 Task: Open Card Litigation Execution Review in Board Employee Performance Management and Appraisal to Workspace Grant Writing and add a team member Softage.2@softage.net, a label Red, a checklist Confectionery, an attachment from your google drive, a color Red and finally, add a card description 'Plan and execute company team-building seminar' and a comment 'Let us approach this task with a sense of risk-taking, recognizing that calculated risks can lead to new opportunities and growth.'. Add a start date 'Jan 06, 1900' with a due date 'Jan 13, 1900'
Action: Mouse moved to (434, 188)
Screenshot: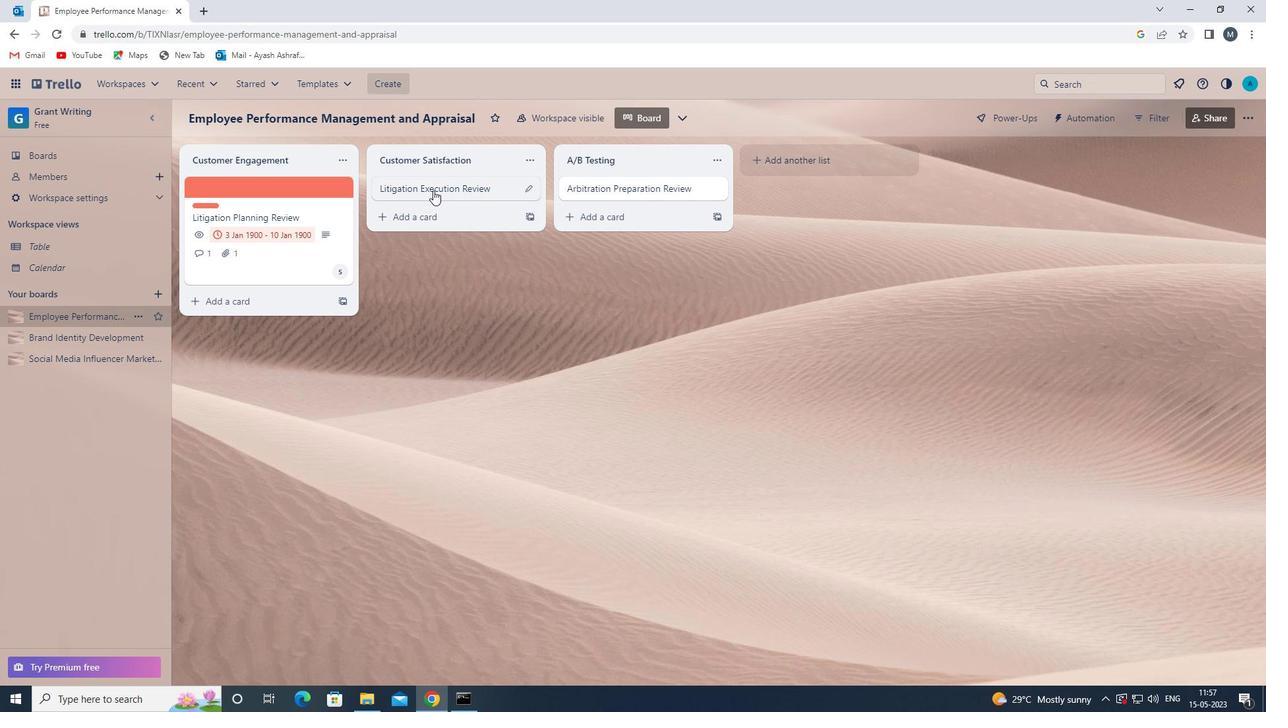 
Action: Mouse pressed left at (434, 188)
Screenshot: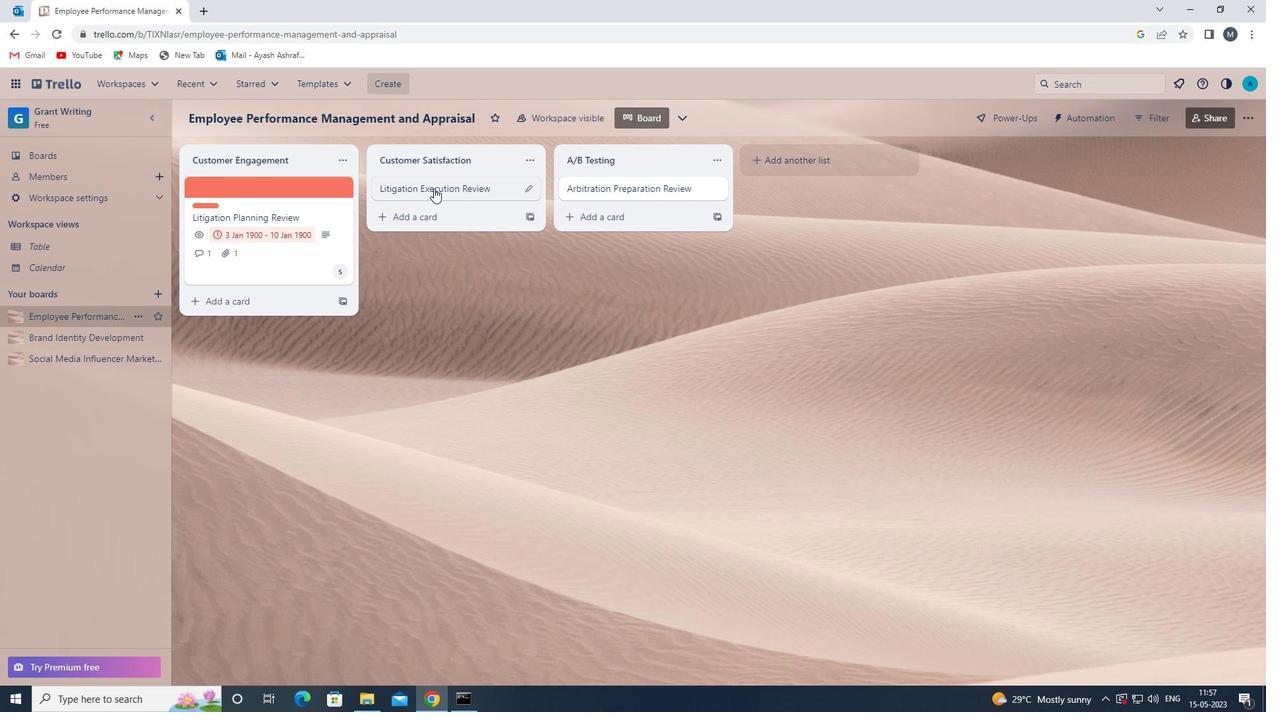
Action: Mouse moved to (790, 236)
Screenshot: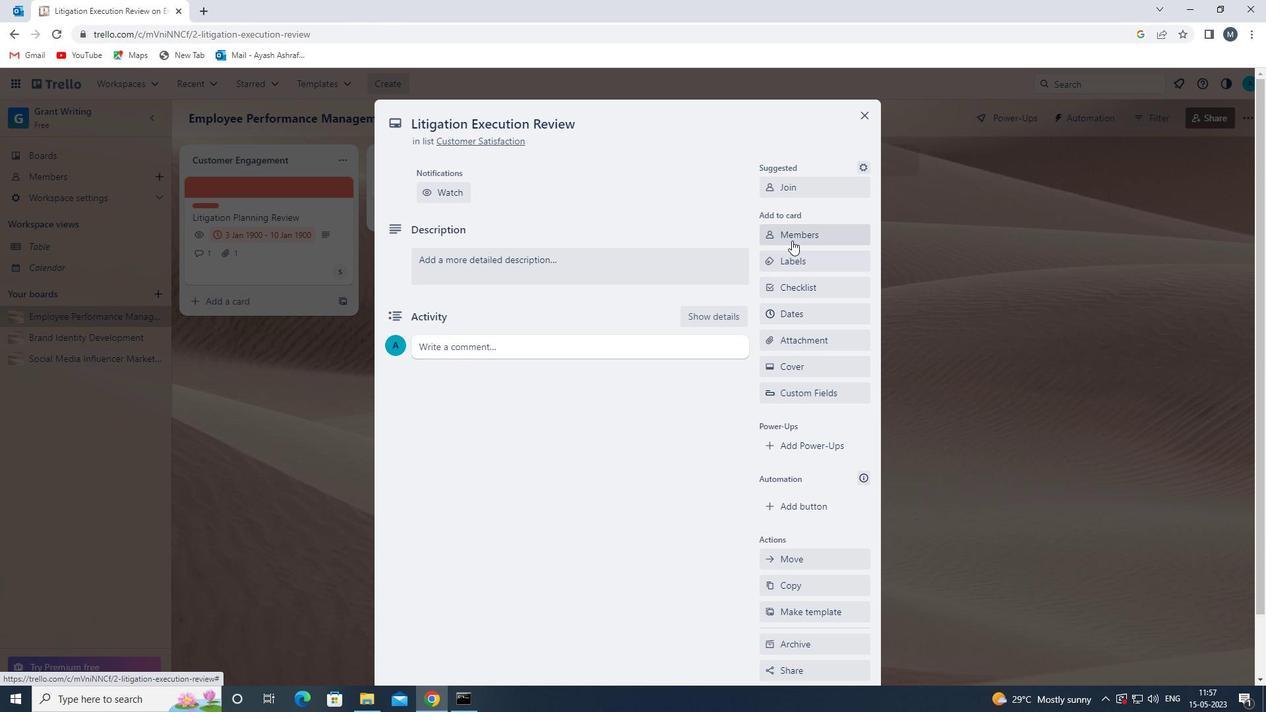 
Action: Mouse pressed left at (790, 236)
Screenshot: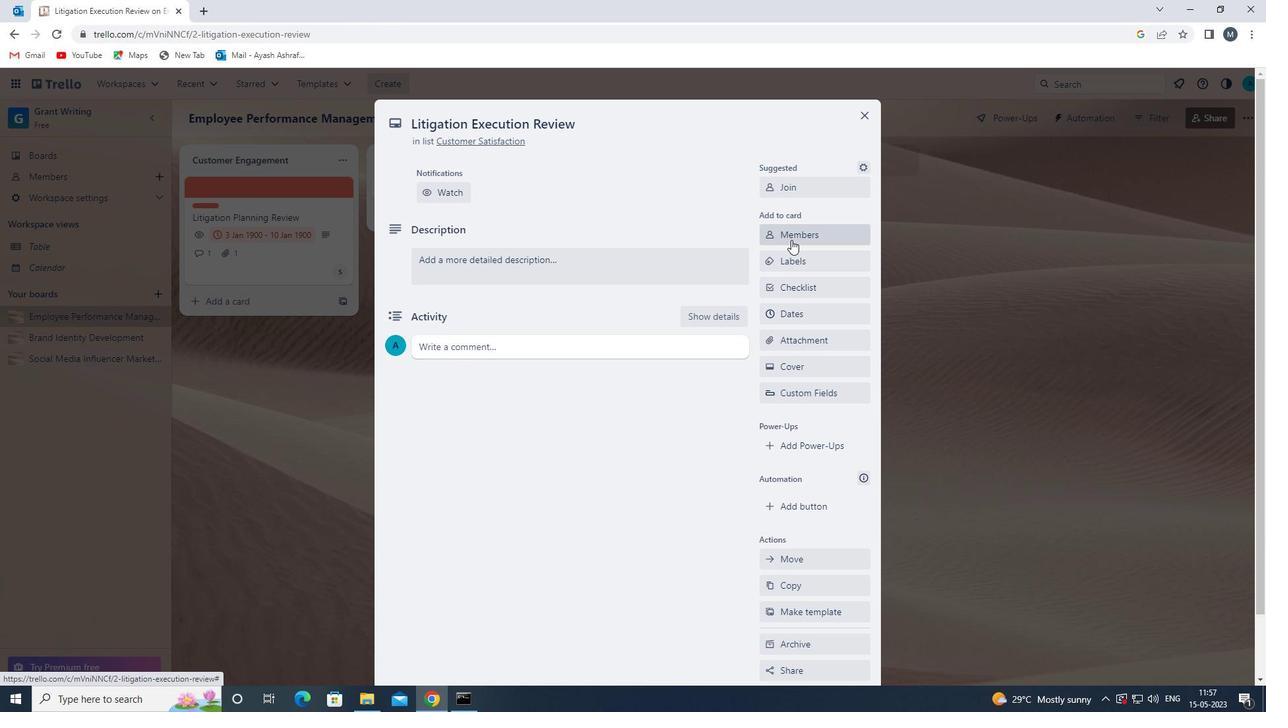 
Action: Key pressed s
Screenshot: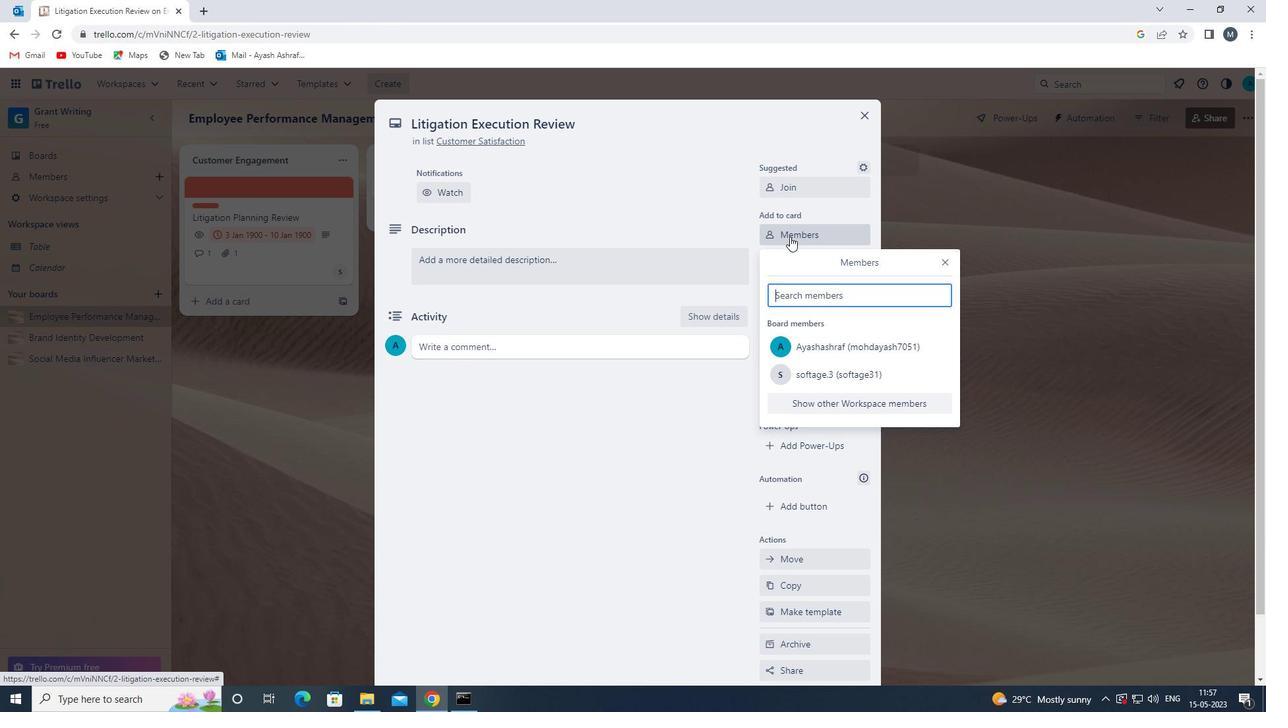
Action: Mouse moved to (842, 429)
Screenshot: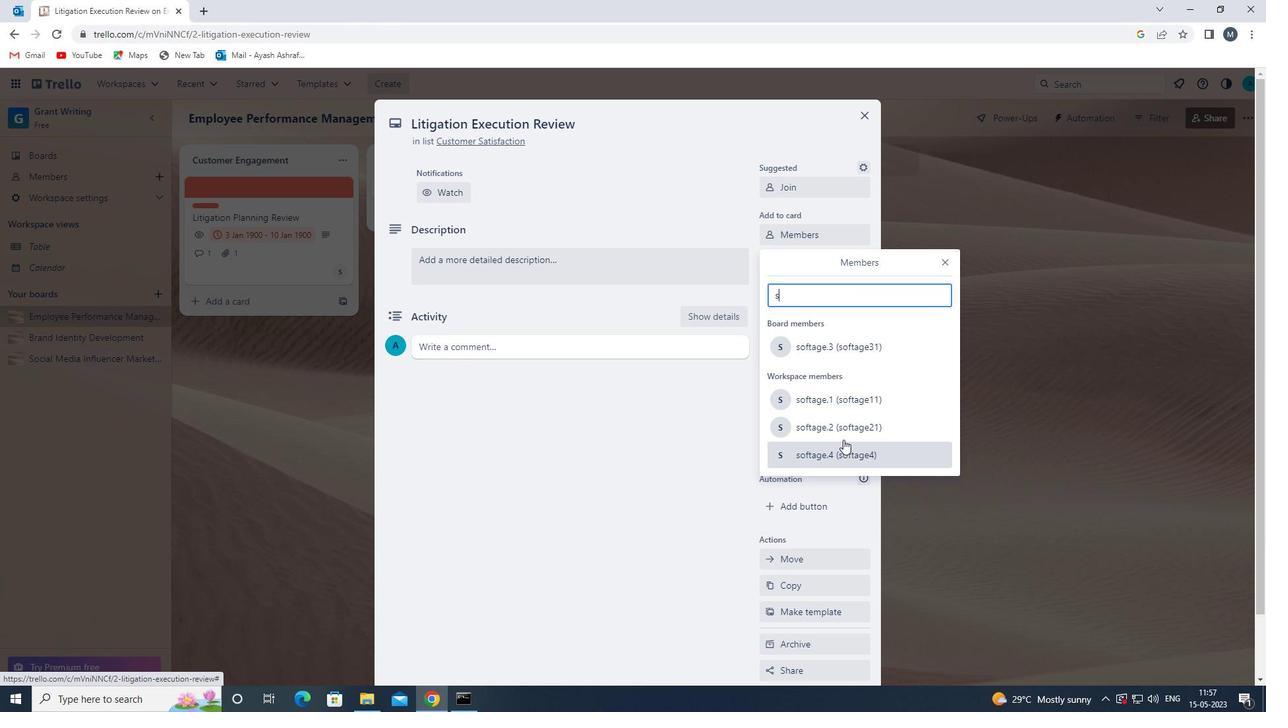 
Action: Mouse pressed left at (842, 429)
Screenshot: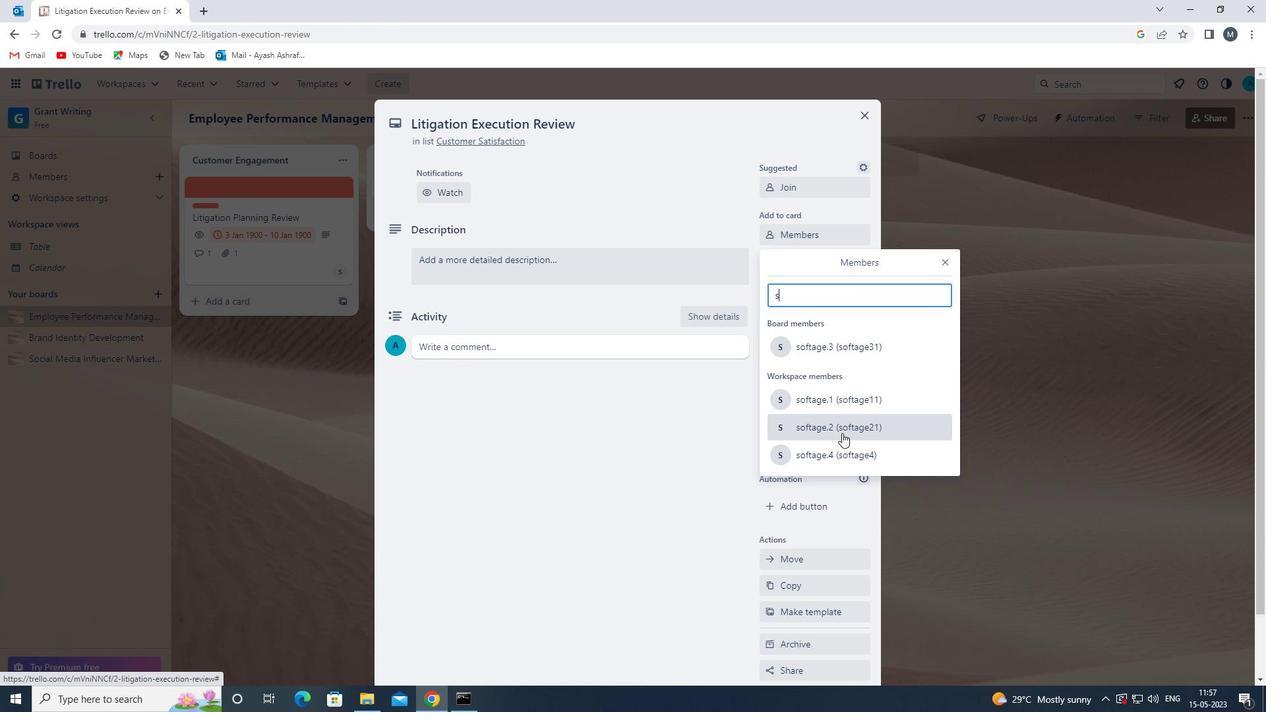 
Action: Mouse moved to (944, 262)
Screenshot: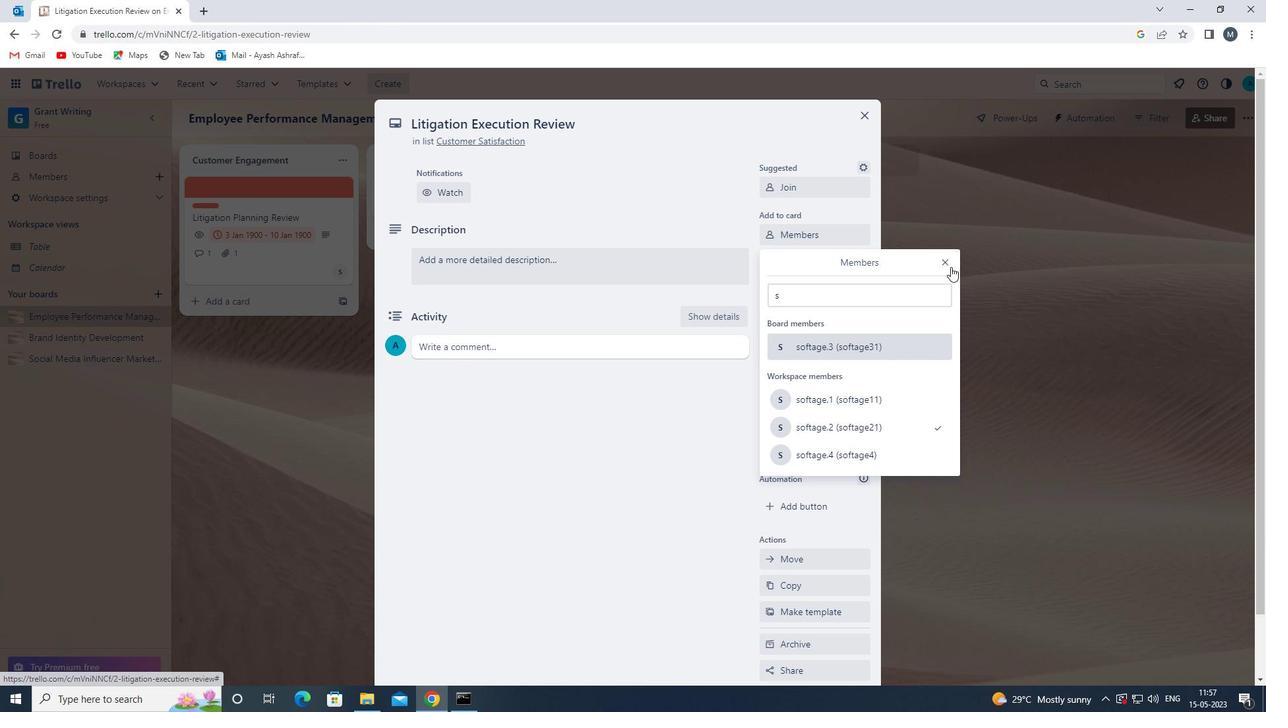 
Action: Mouse pressed left at (944, 262)
Screenshot: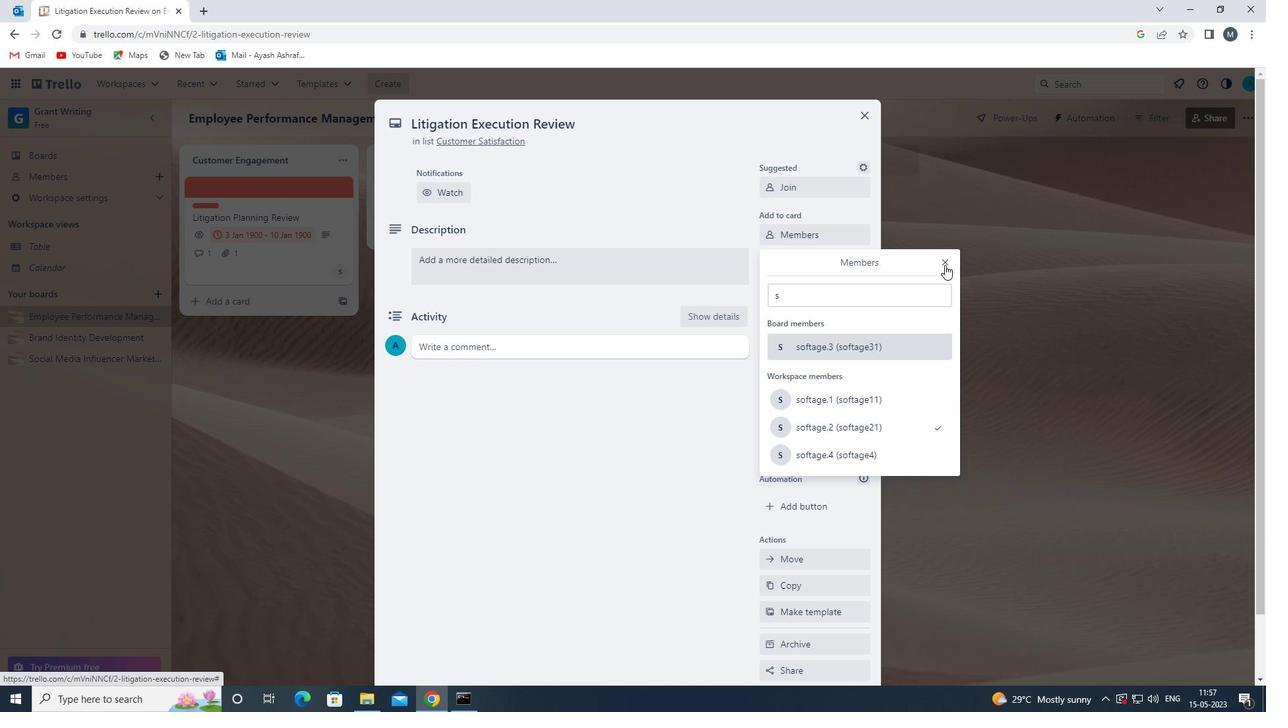
Action: Mouse moved to (823, 258)
Screenshot: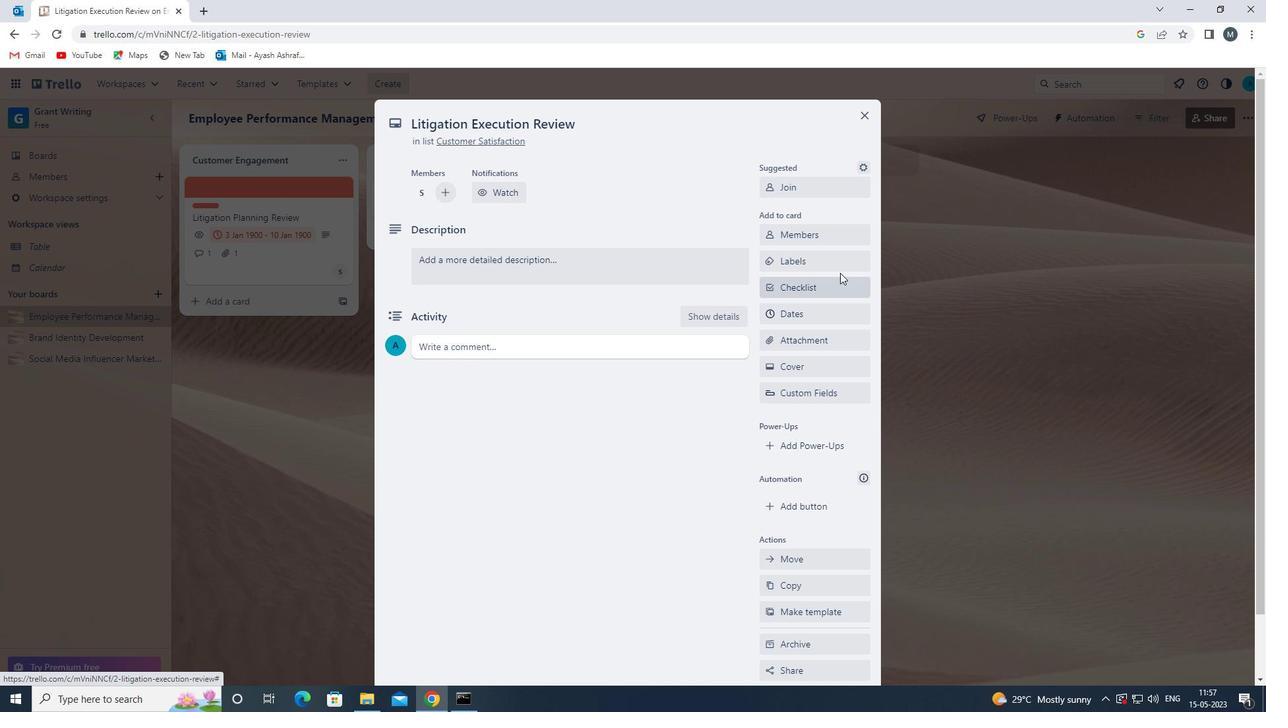 
Action: Mouse pressed left at (823, 258)
Screenshot: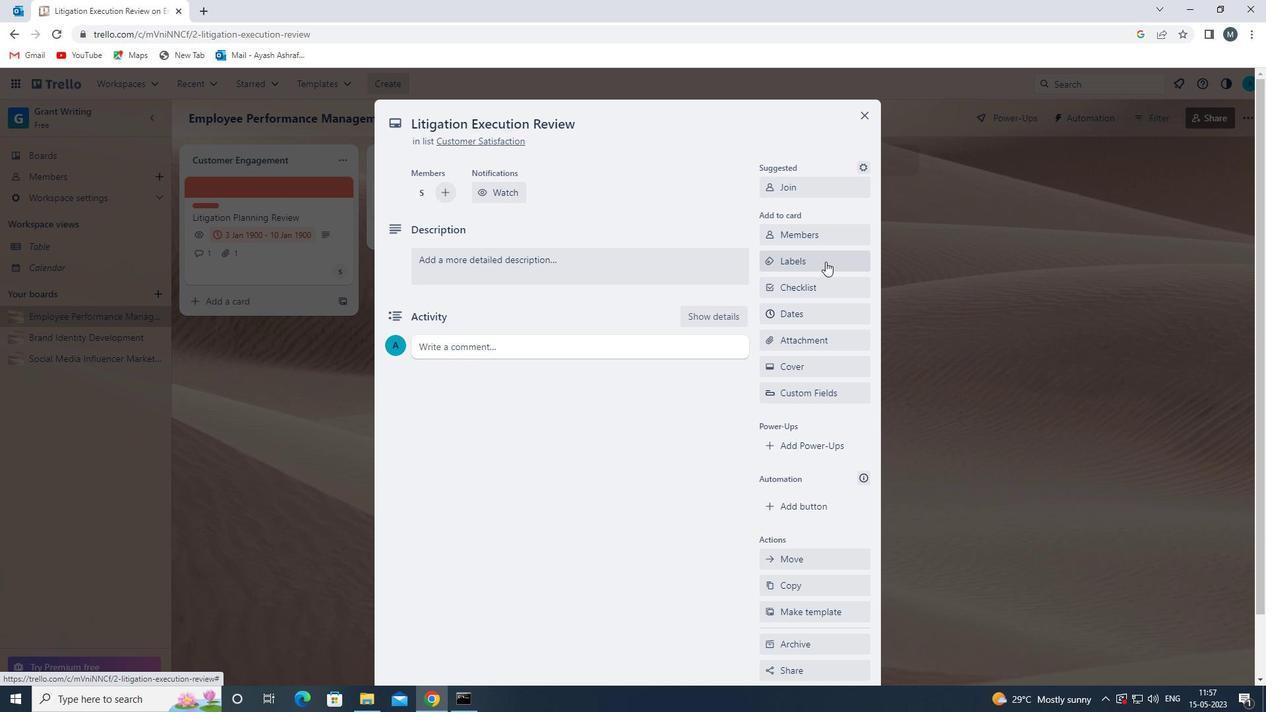 
Action: Mouse moved to (816, 444)
Screenshot: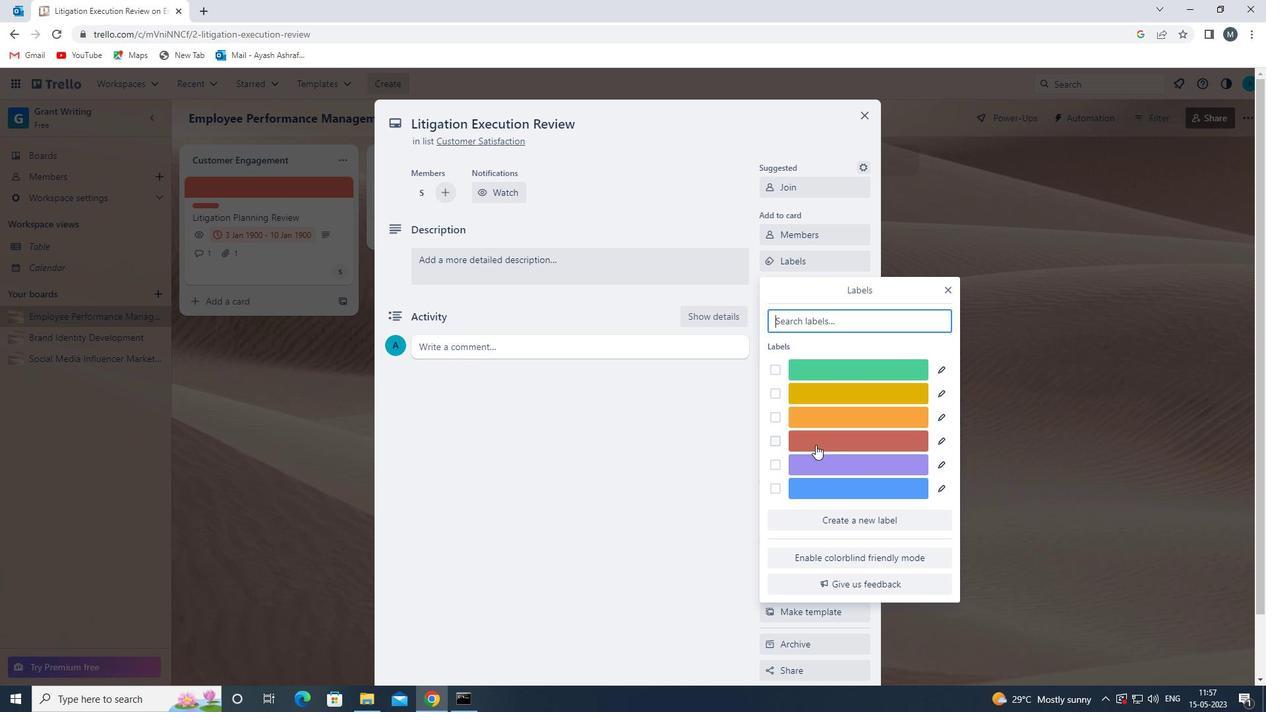 
Action: Mouse pressed left at (816, 444)
Screenshot: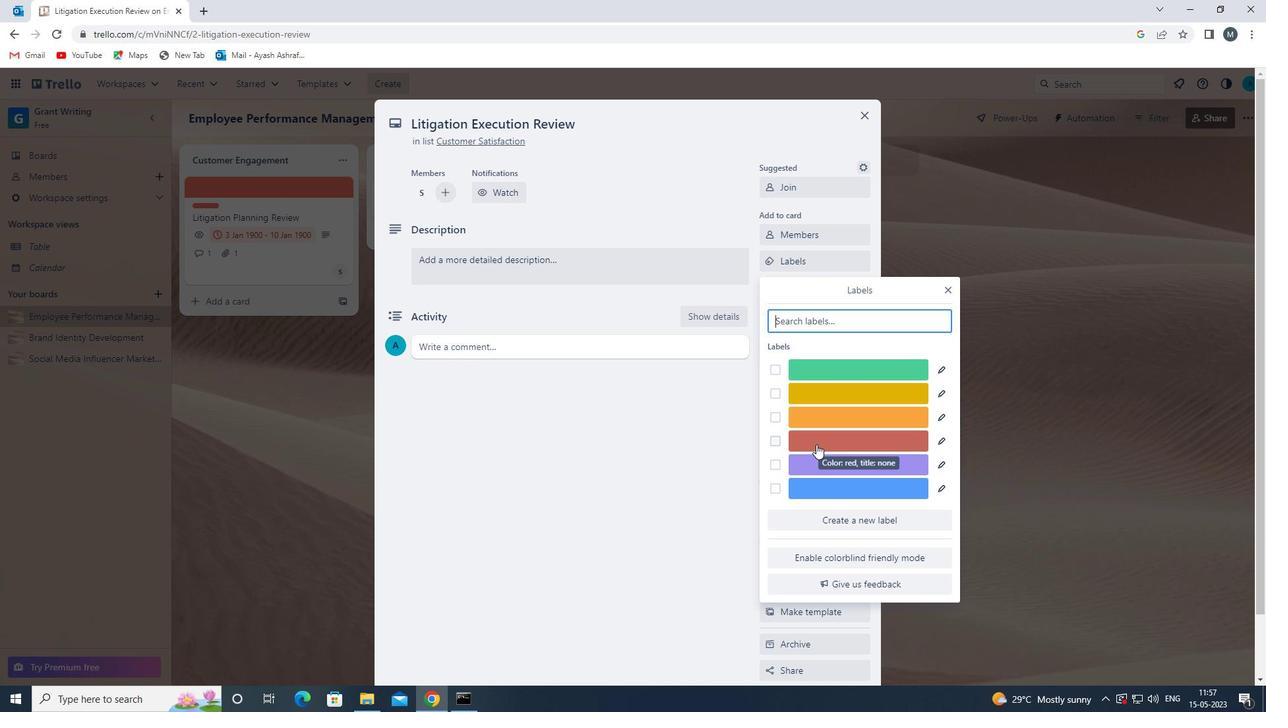 
Action: Mouse moved to (945, 292)
Screenshot: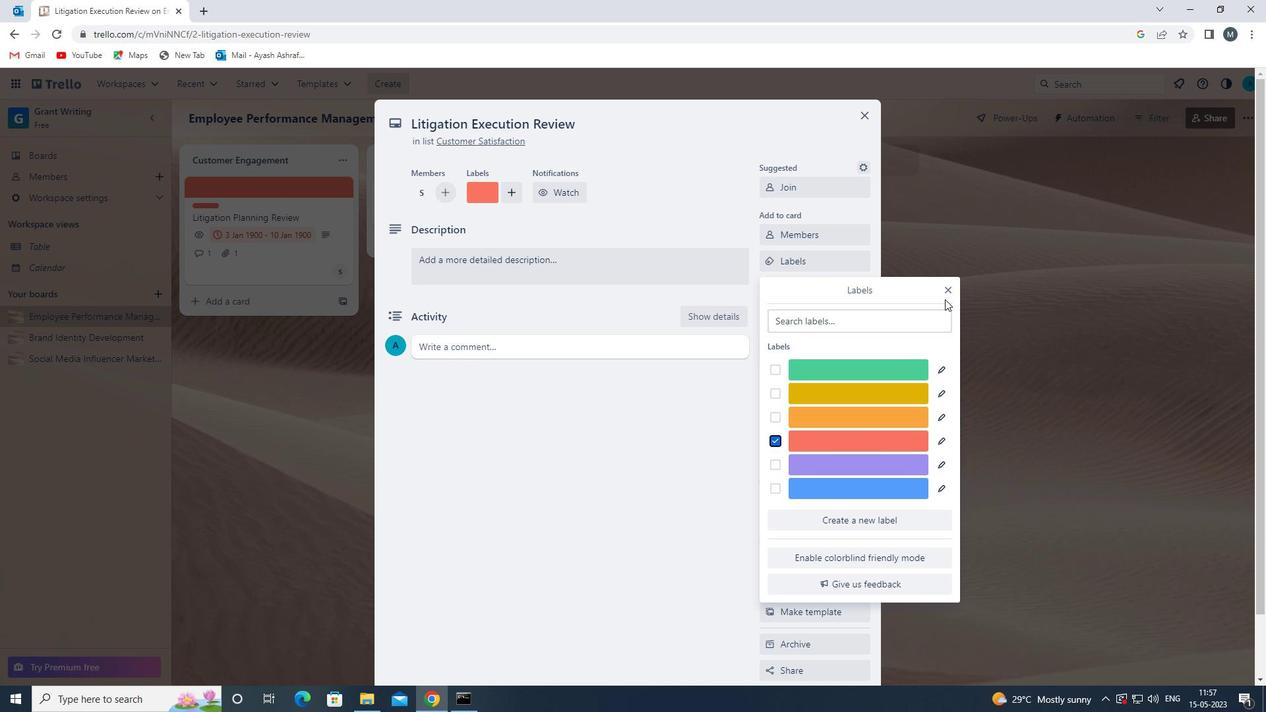 
Action: Mouse pressed left at (945, 292)
Screenshot: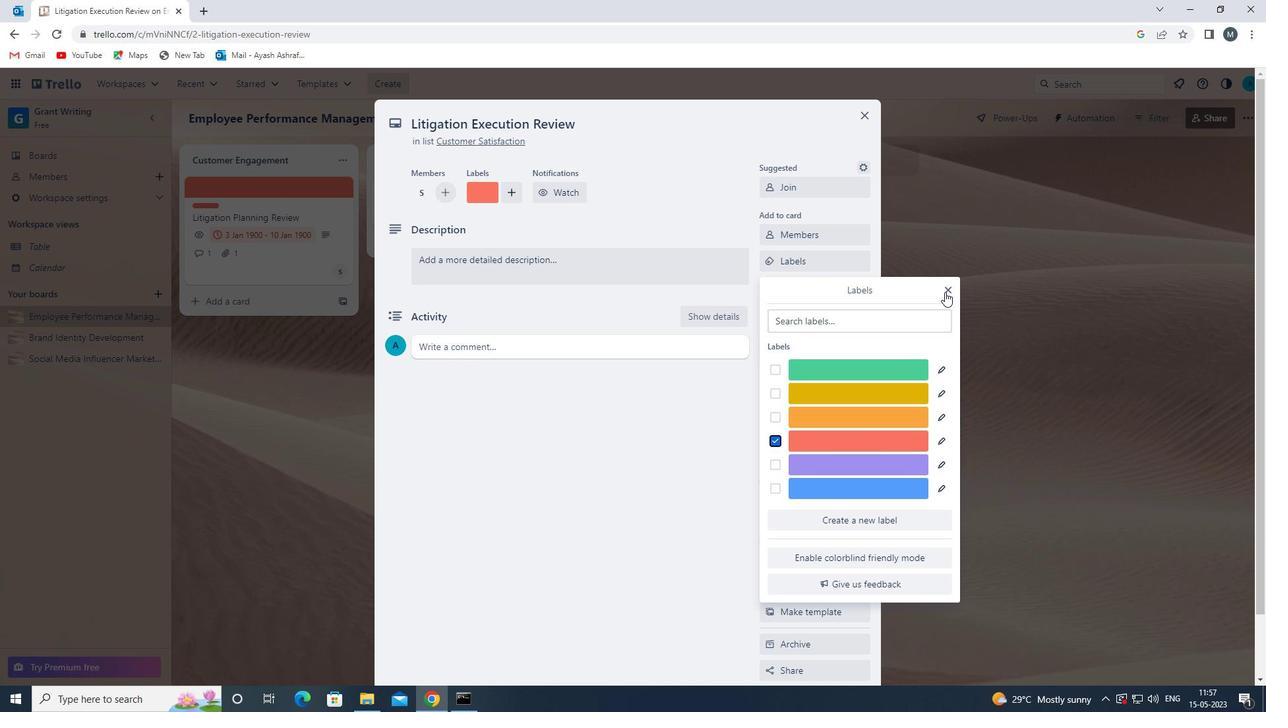 
Action: Mouse moved to (813, 288)
Screenshot: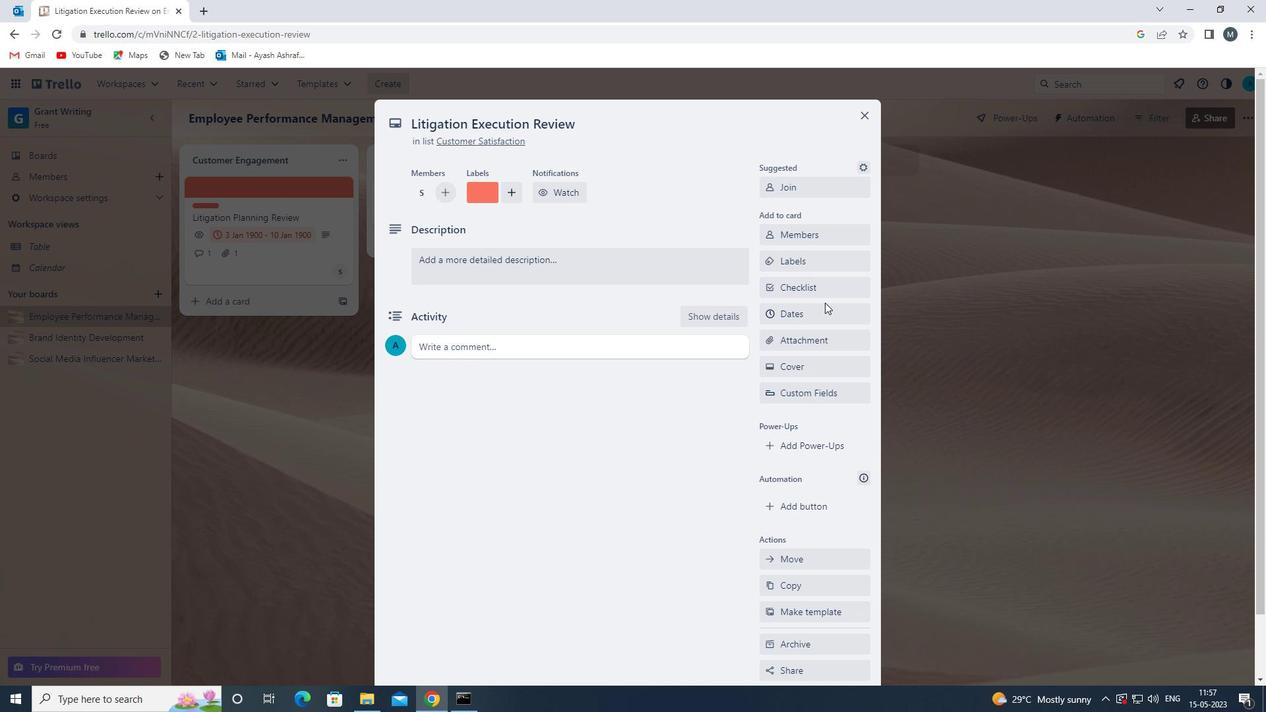 
Action: Mouse pressed left at (813, 288)
Screenshot: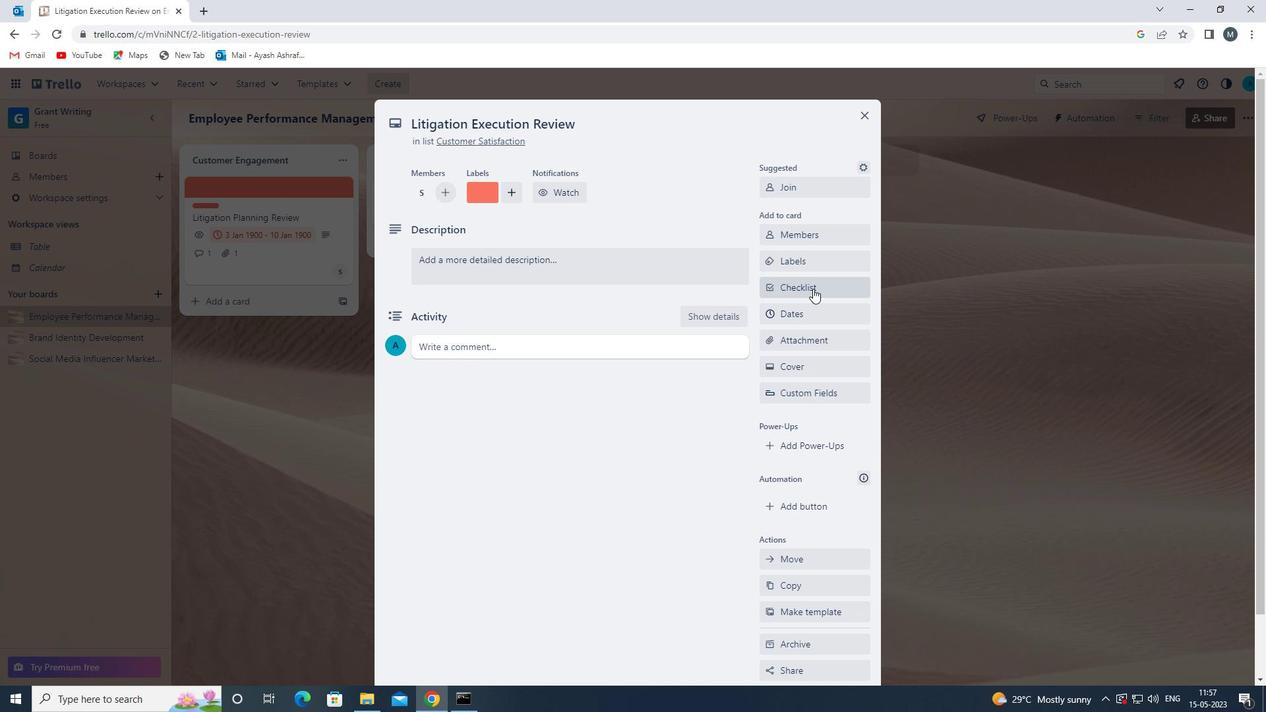 
Action: Key pressed c
Screenshot: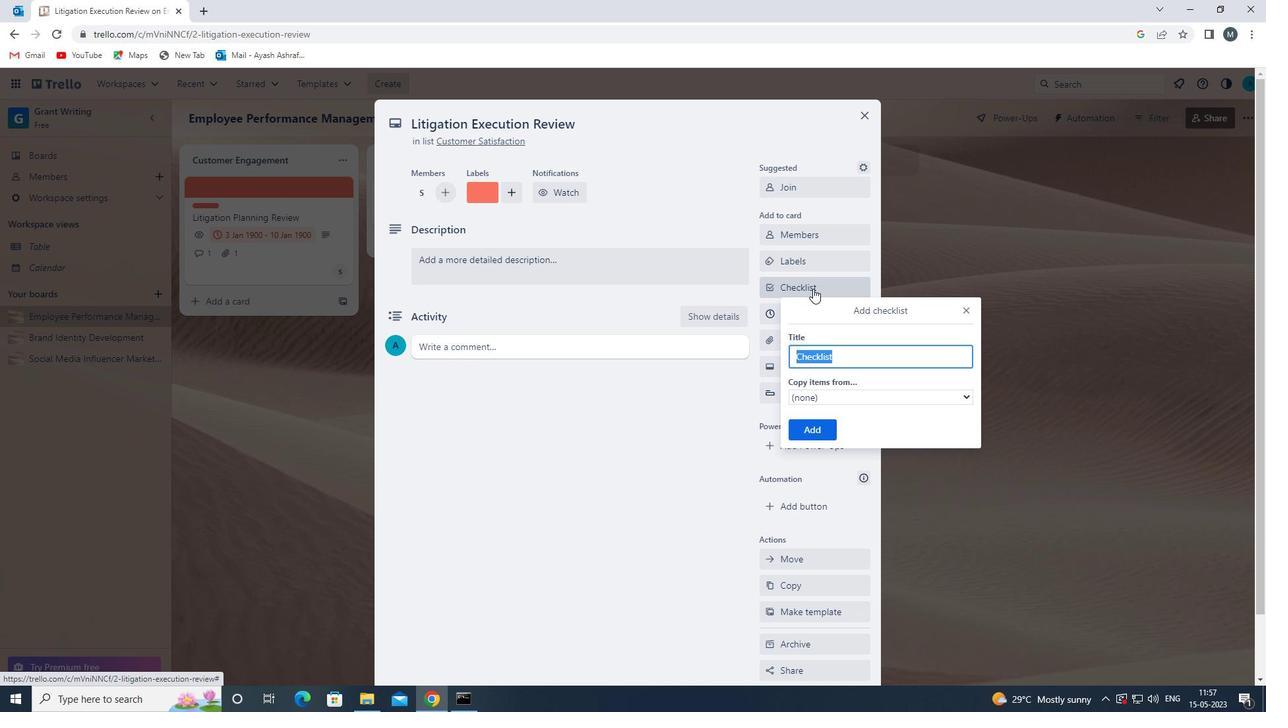 
Action: Mouse moved to (894, 433)
Screenshot: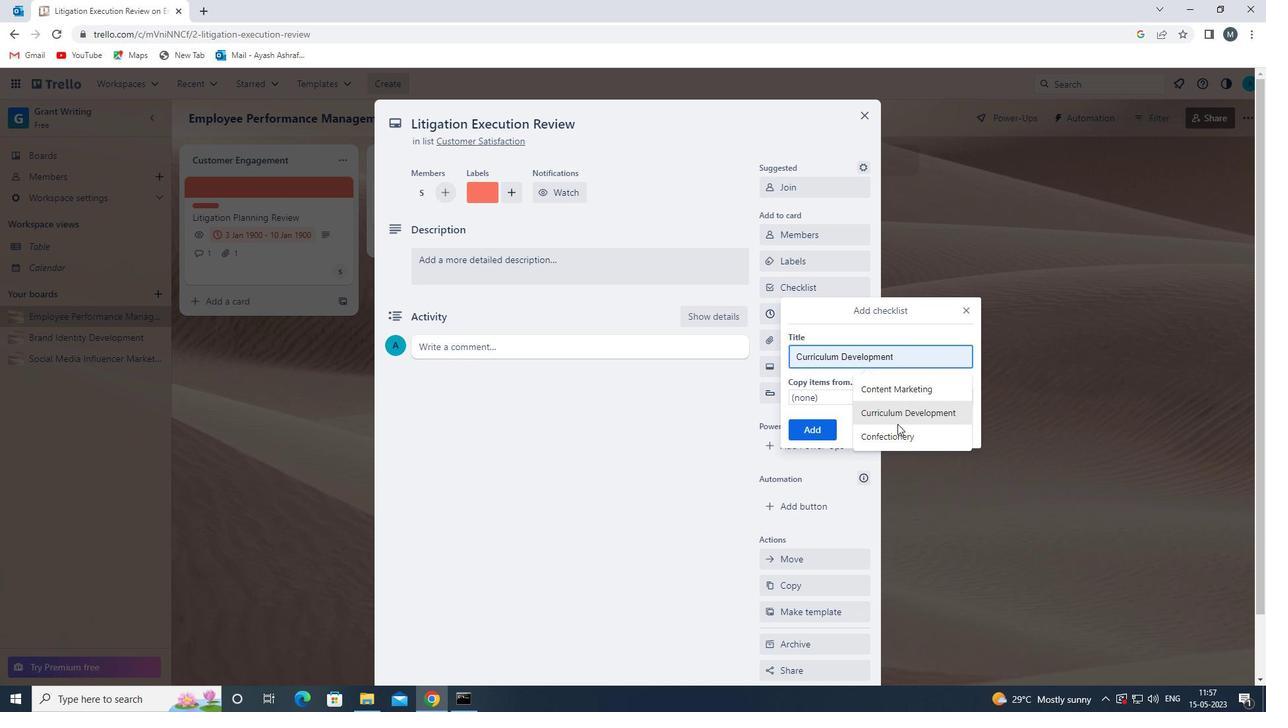 
Action: Mouse pressed left at (894, 433)
Screenshot: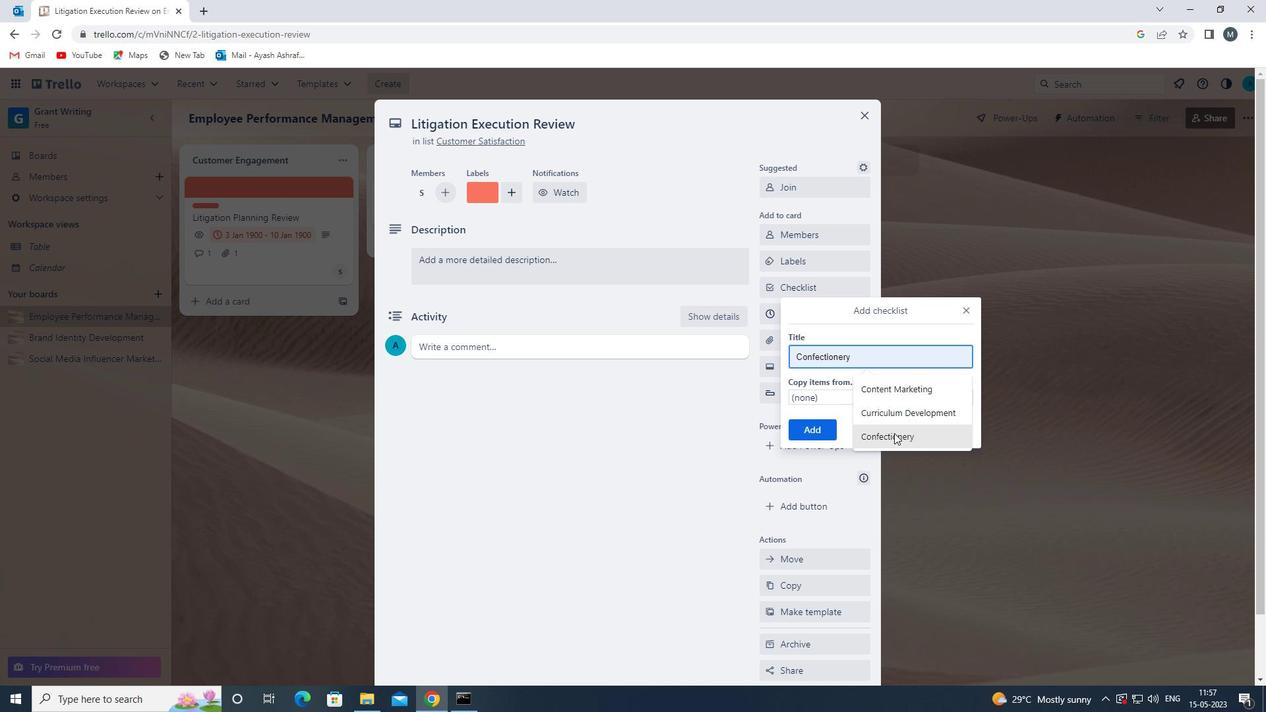 
Action: Mouse moved to (812, 430)
Screenshot: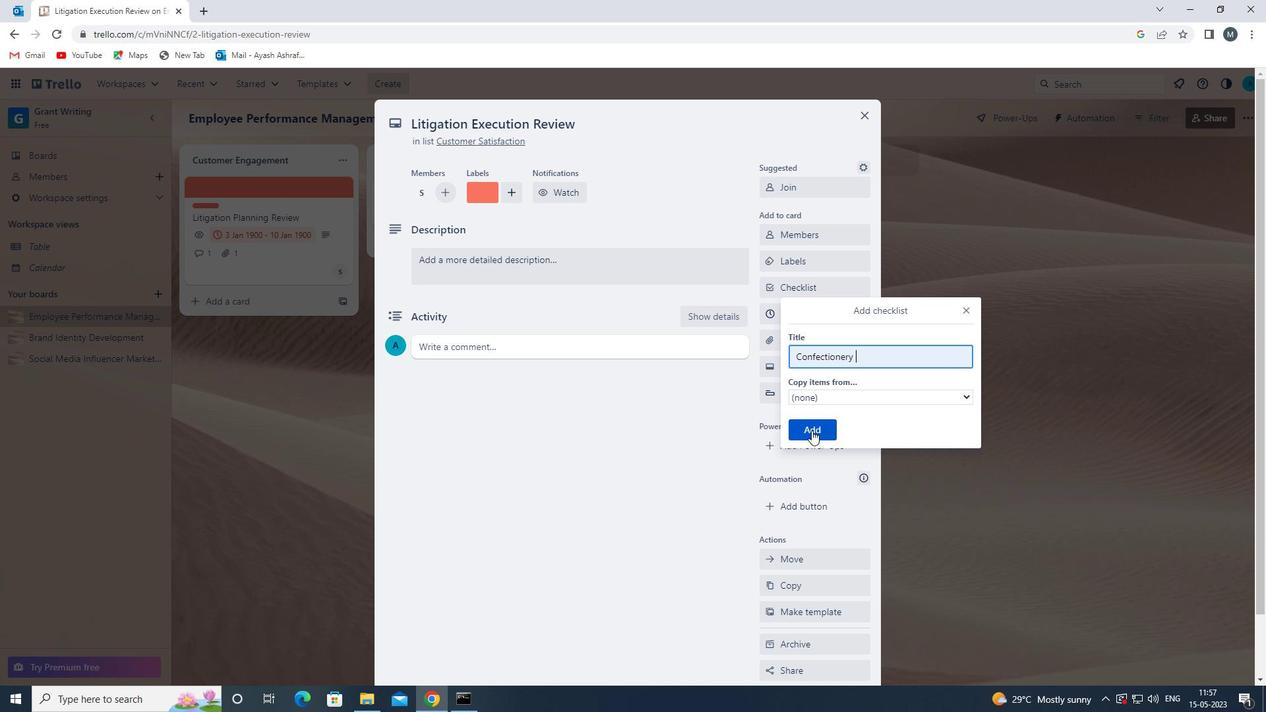 
Action: Mouse pressed left at (812, 430)
Screenshot: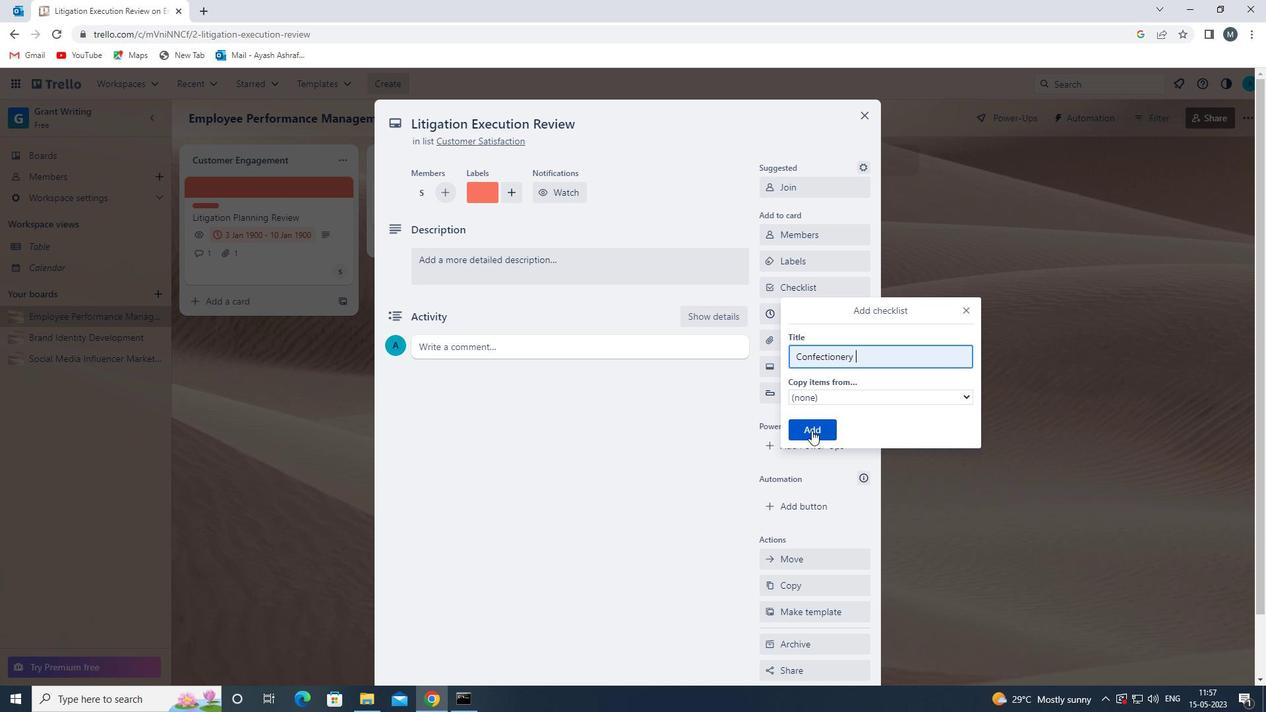 
Action: Mouse moved to (806, 341)
Screenshot: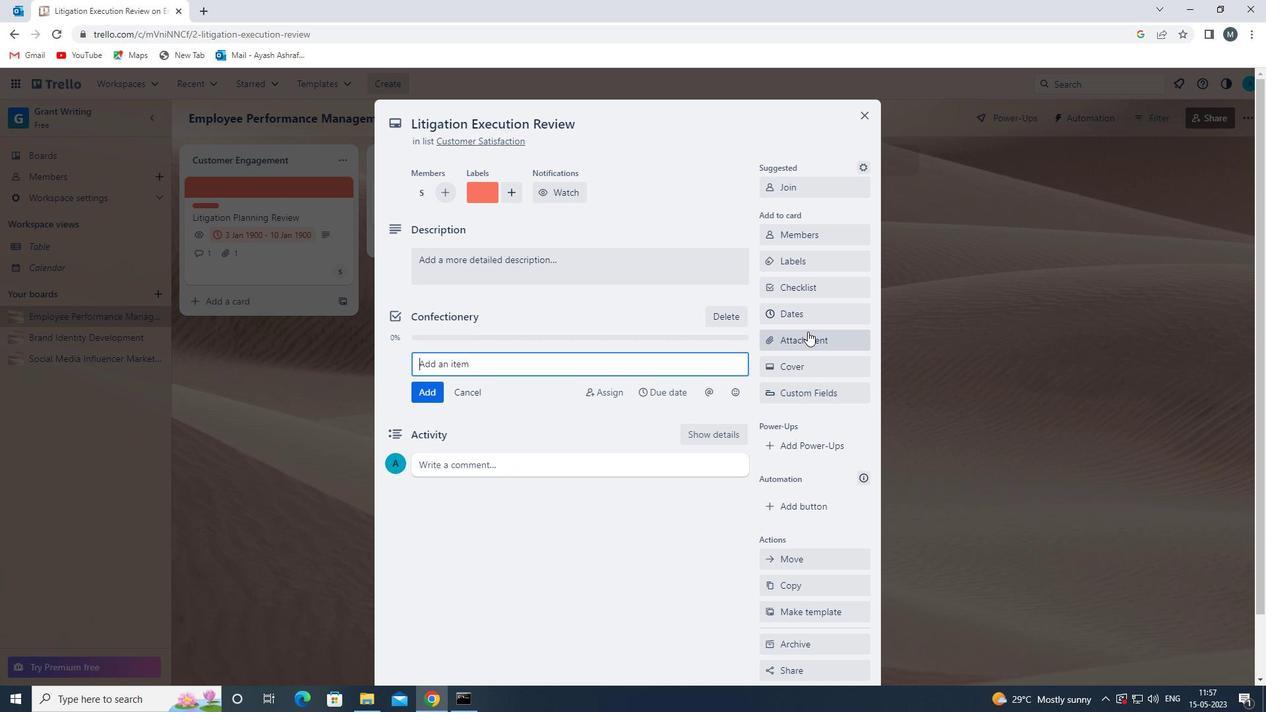 
Action: Mouse pressed left at (806, 341)
Screenshot: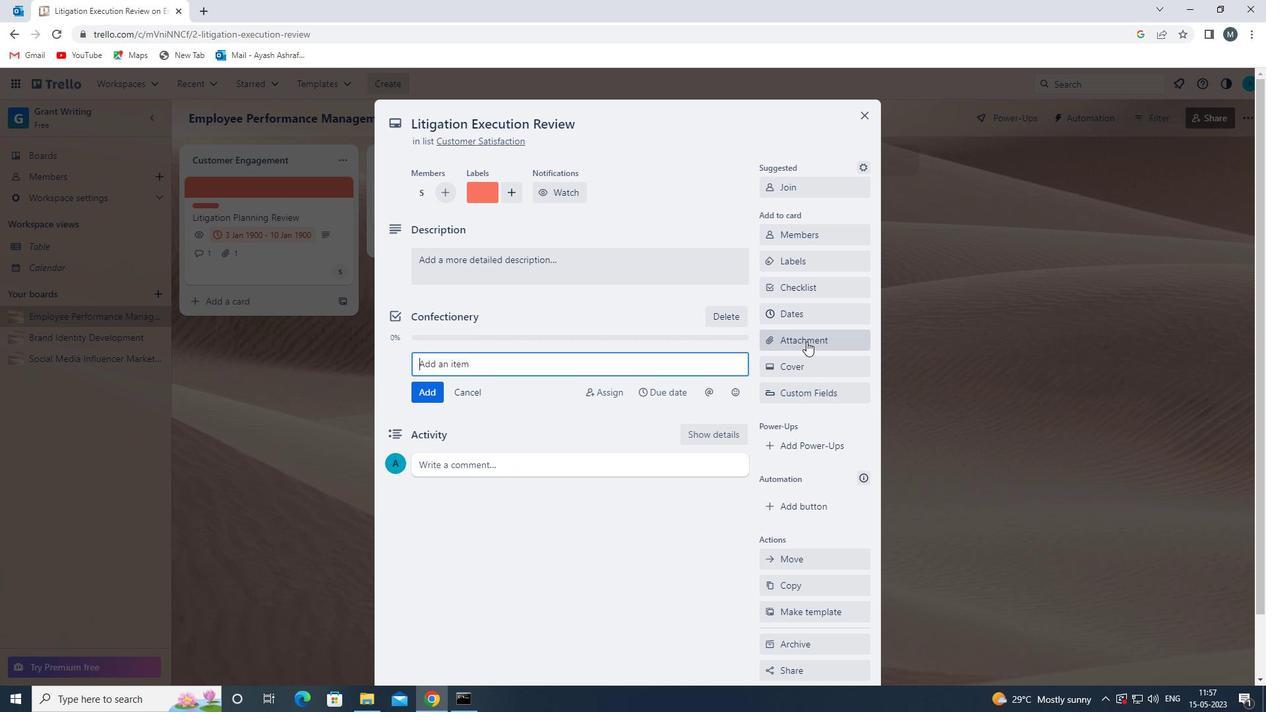 
Action: Mouse moved to (805, 441)
Screenshot: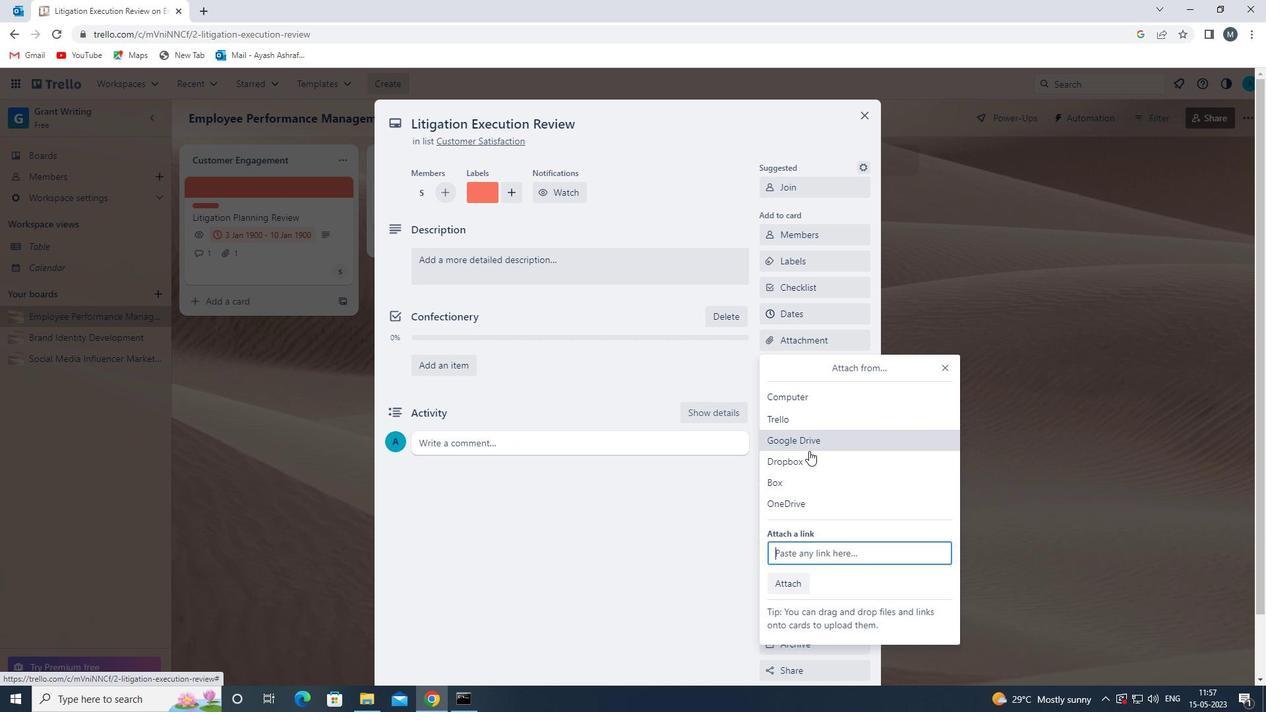 
Action: Mouse pressed left at (805, 441)
Screenshot: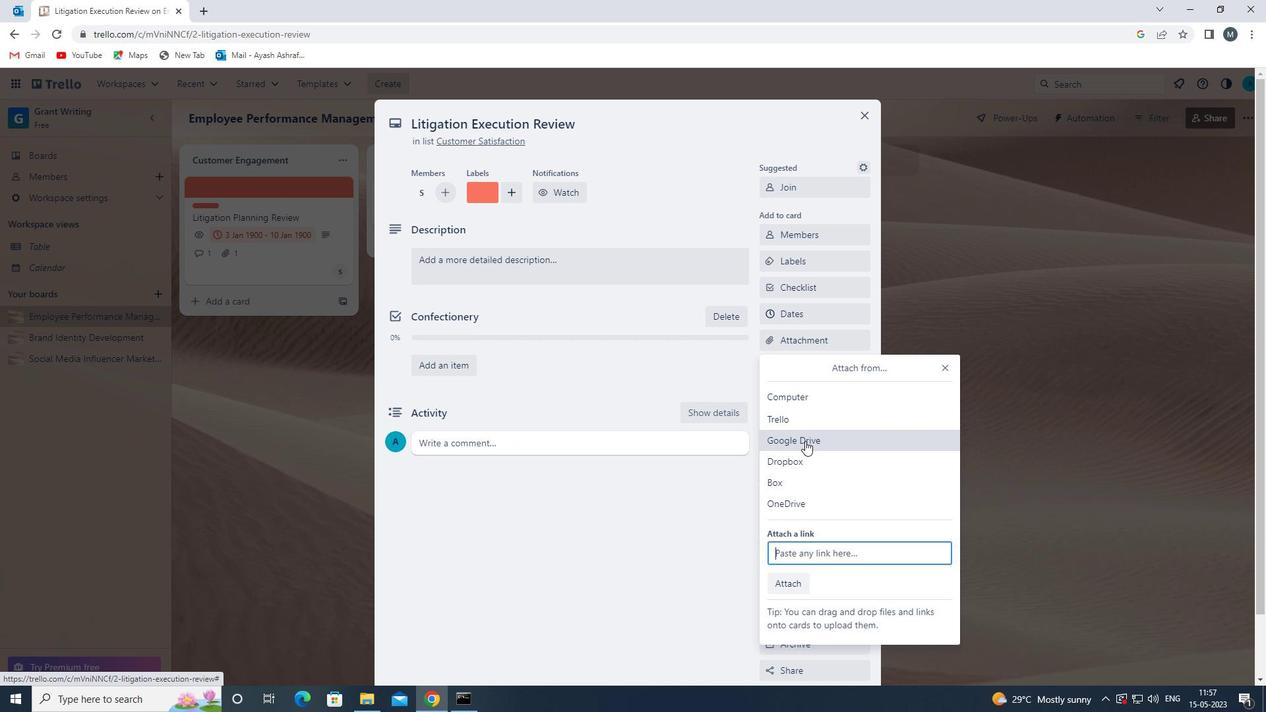 
Action: Mouse moved to (479, 366)
Screenshot: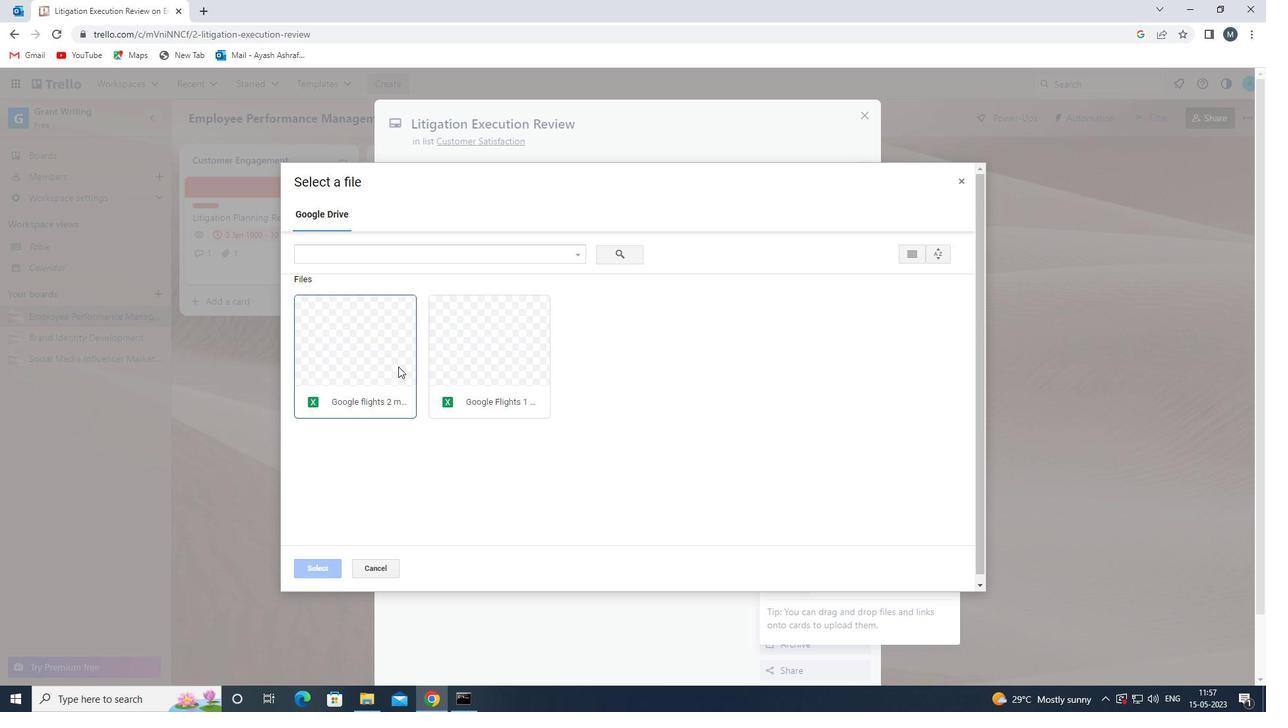 
Action: Mouse pressed left at (479, 366)
Screenshot: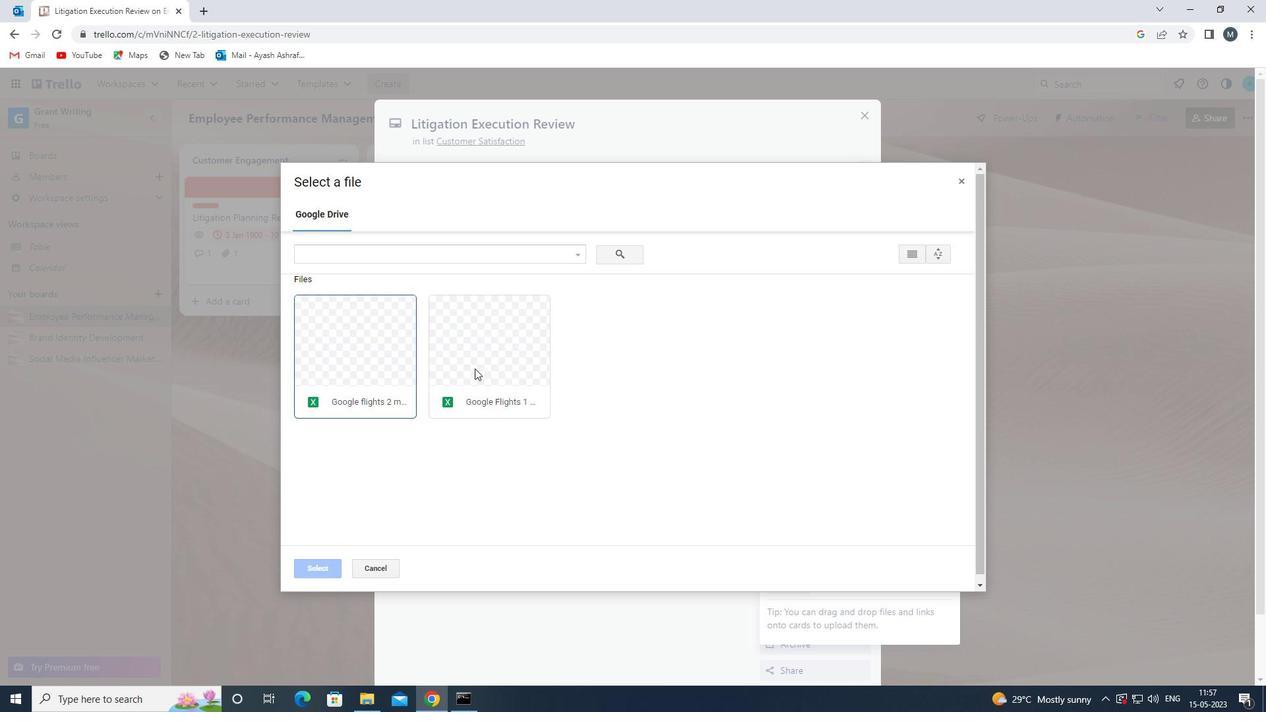 
Action: Mouse moved to (323, 558)
Screenshot: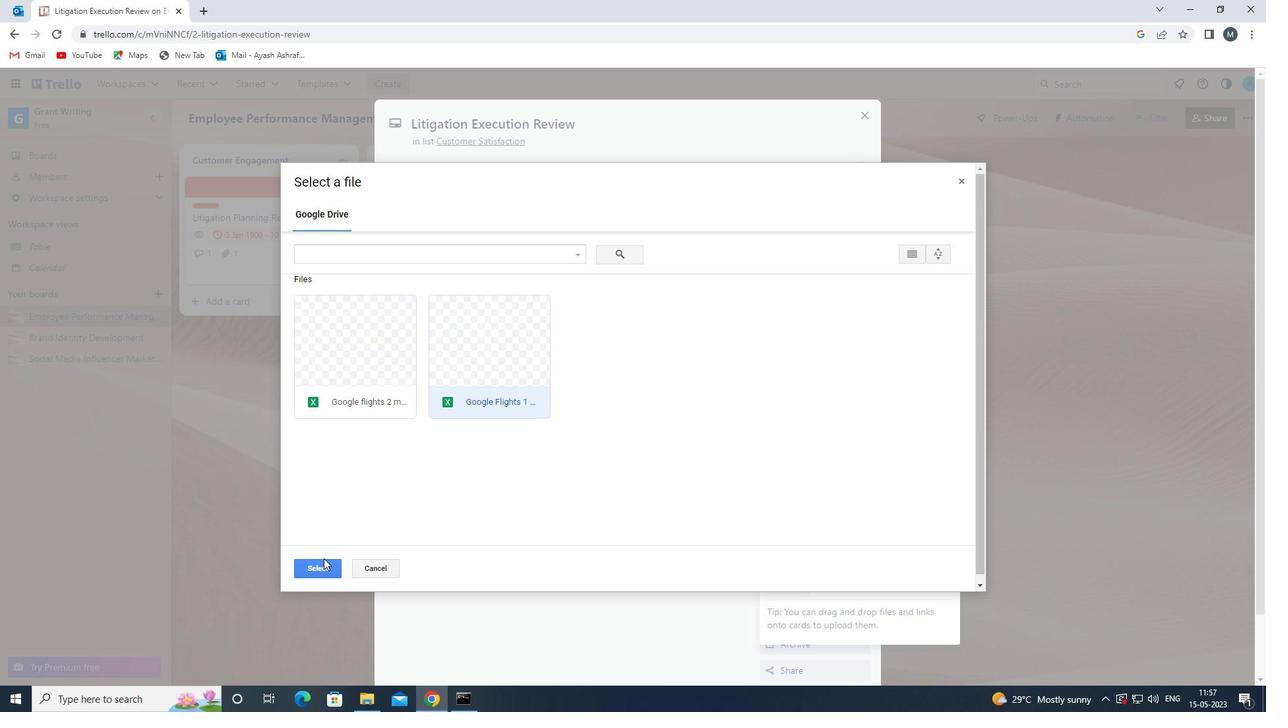 
Action: Mouse pressed left at (323, 558)
Screenshot: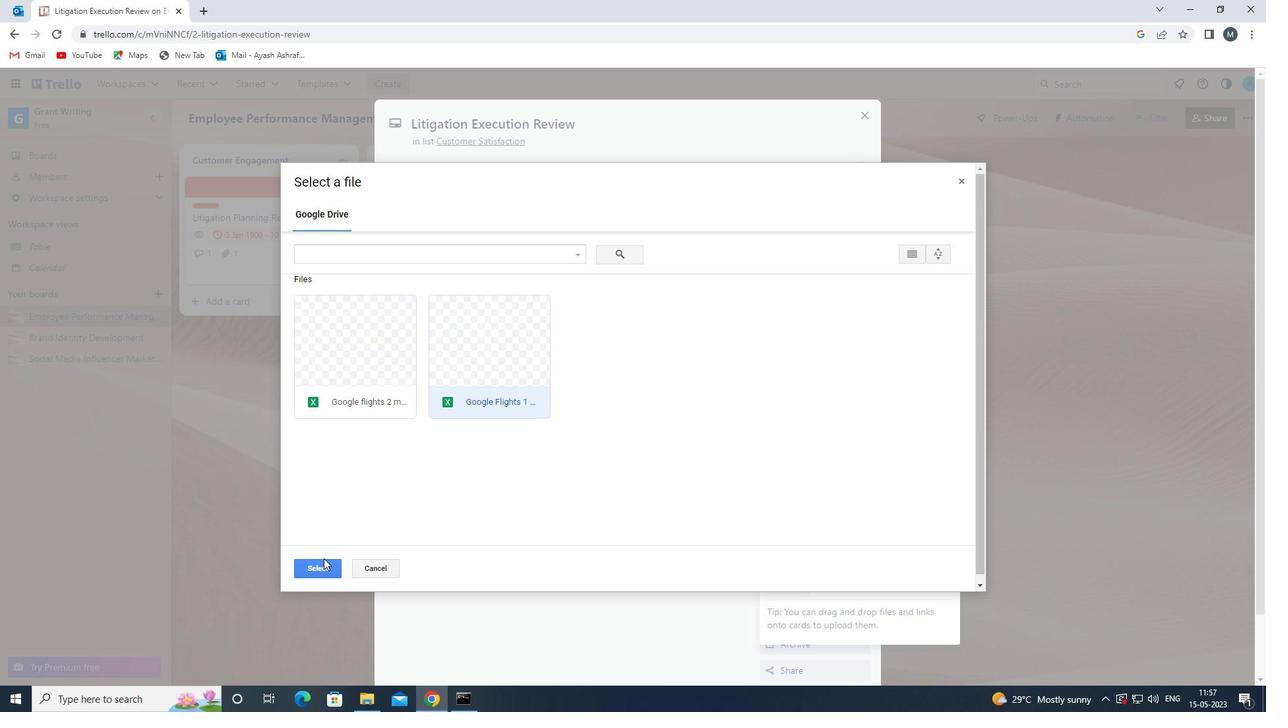 
Action: Mouse moved to (322, 570)
Screenshot: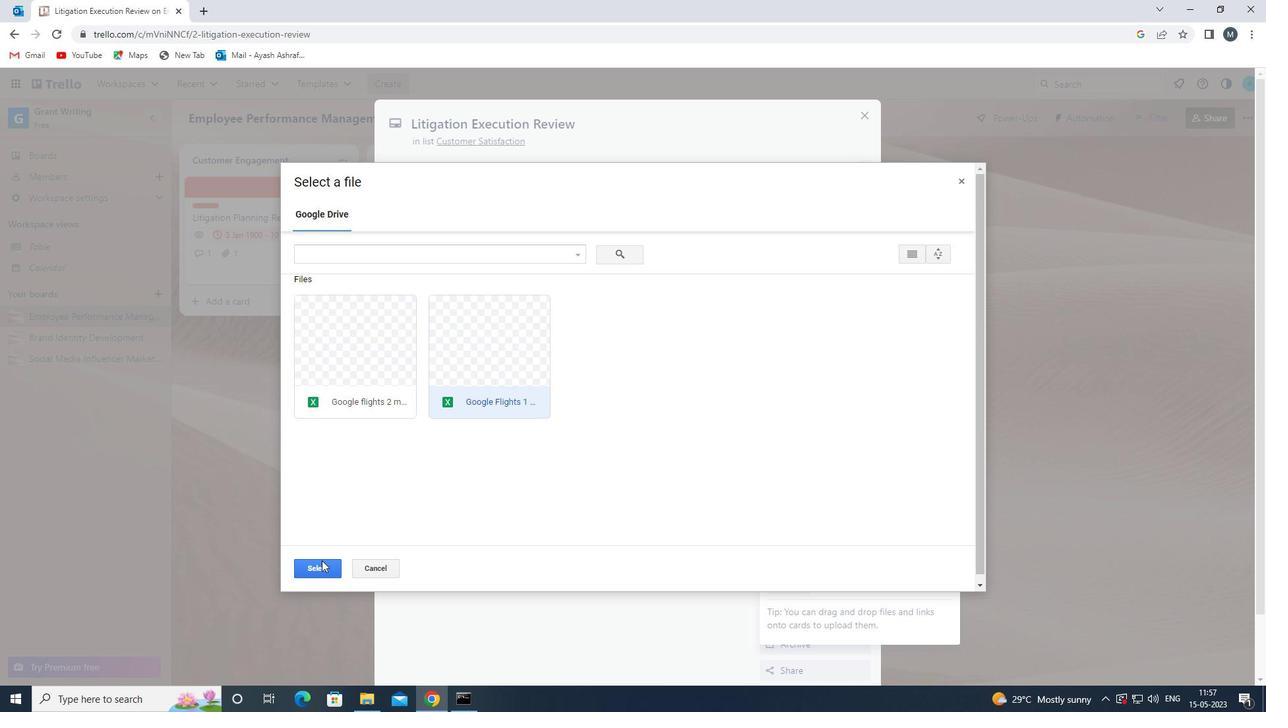 
Action: Mouse pressed left at (322, 570)
Screenshot: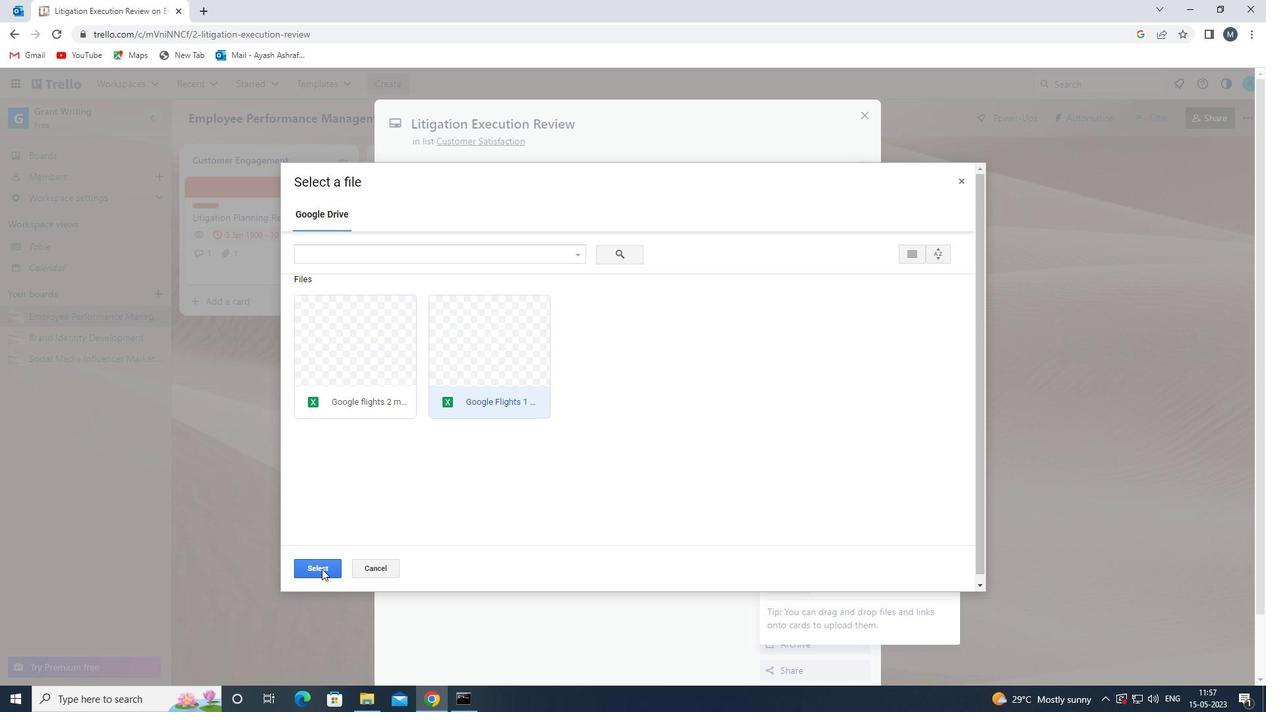 
Action: Mouse moved to (790, 368)
Screenshot: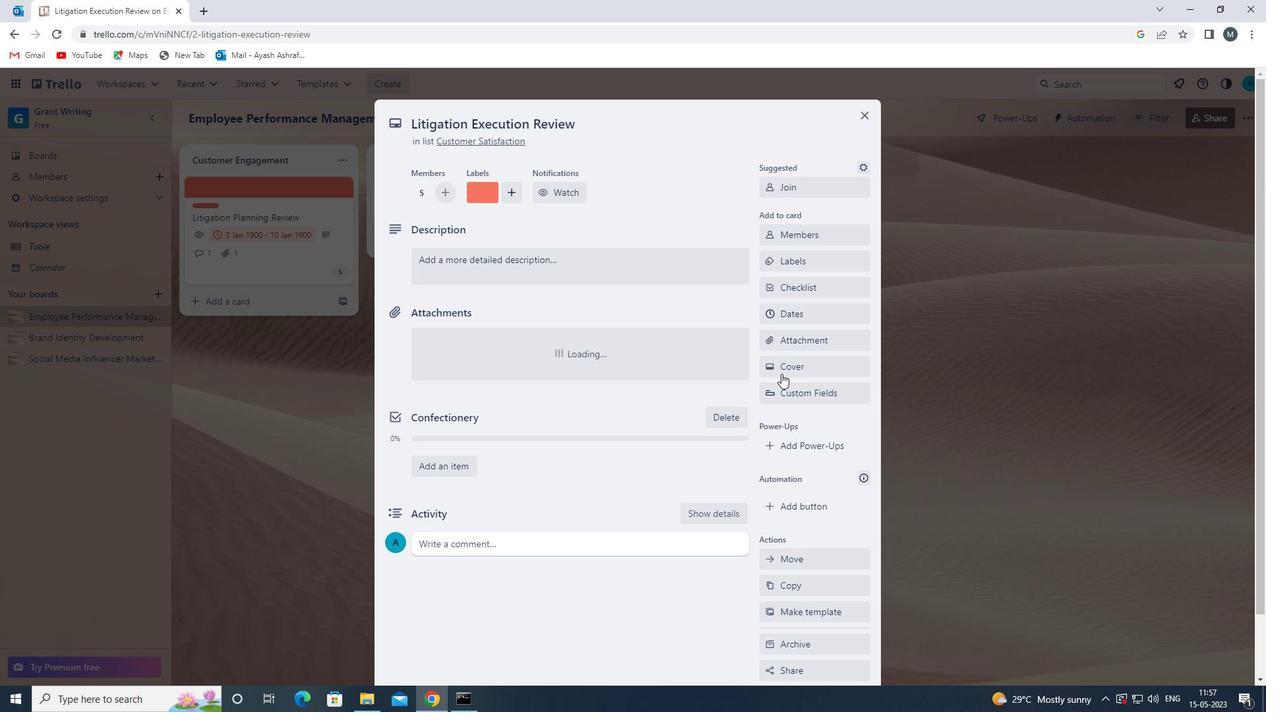 
Action: Mouse pressed left at (790, 368)
Screenshot: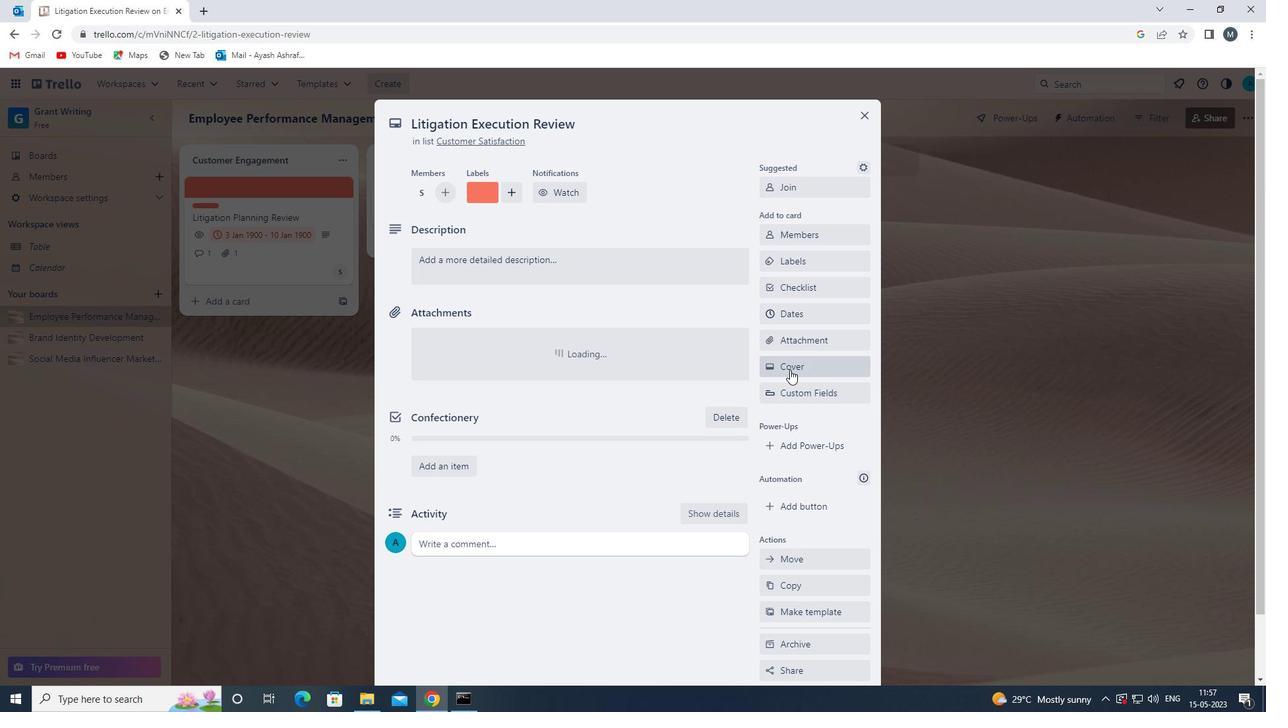 
Action: Mouse moved to (907, 418)
Screenshot: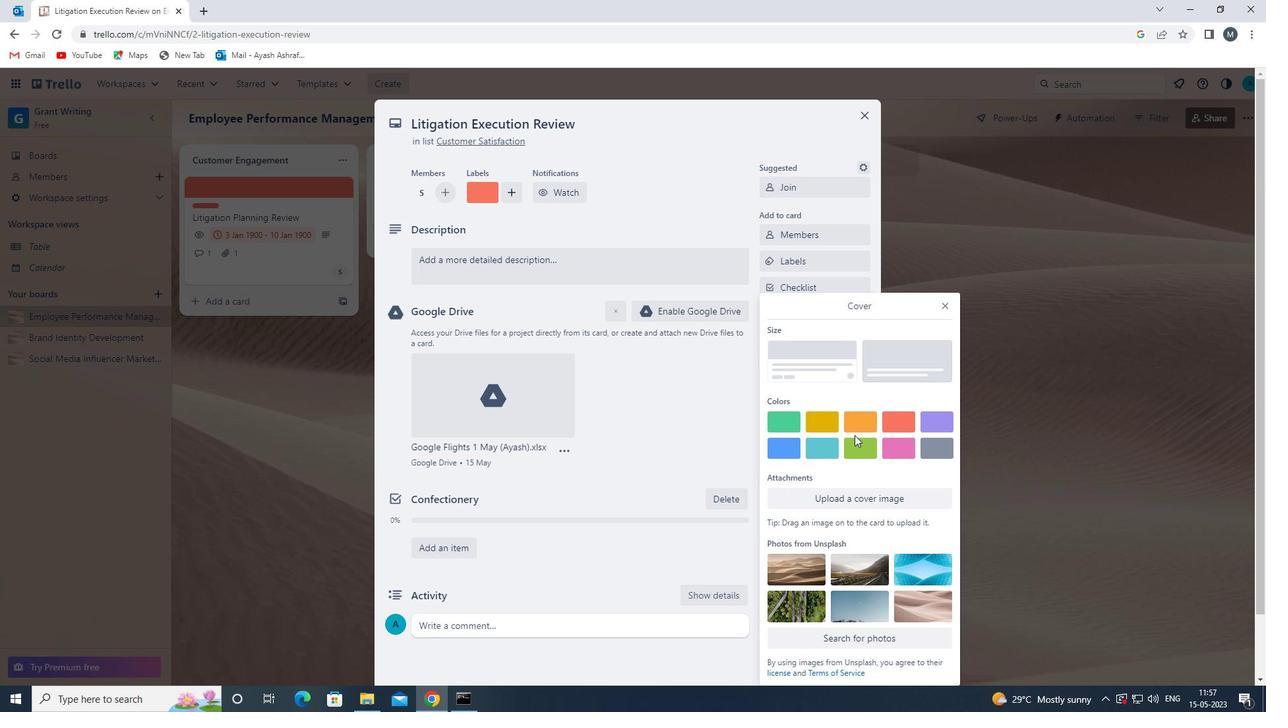 
Action: Mouse pressed left at (907, 418)
Screenshot: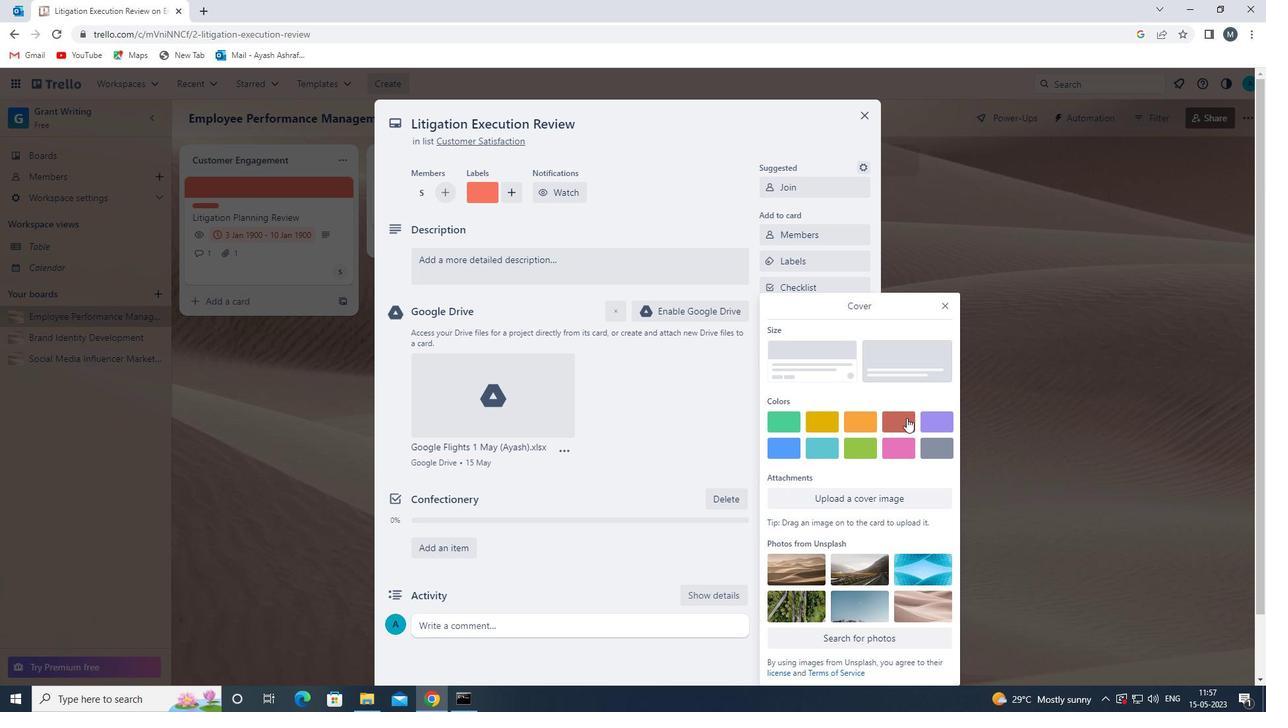 
Action: Mouse moved to (949, 279)
Screenshot: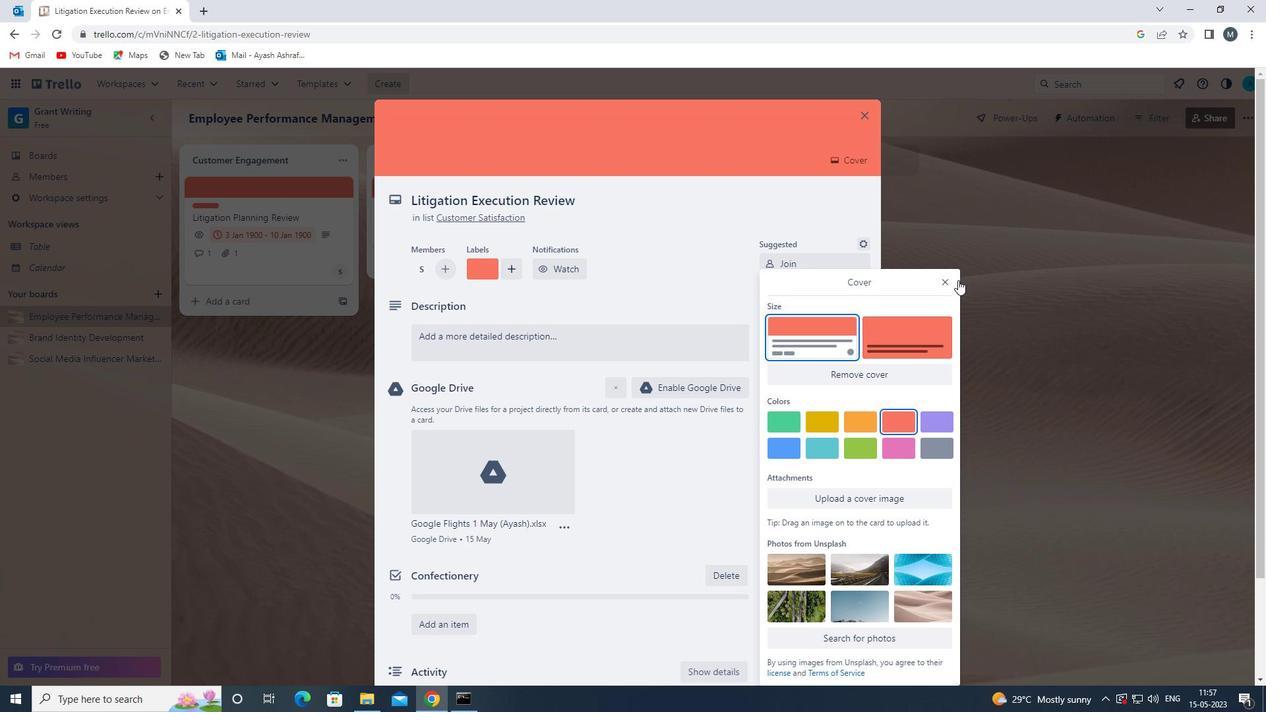 
Action: Mouse pressed left at (949, 279)
Screenshot: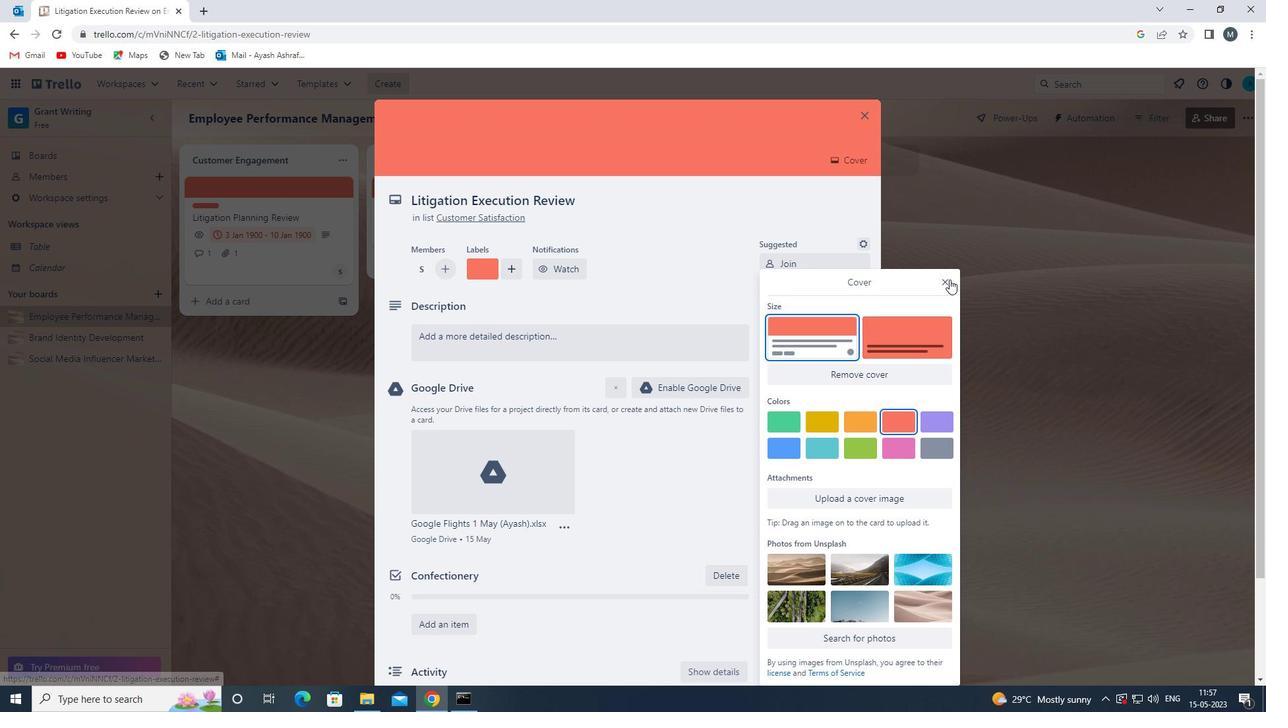 
Action: Mouse moved to (463, 340)
Screenshot: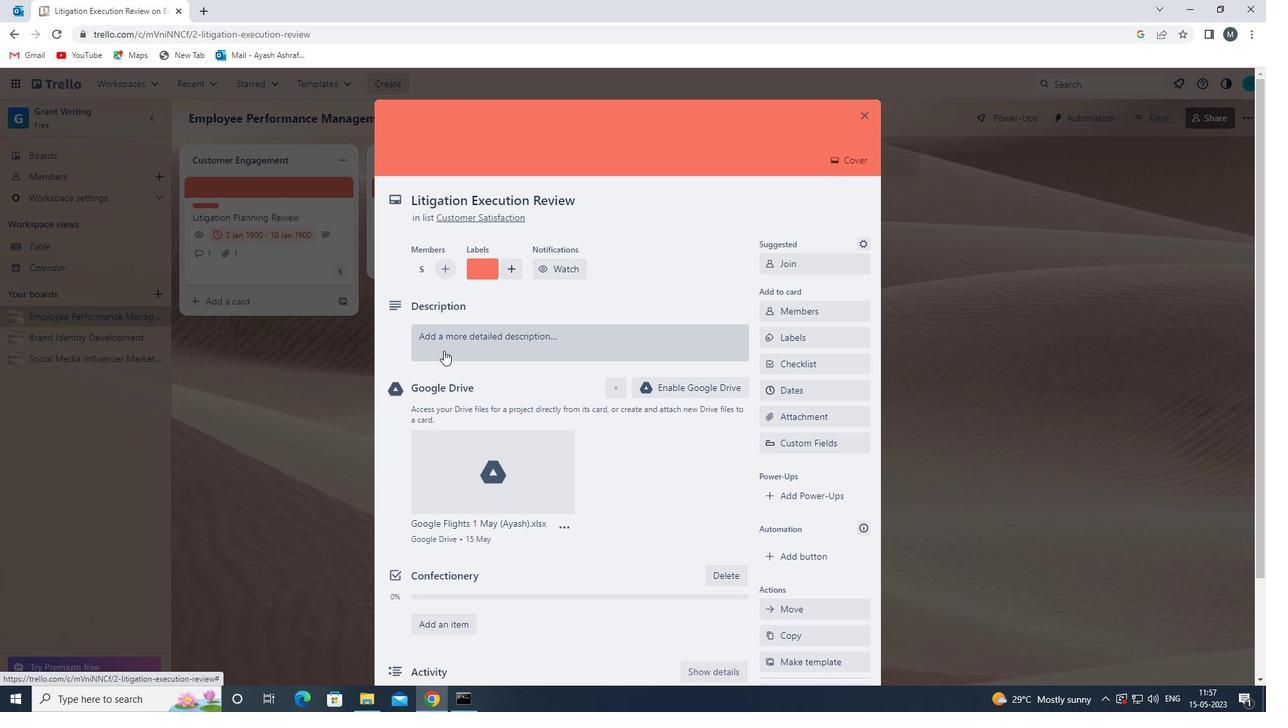 
Action: Mouse pressed left at (463, 340)
Screenshot: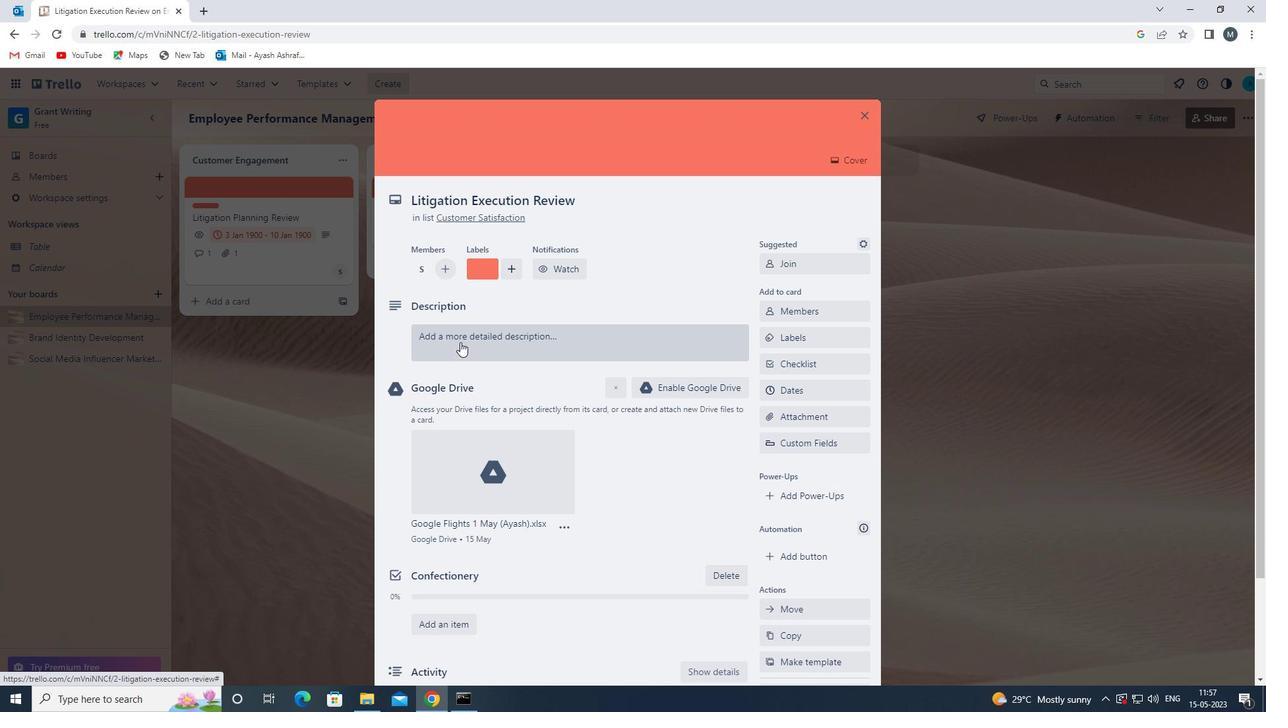 
Action: Mouse moved to (455, 392)
Screenshot: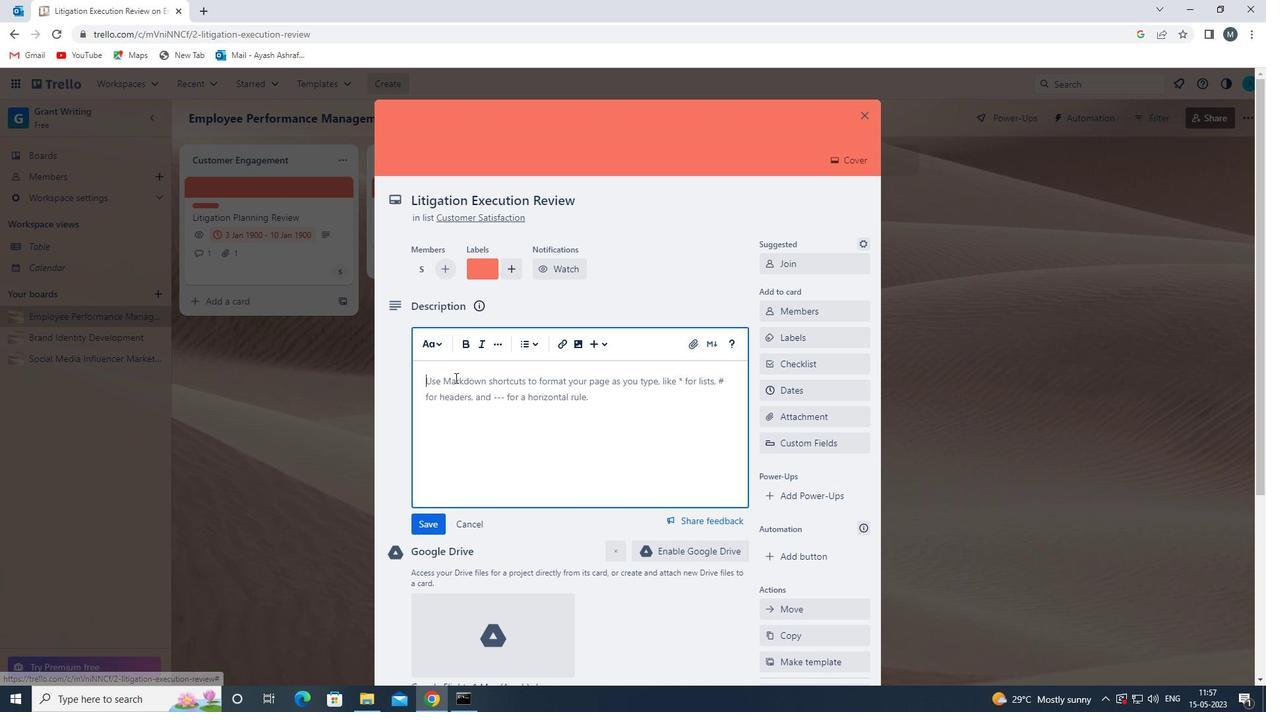 
Action: Mouse pressed left at (455, 392)
Screenshot: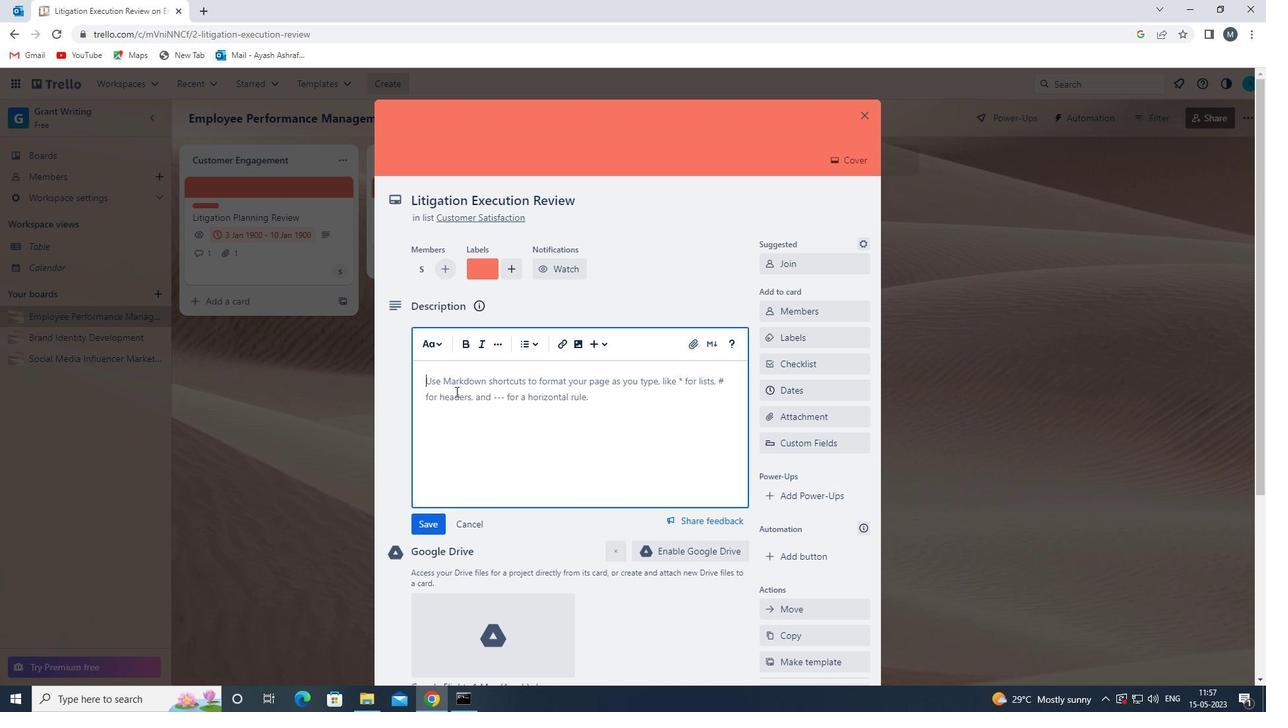 
Action: Key pressed <Key.shift>PLAN<Key.space>AND<Key.space>EXECUTE<Key.space>COMPANY<Key.space>TEAM<Key.space>B<Key.backspace>-BUILDING<Key.space>SEMINAR<Key.space>
Screenshot: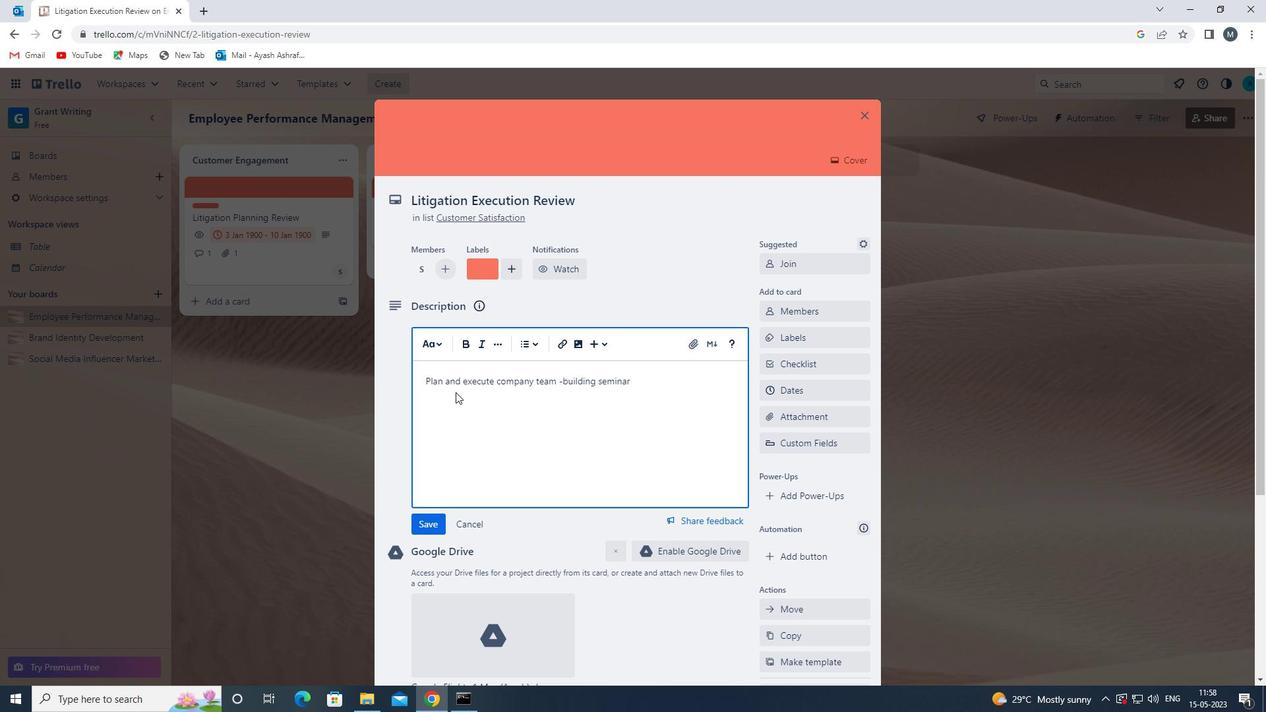
Action: Mouse moved to (436, 525)
Screenshot: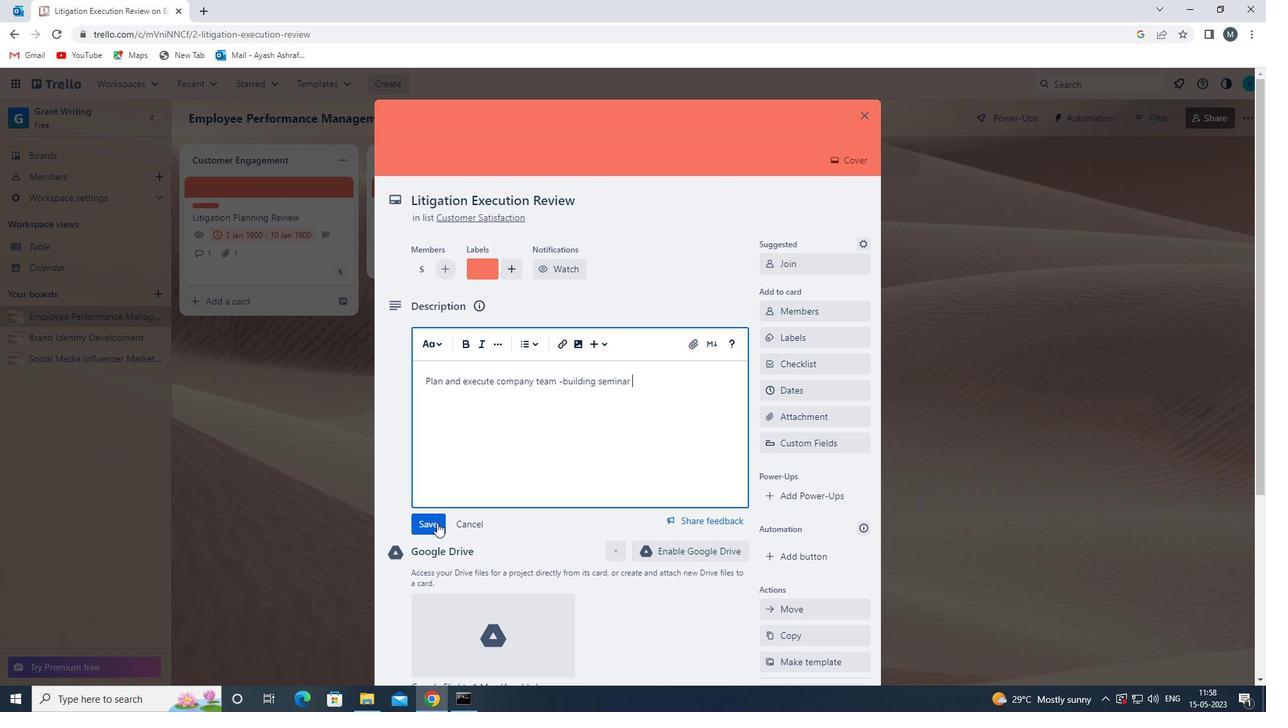 
Action: Mouse pressed left at (436, 525)
Screenshot: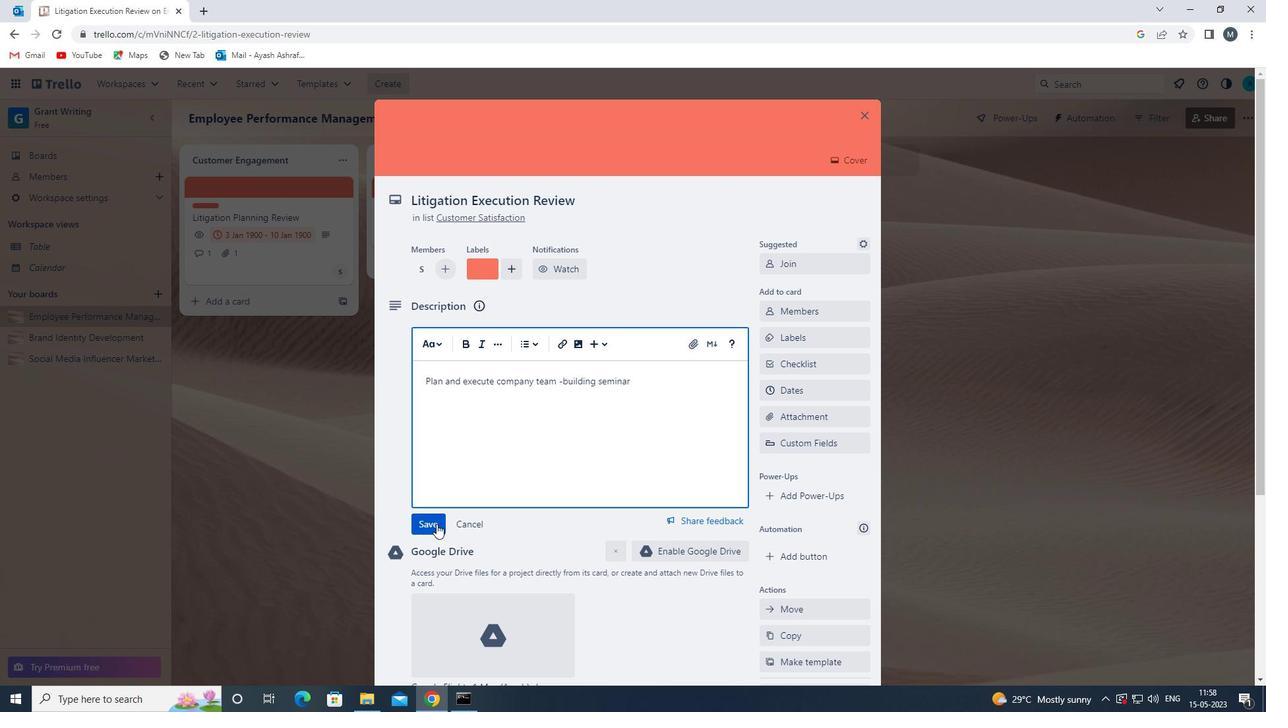 
Action: Mouse moved to (488, 482)
Screenshot: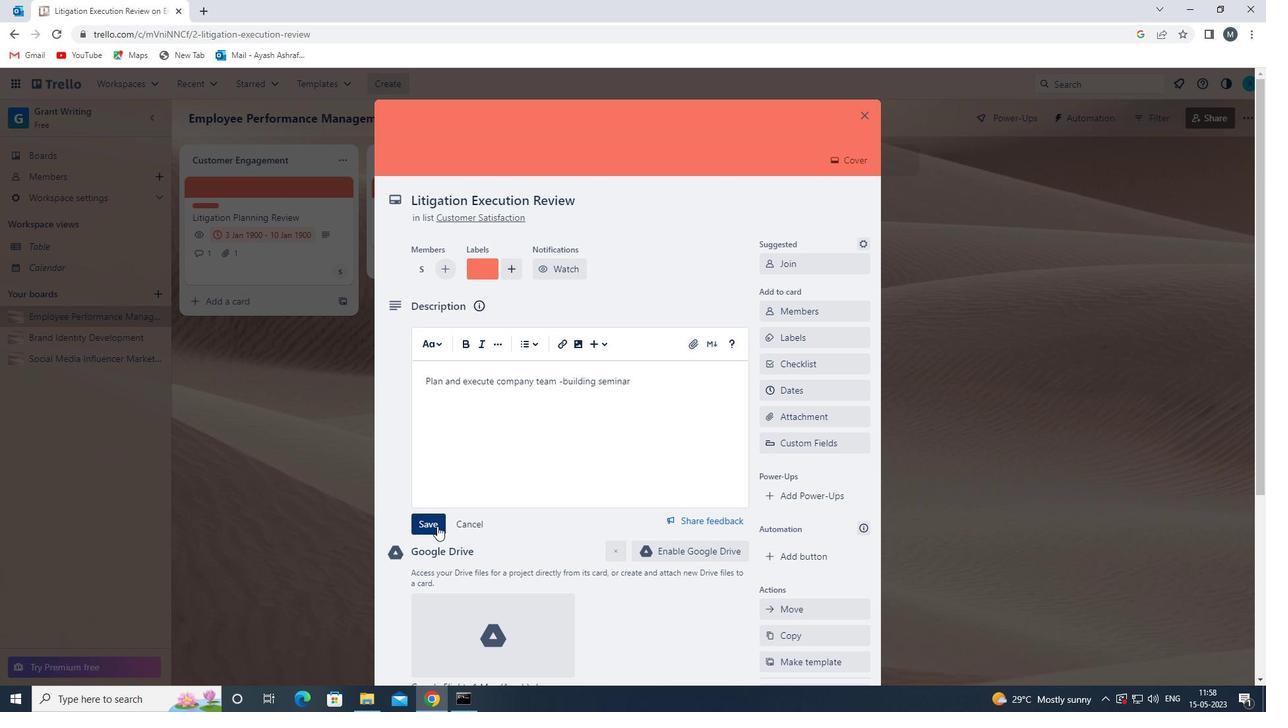 
Action: Mouse scrolled (488, 481) with delta (0, 0)
Screenshot: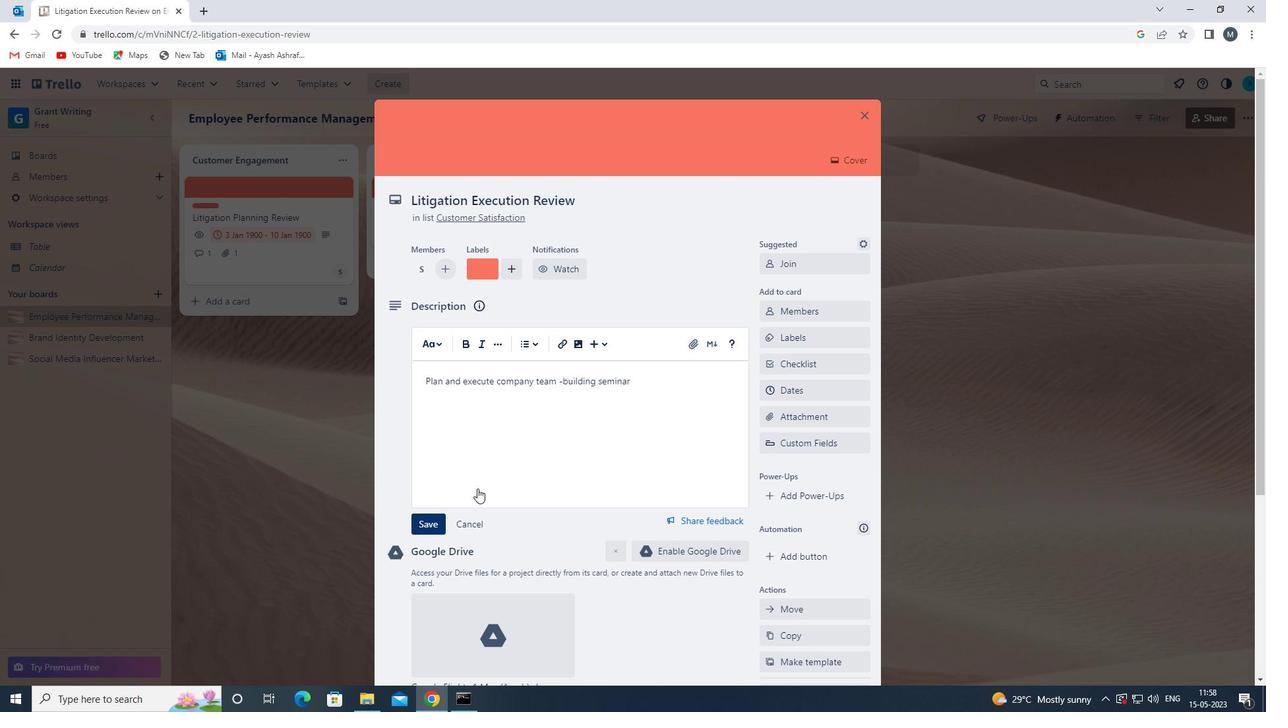 
Action: Mouse moved to (488, 486)
Screenshot: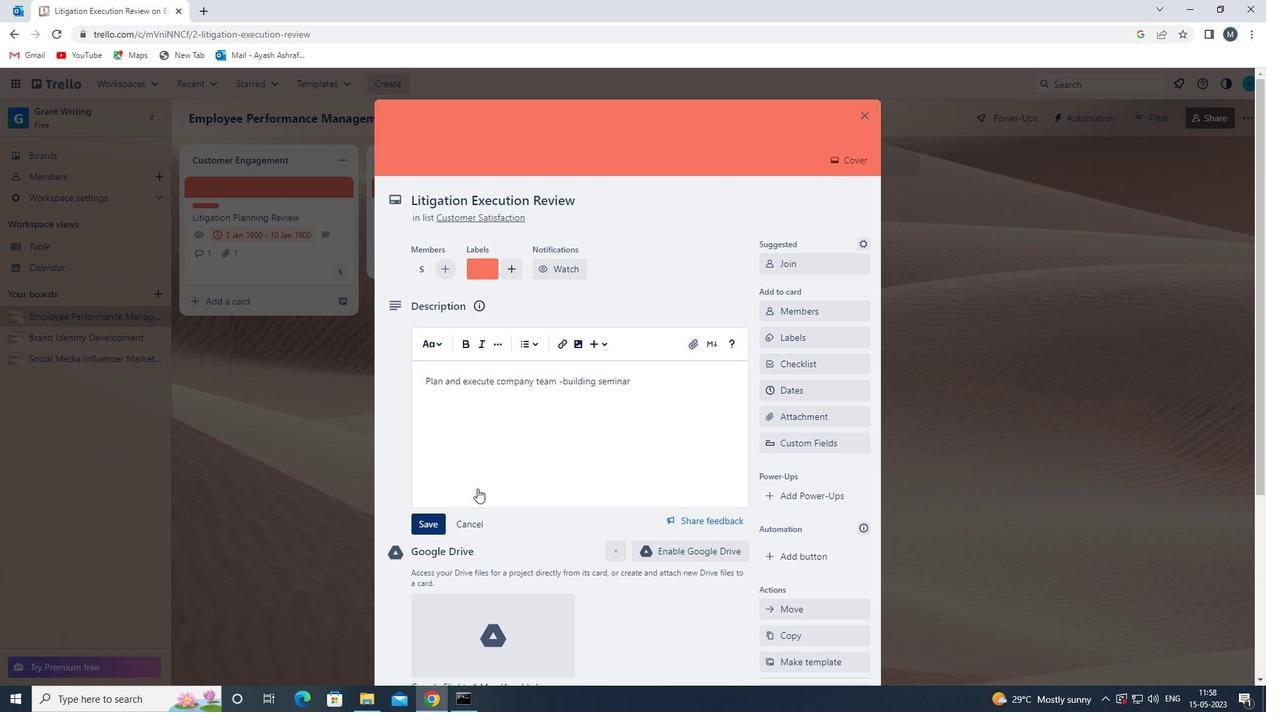 
Action: Mouse scrolled (488, 486) with delta (0, 0)
Screenshot: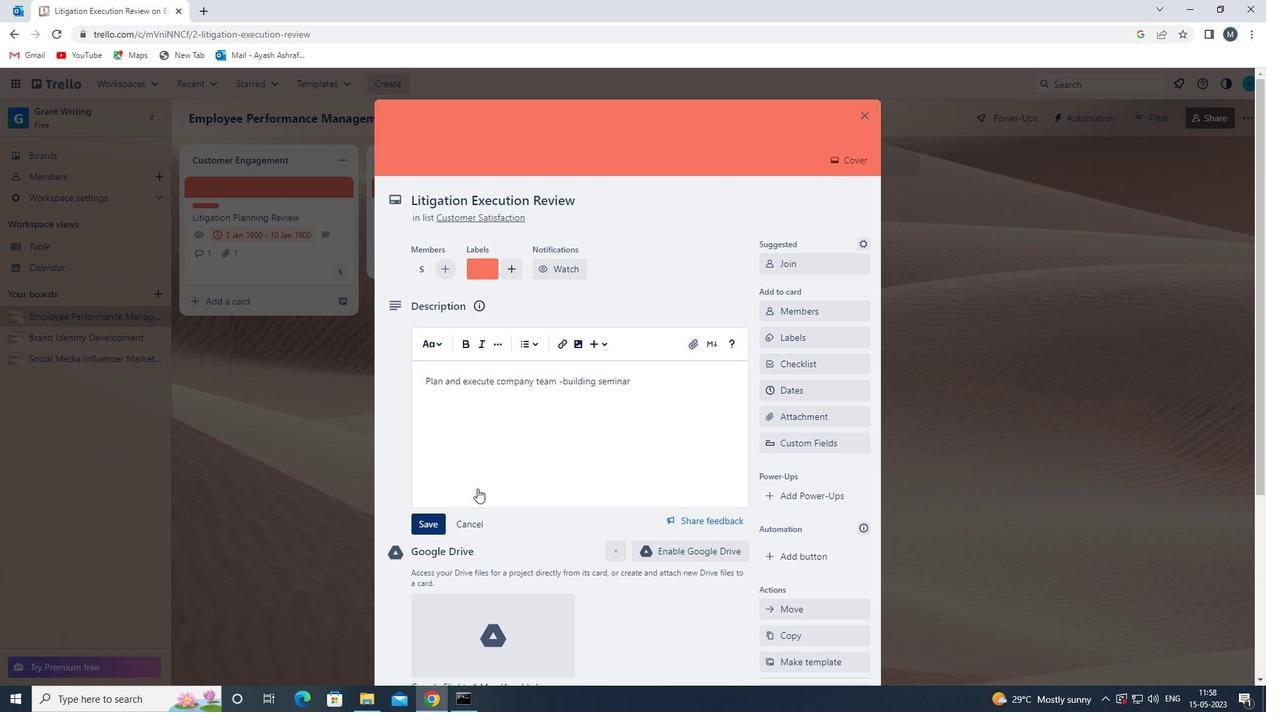 
Action: Mouse moved to (488, 489)
Screenshot: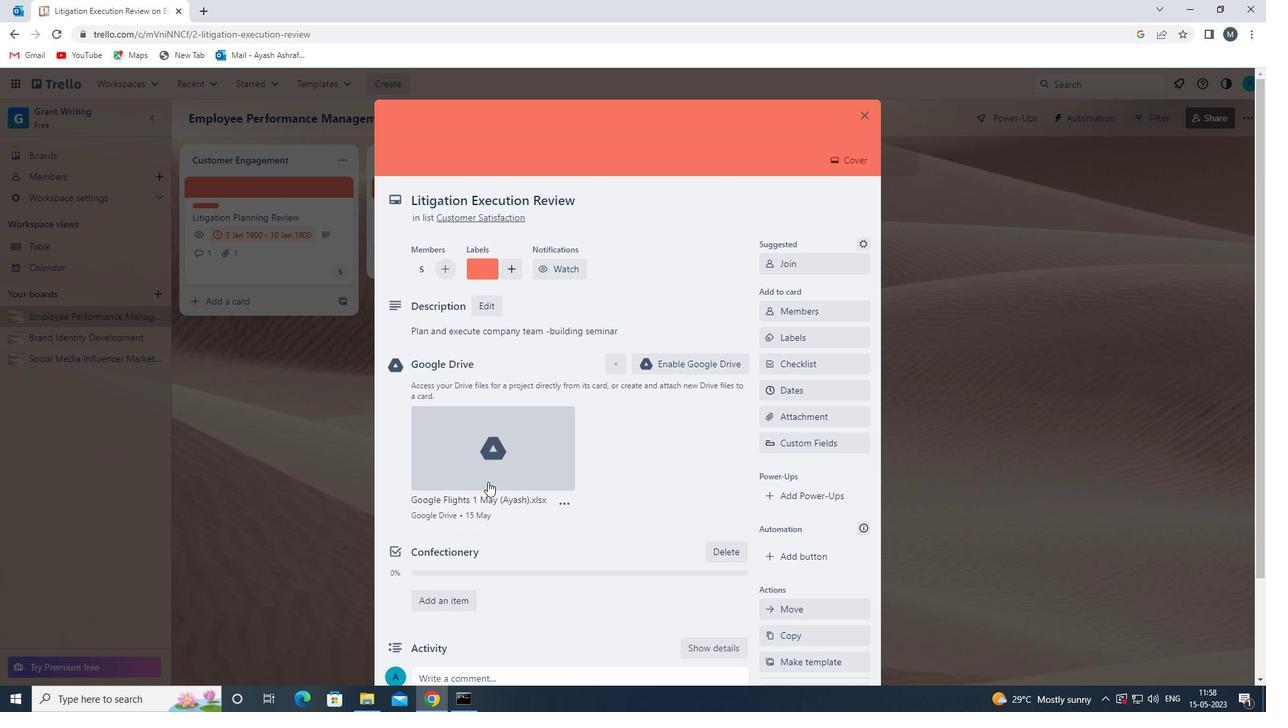 
Action: Mouse scrolled (488, 488) with delta (0, 0)
Screenshot: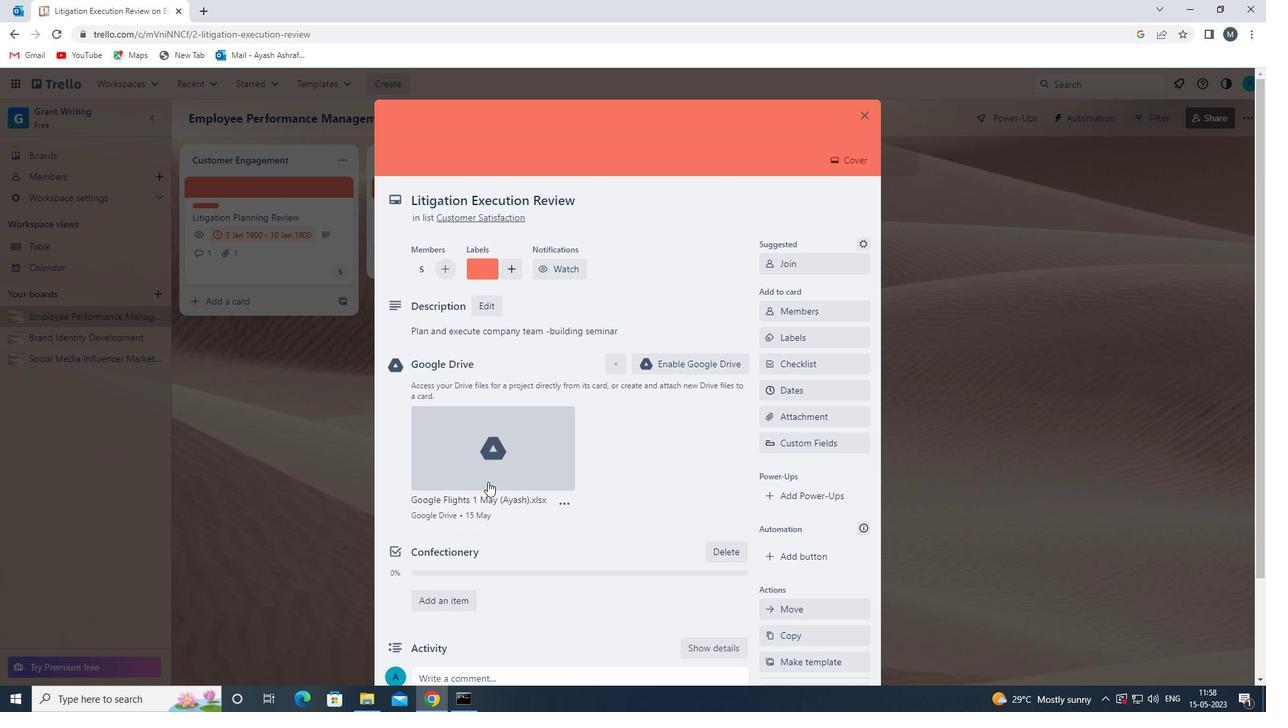 
Action: Mouse moved to (488, 490)
Screenshot: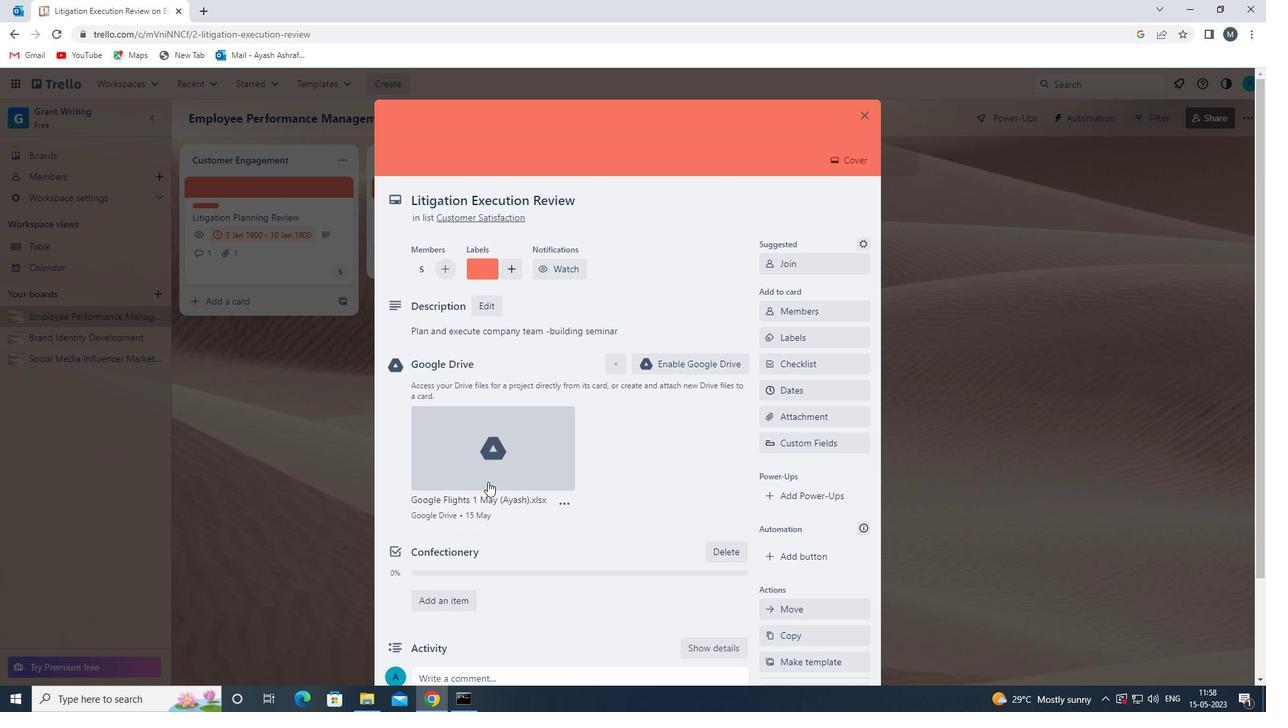 
Action: Mouse scrolled (488, 489) with delta (0, 0)
Screenshot: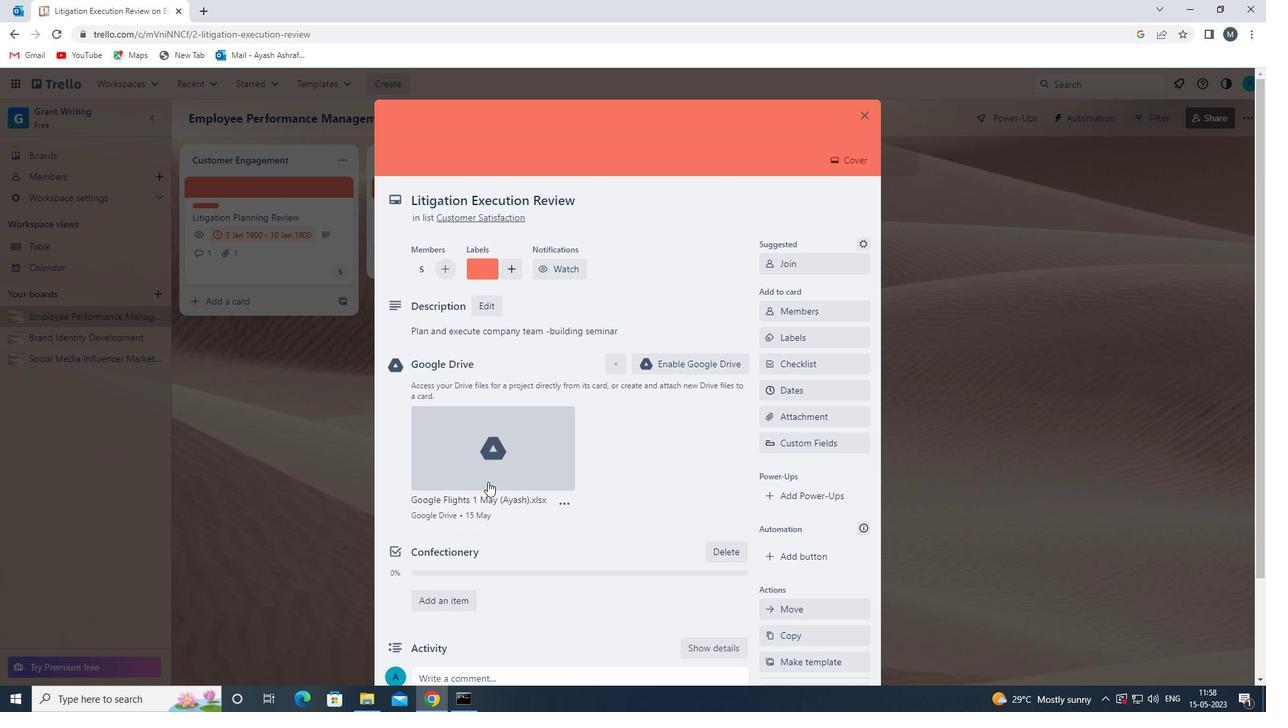 
Action: Mouse moved to (488, 492)
Screenshot: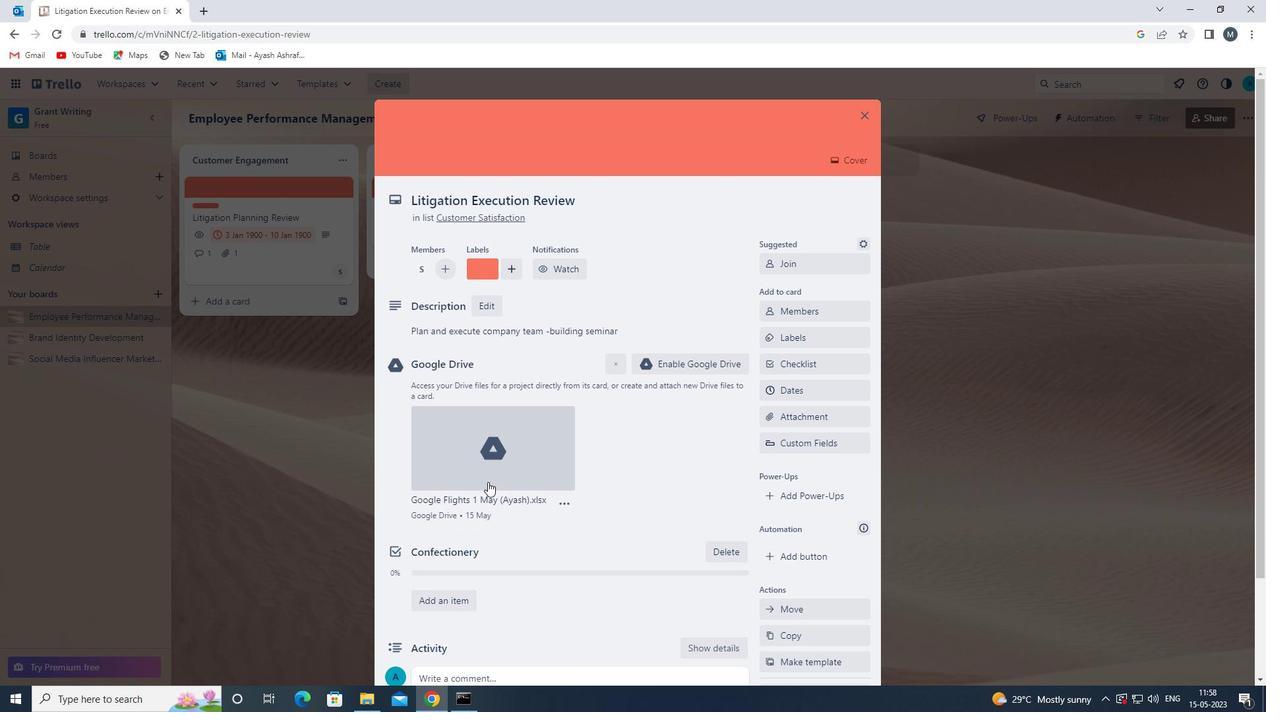 
Action: Mouse scrolled (488, 491) with delta (0, 0)
Screenshot: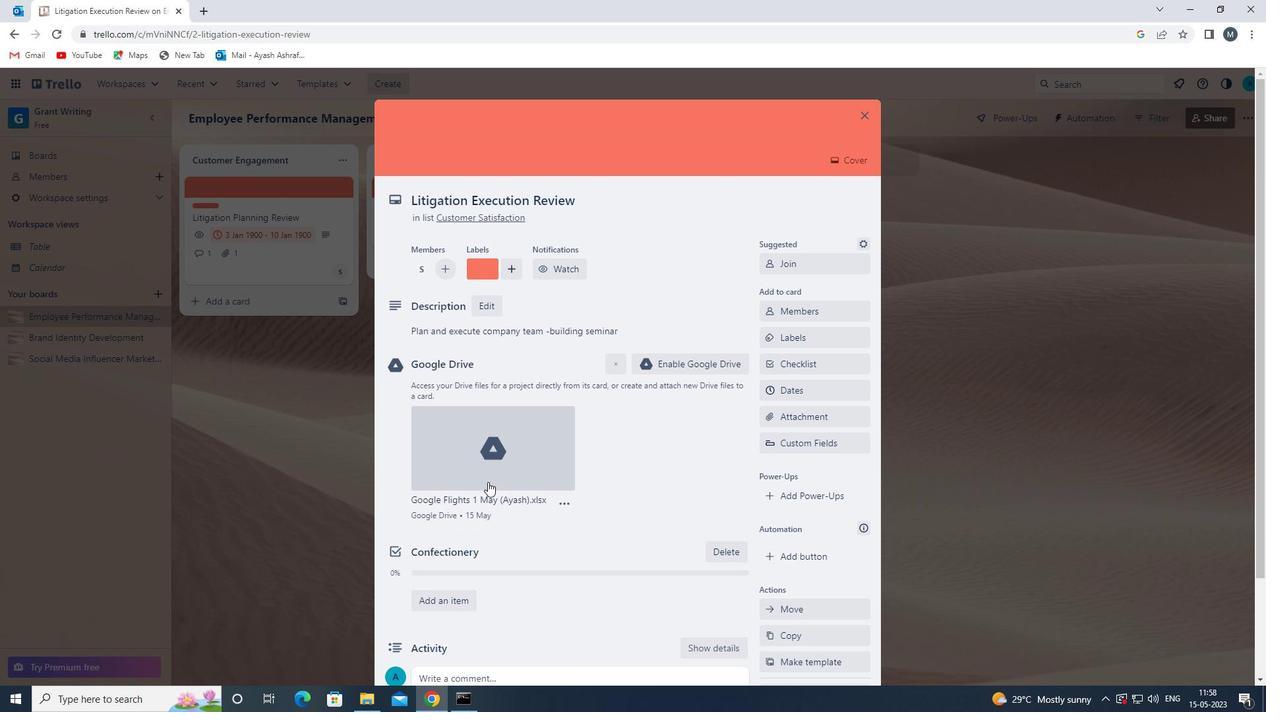 
Action: Mouse moved to (469, 559)
Screenshot: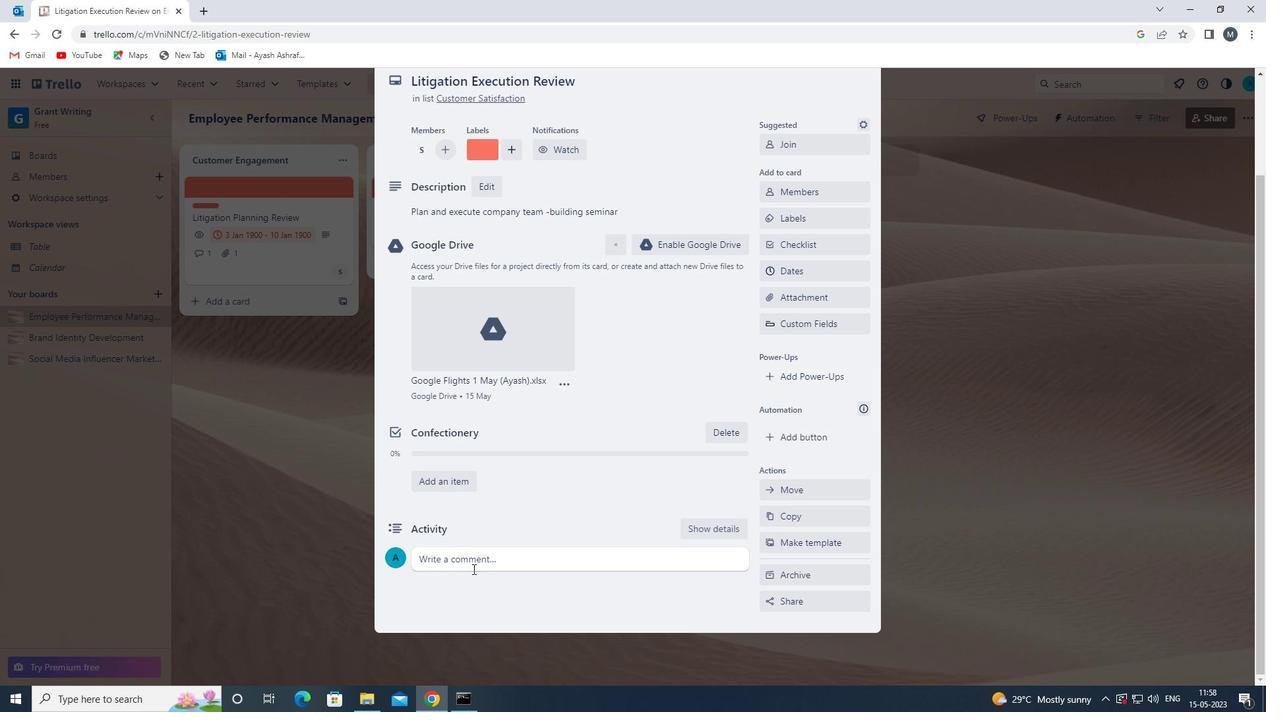 
Action: Mouse pressed left at (469, 559)
Screenshot: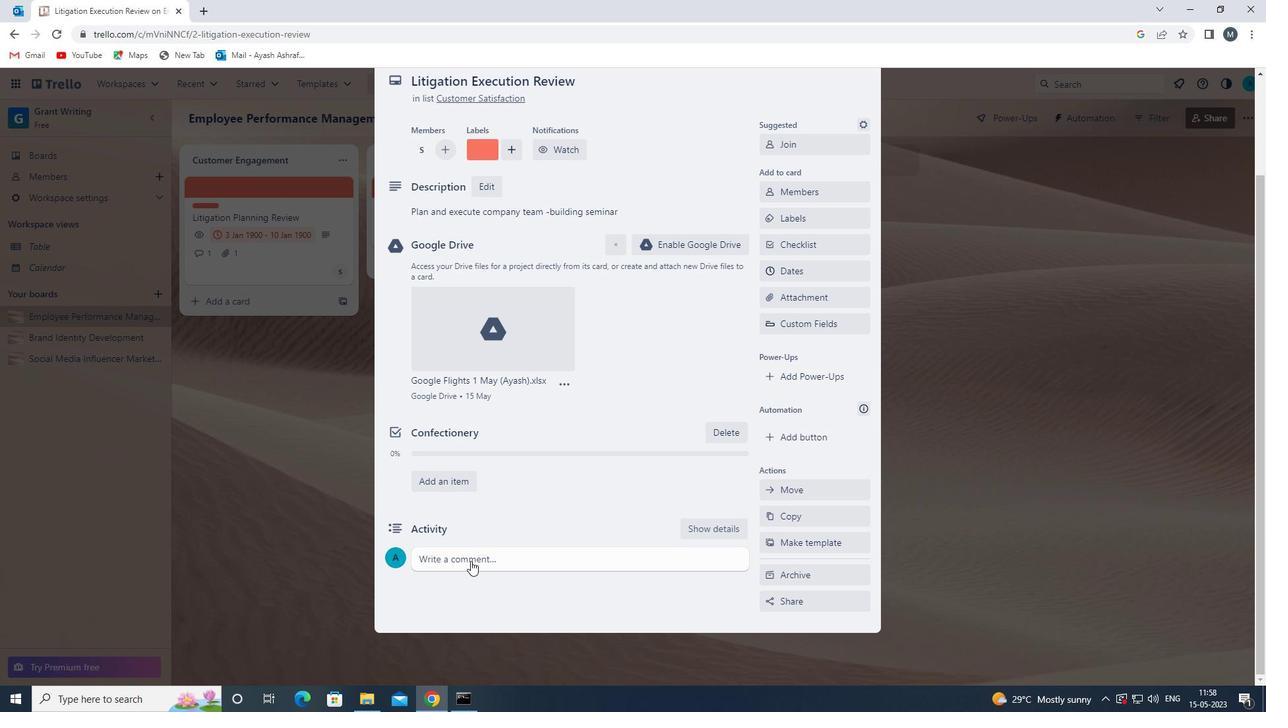 
Action: Mouse moved to (486, 517)
Screenshot: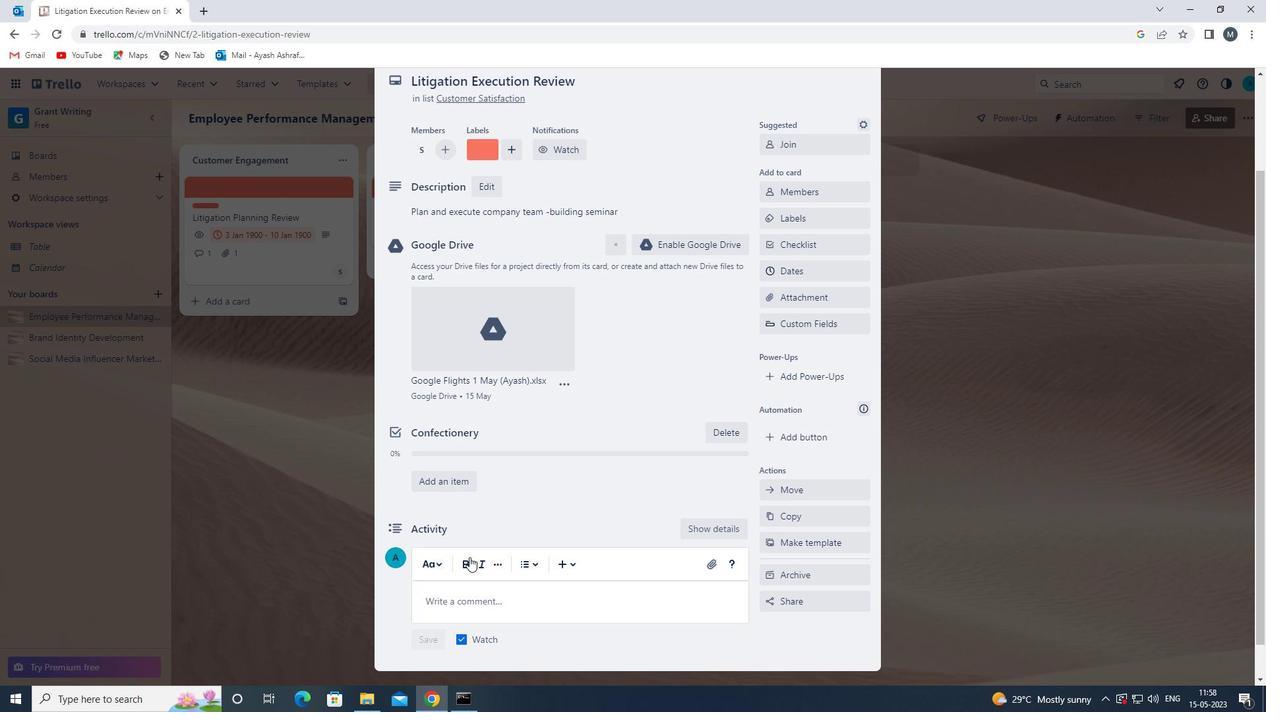 
Action: Mouse scrolled (486, 516) with delta (0, 0)
Screenshot: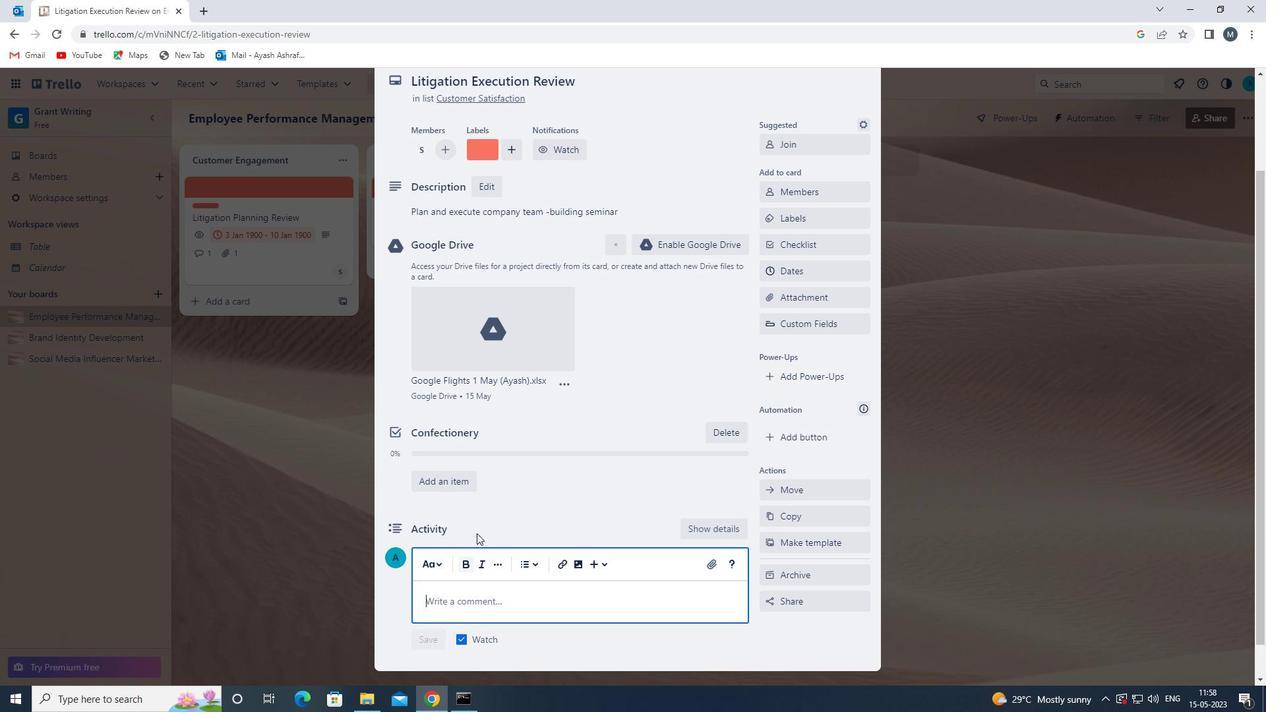 
Action: Mouse scrolled (486, 516) with delta (0, 0)
Screenshot: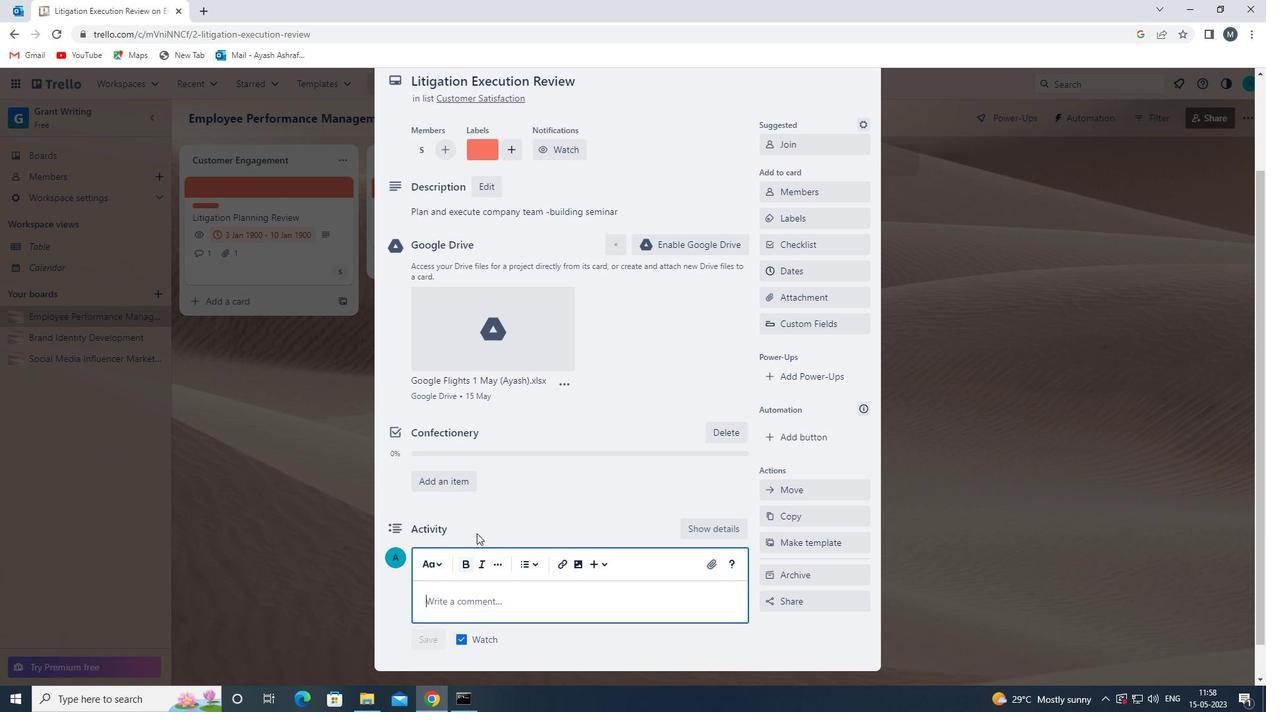 
Action: Mouse scrolled (486, 516) with delta (0, 0)
Screenshot: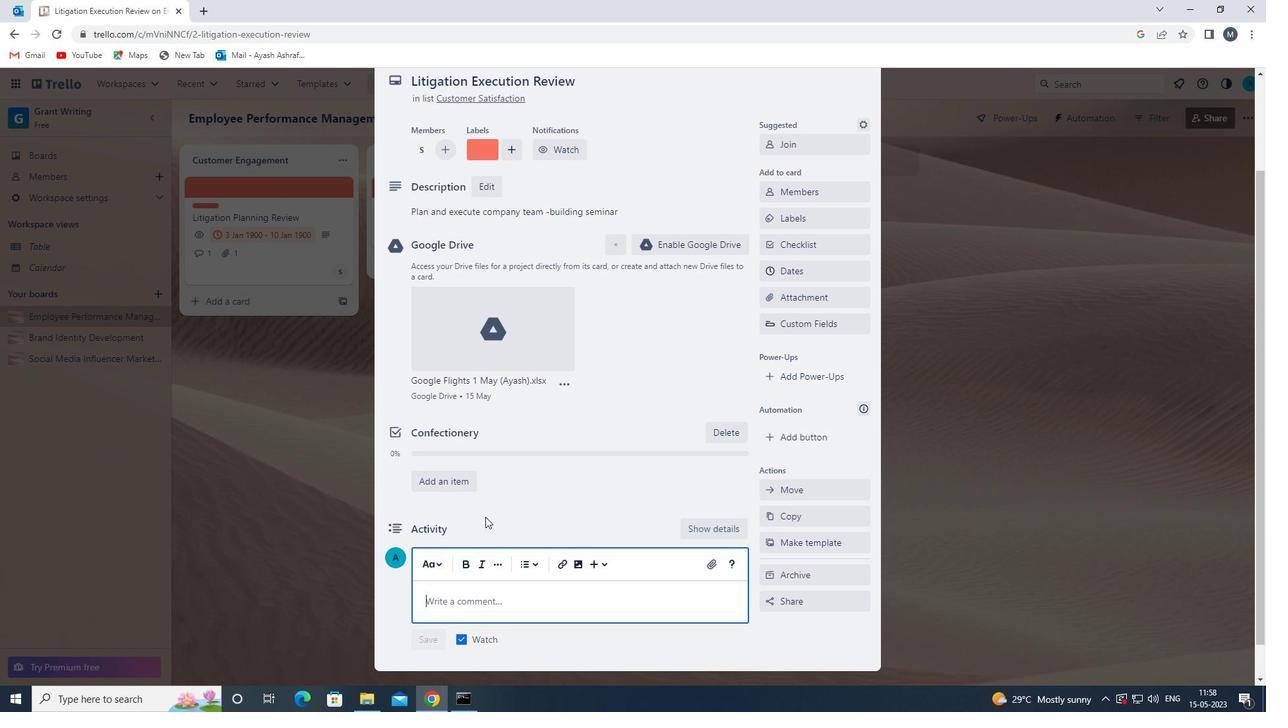 
Action: Mouse scrolled (486, 516) with delta (0, 0)
Screenshot: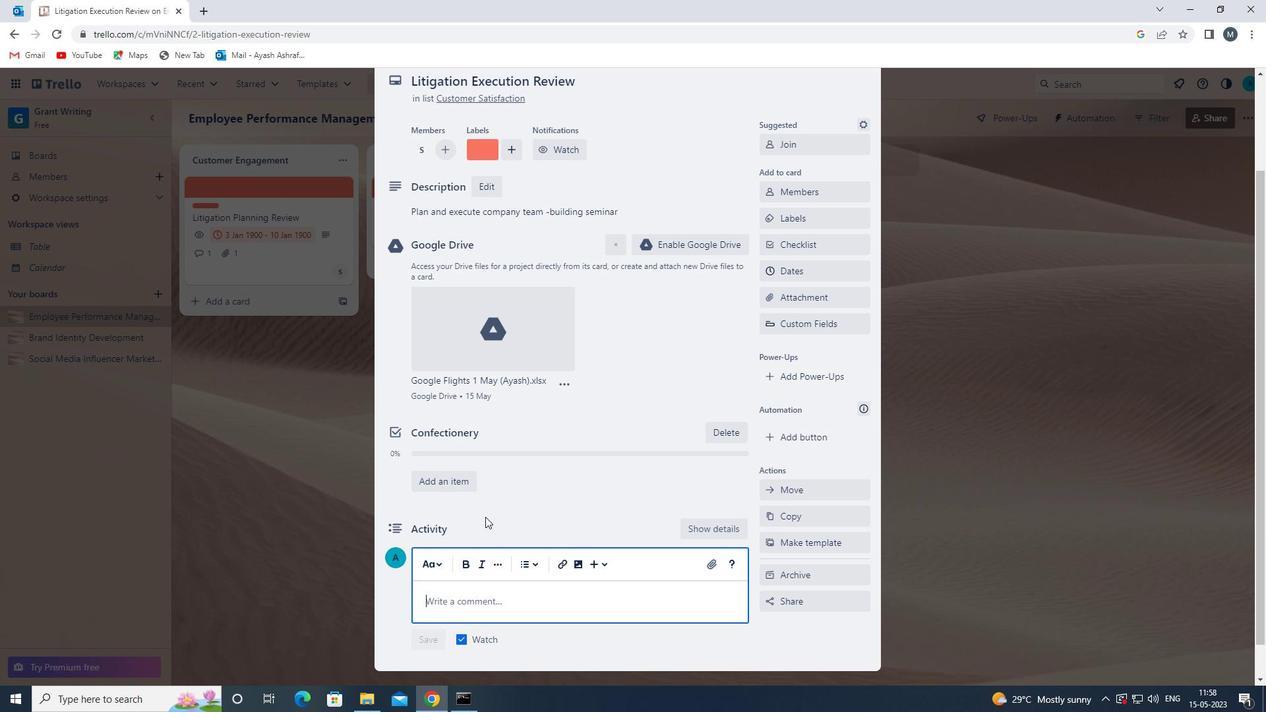 
Action: Mouse moved to (482, 554)
Screenshot: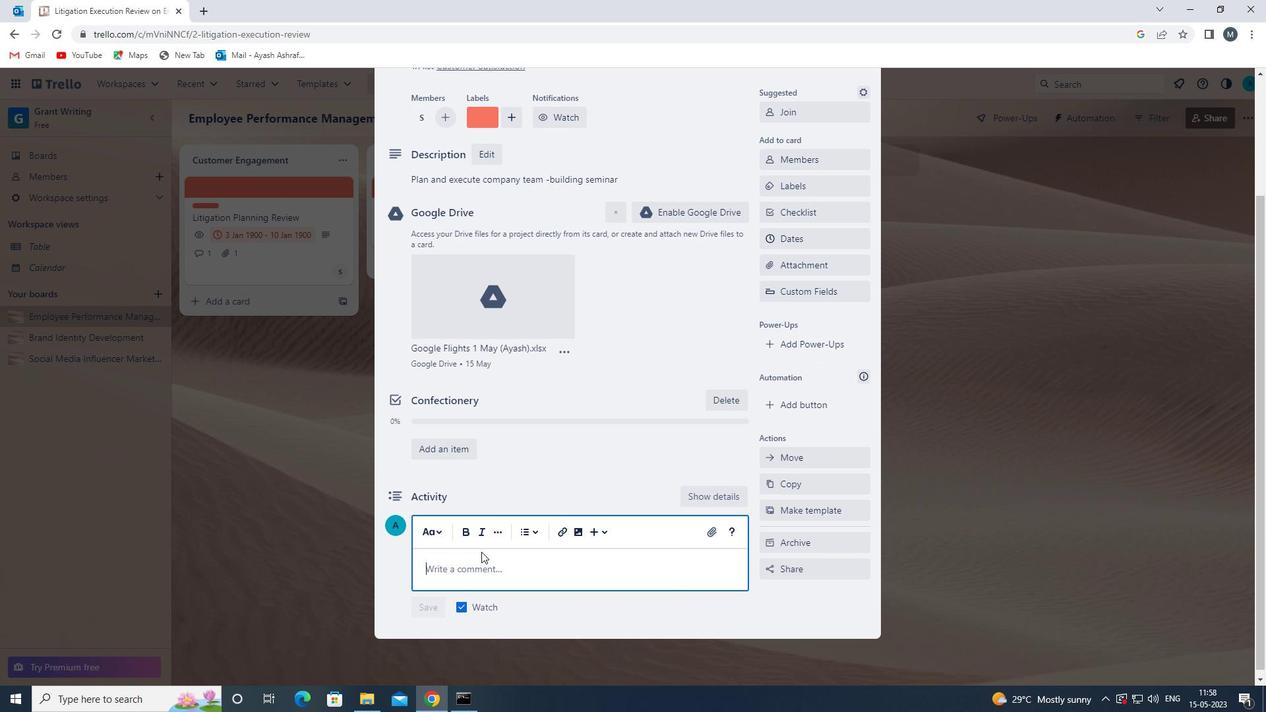 
Action: Mouse pressed left at (482, 554)
Screenshot: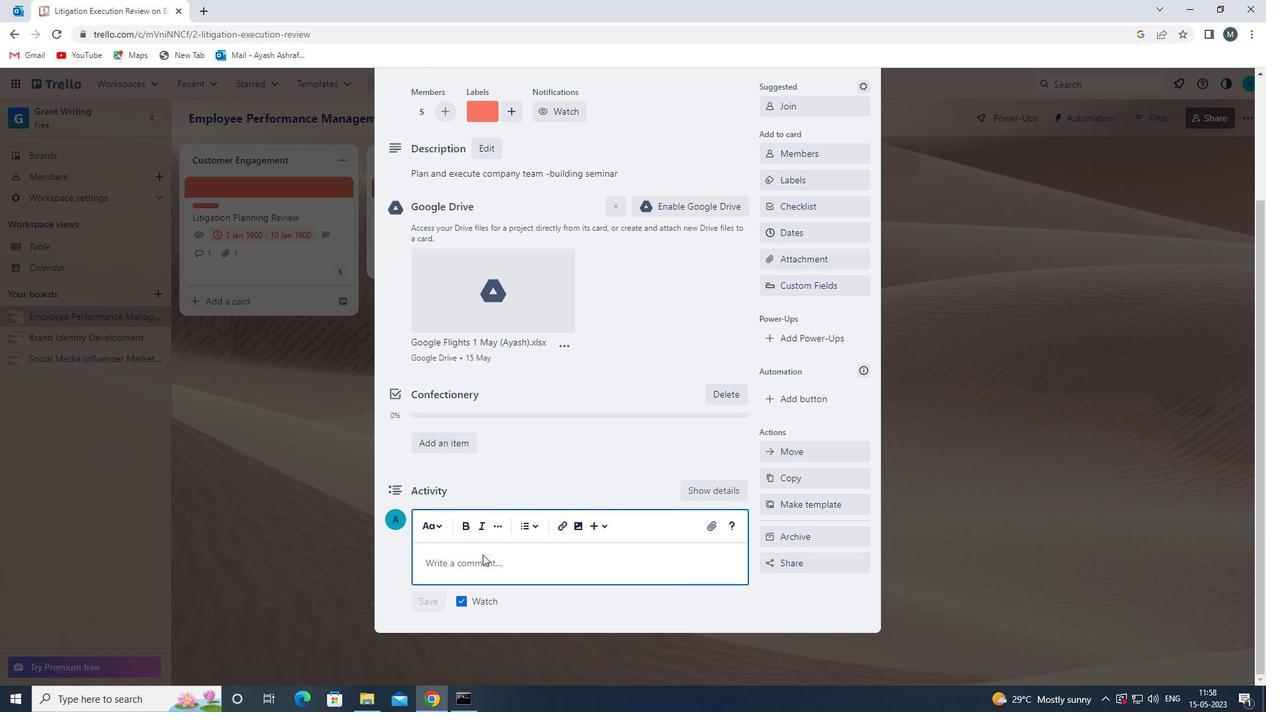 
Action: Mouse moved to (473, 573)
Screenshot: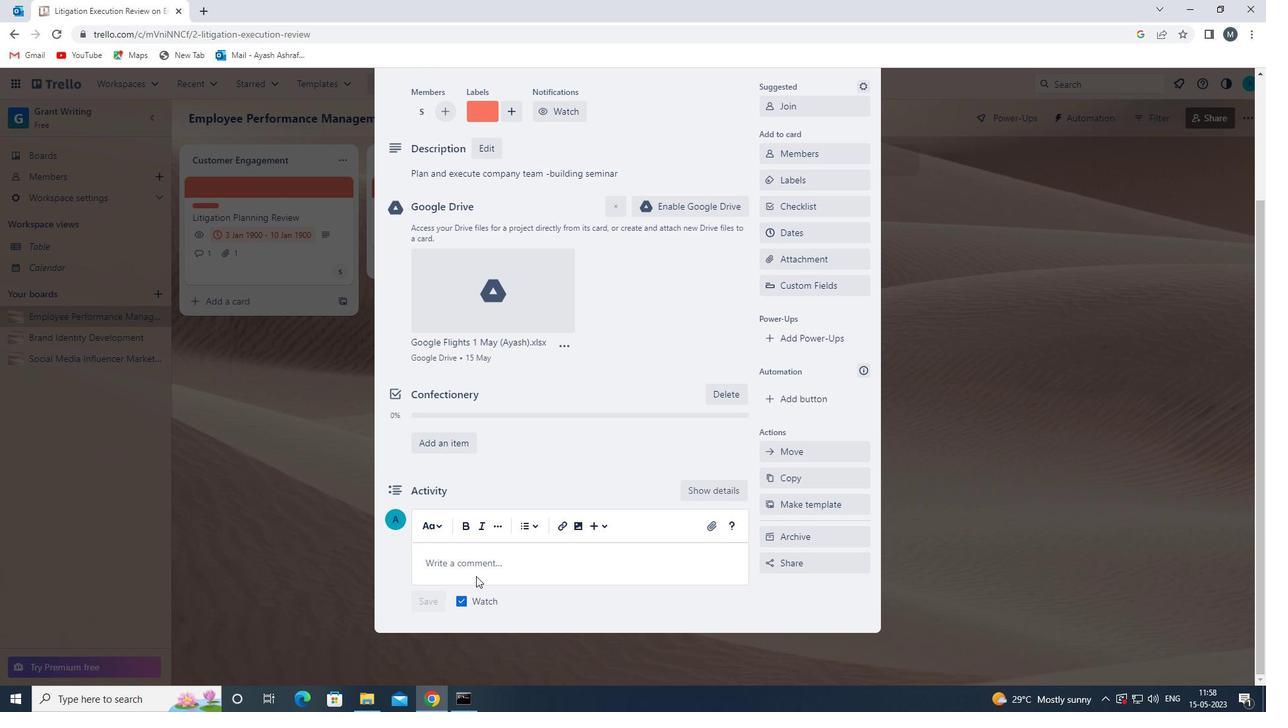 
Action: Mouse pressed left at (473, 573)
Screenshot: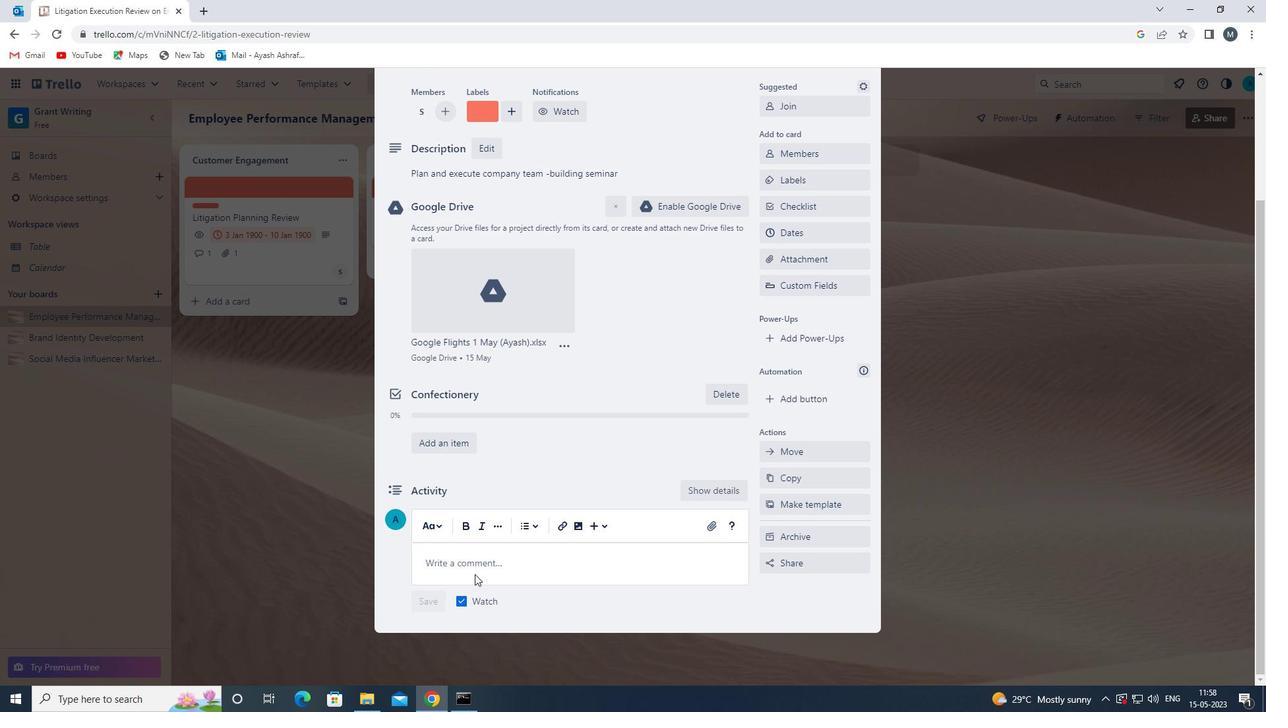 
Action: Mouse moved to (472, 569)
Screenshot: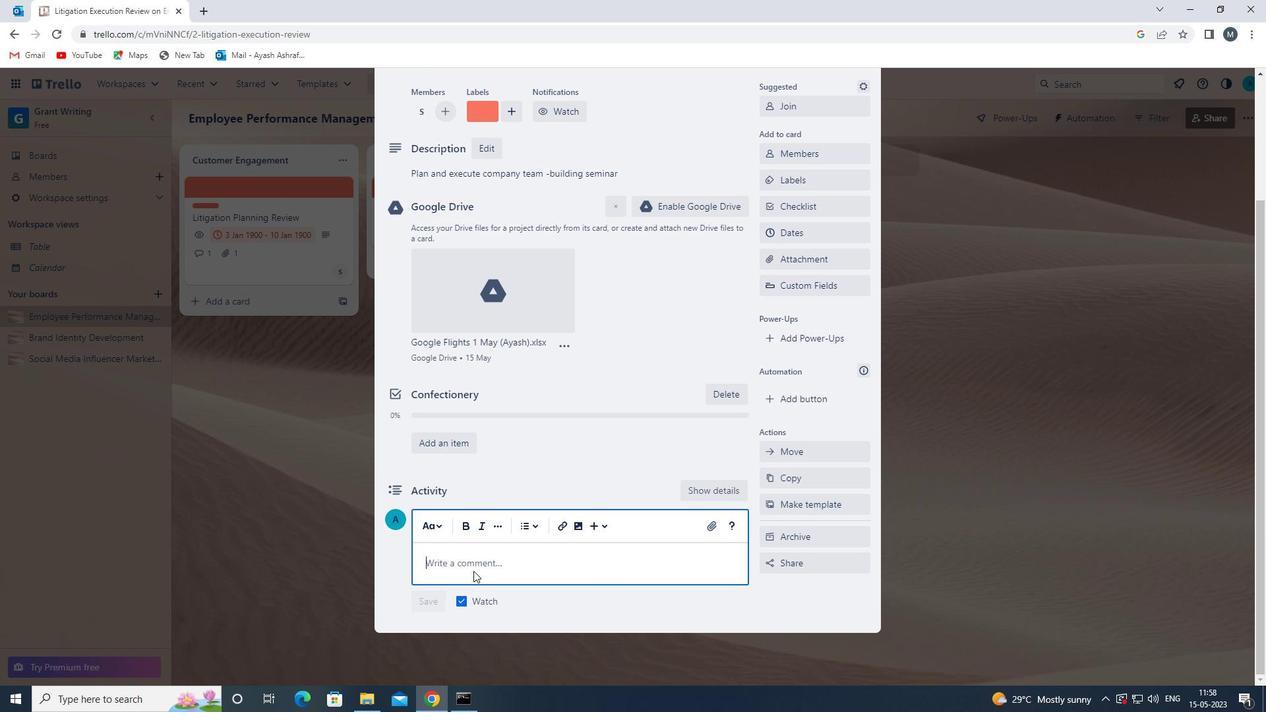 
Action: Key pressed <Key.shift>LET<Key.space>US<Key.space>APPT<Key.backspace>ROACH<Key.space>THIS<Key.space>TASK<Key.space>WITH<Key.space>A<Key.space>SENSE<Key.space>OF<Key.space>RISK-TAKING<Key.space><Key.backspace>,<Key.space>RECOGNIZING<Key.space>THAT<Key.space>CALCULATED<Key.space>RISKS<Key.space>CAN<Key.space>LEAD<Key.space>TO<Key.space>NEW<Key.space>OPPORTUNITIES<Key.space>AND<Key.space>GROWTH<Key.space><Key.backspace>.
Screenshot: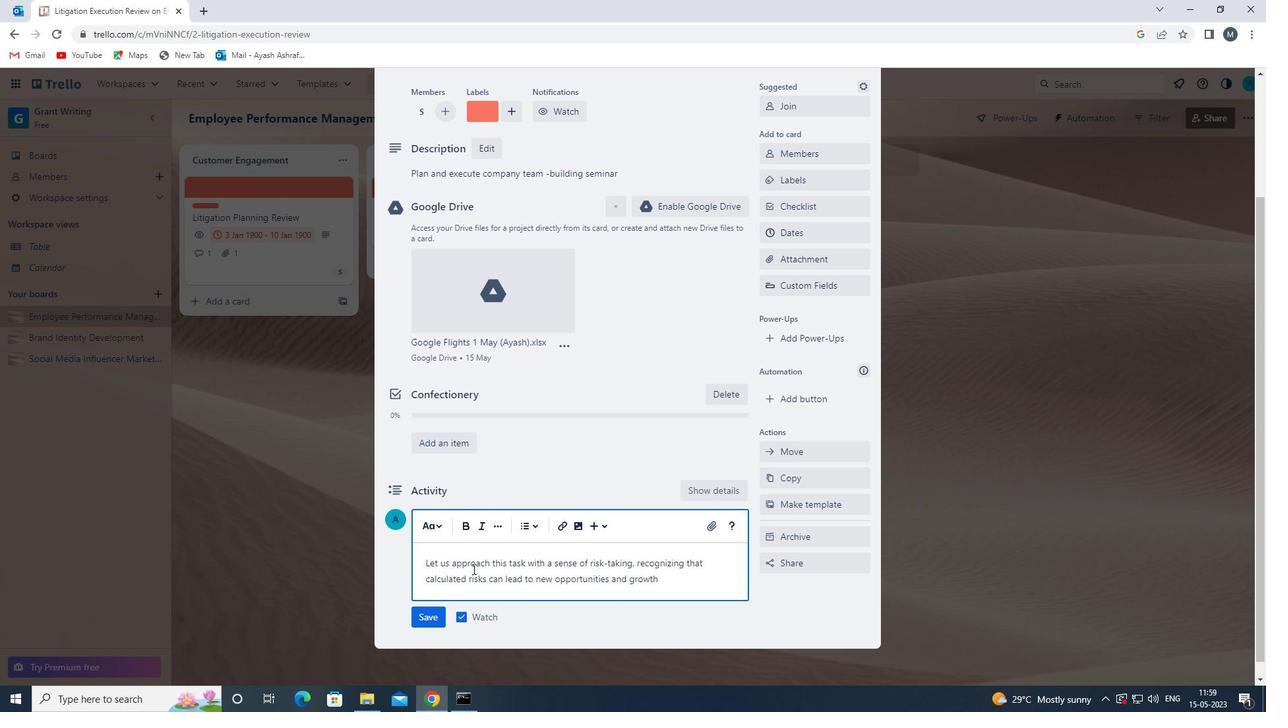
Action: Mouse moved to (424, 616)
Screenshot: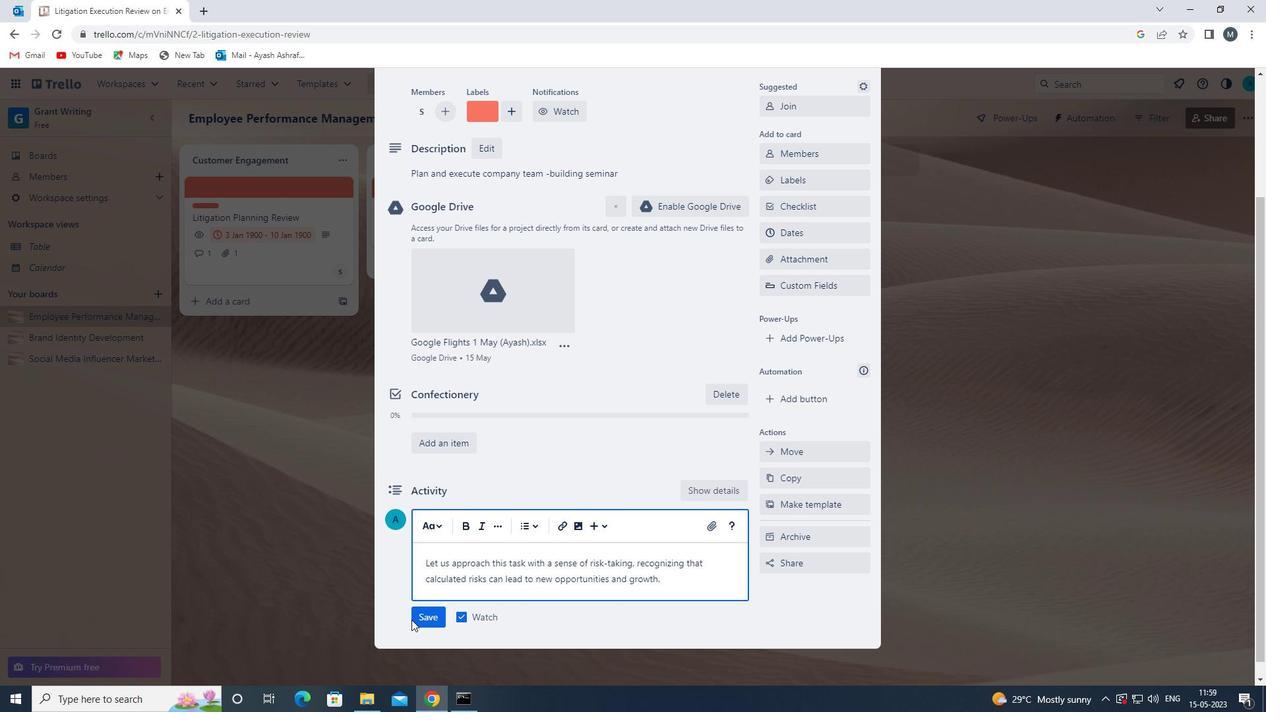 
Action: Mouse pressed left at (424, 616)
Screenshot: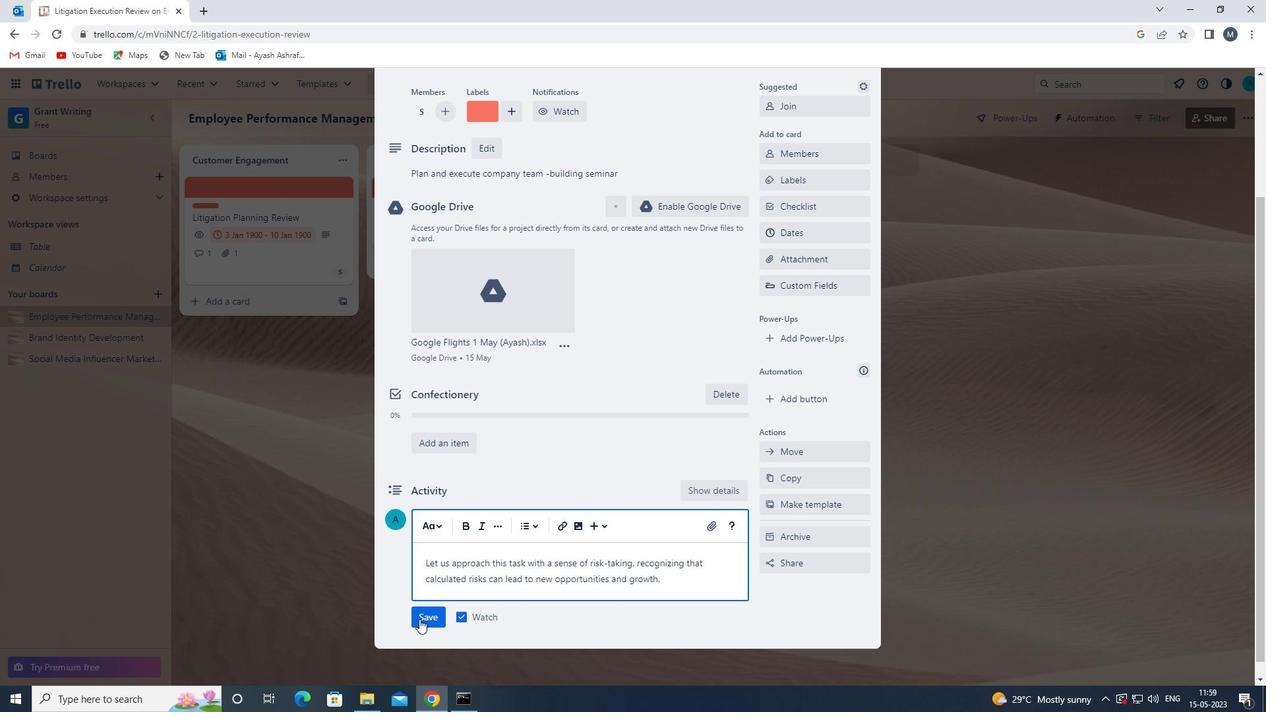 
Action: Mouse moved to (595, 553)
Screenshot: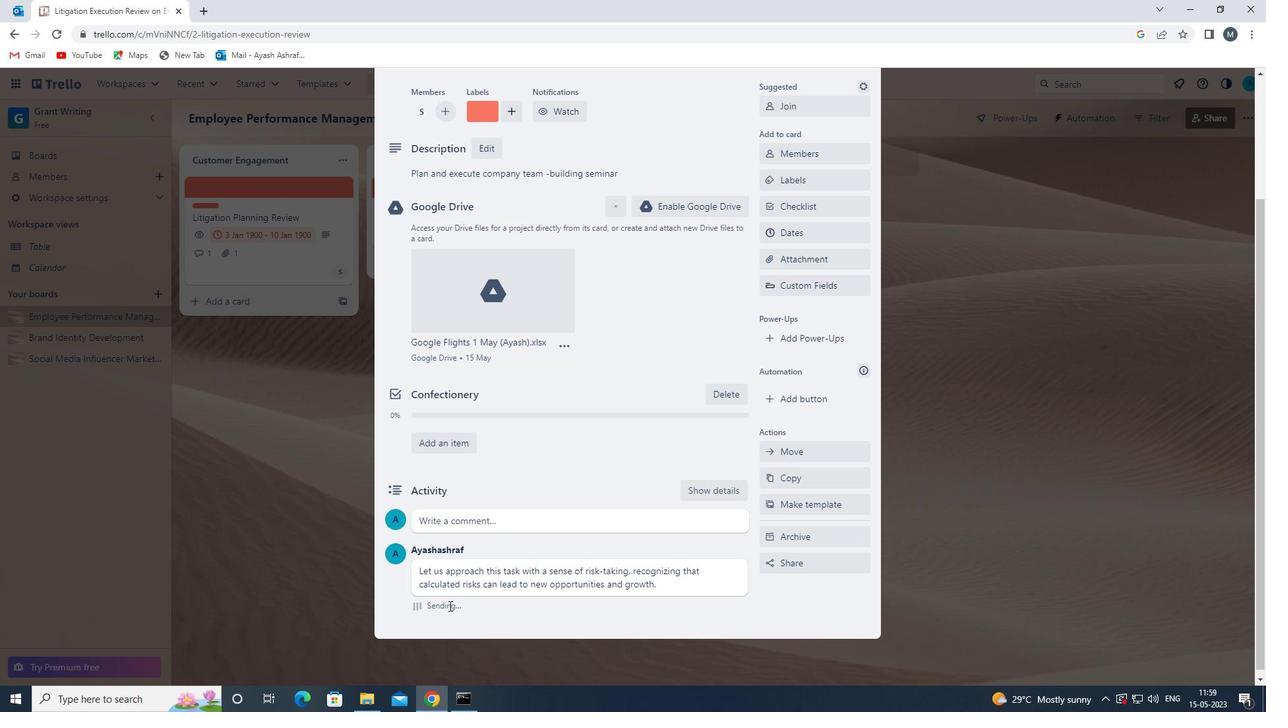 
Action: Mouse scrolled (595, 554) with delta (0, 0)
Screenshot: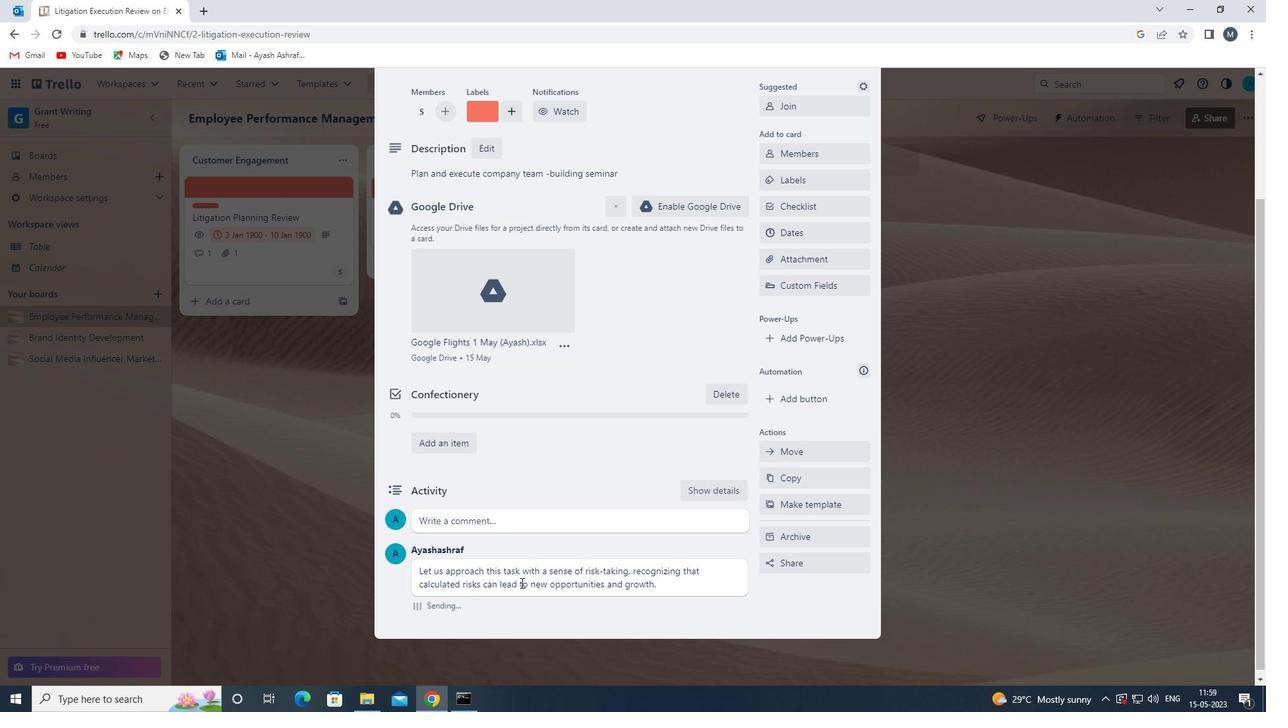 
Action: Mouse scrolled (595, 554) with delta (0, 0)
Screenshot: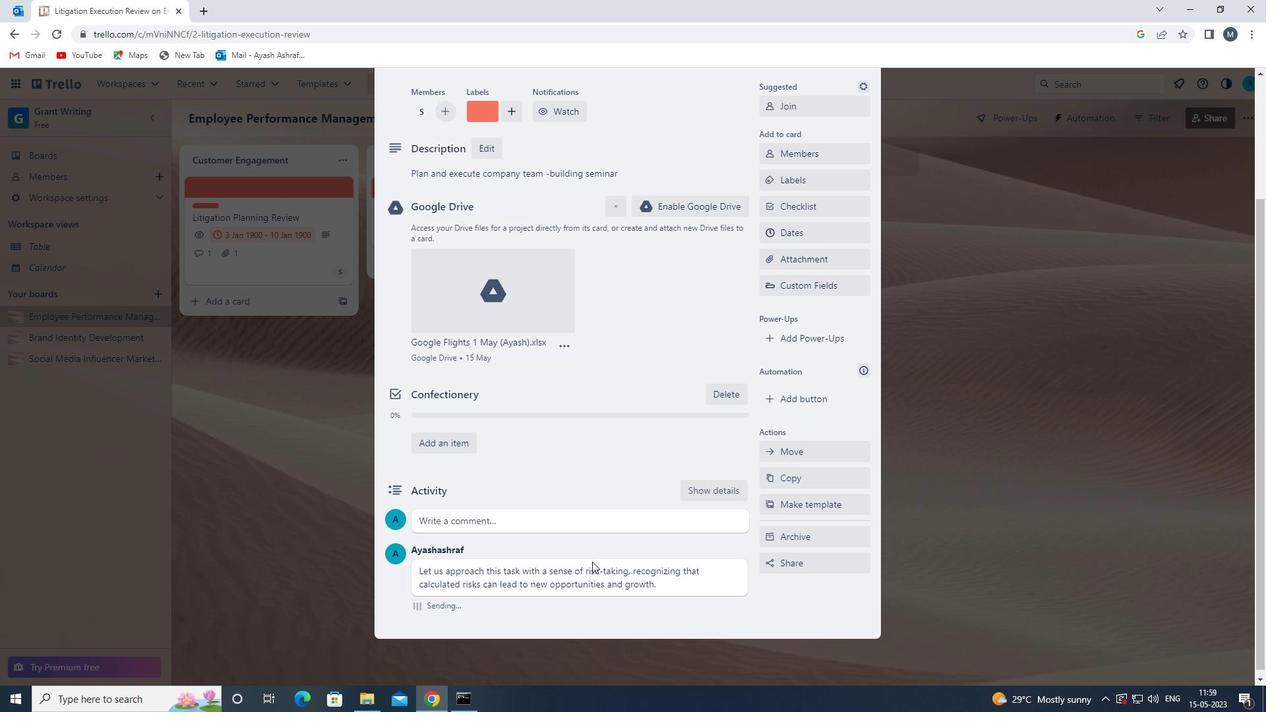 
Action: Mouse scrolled (595, 554) with delta (0, 0)
Screenshot: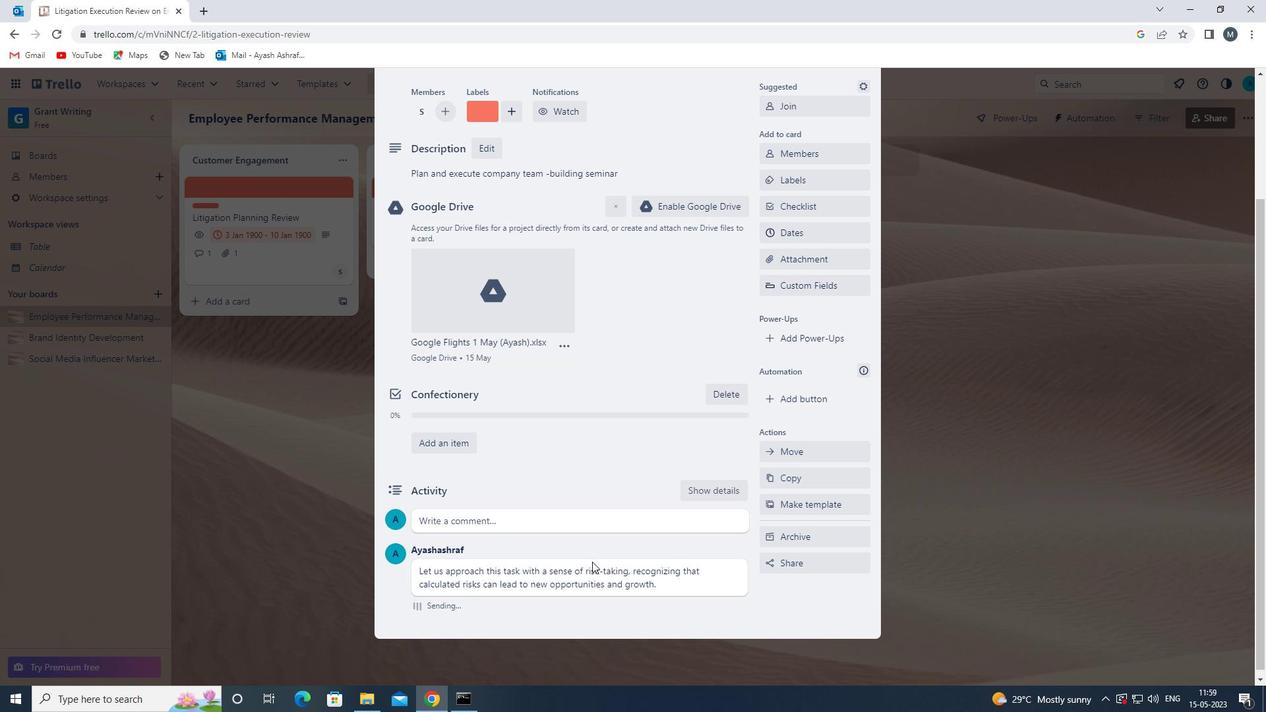 
Action: Mouse scrolled (595, 554) with delta (0, 0)
Screenshot: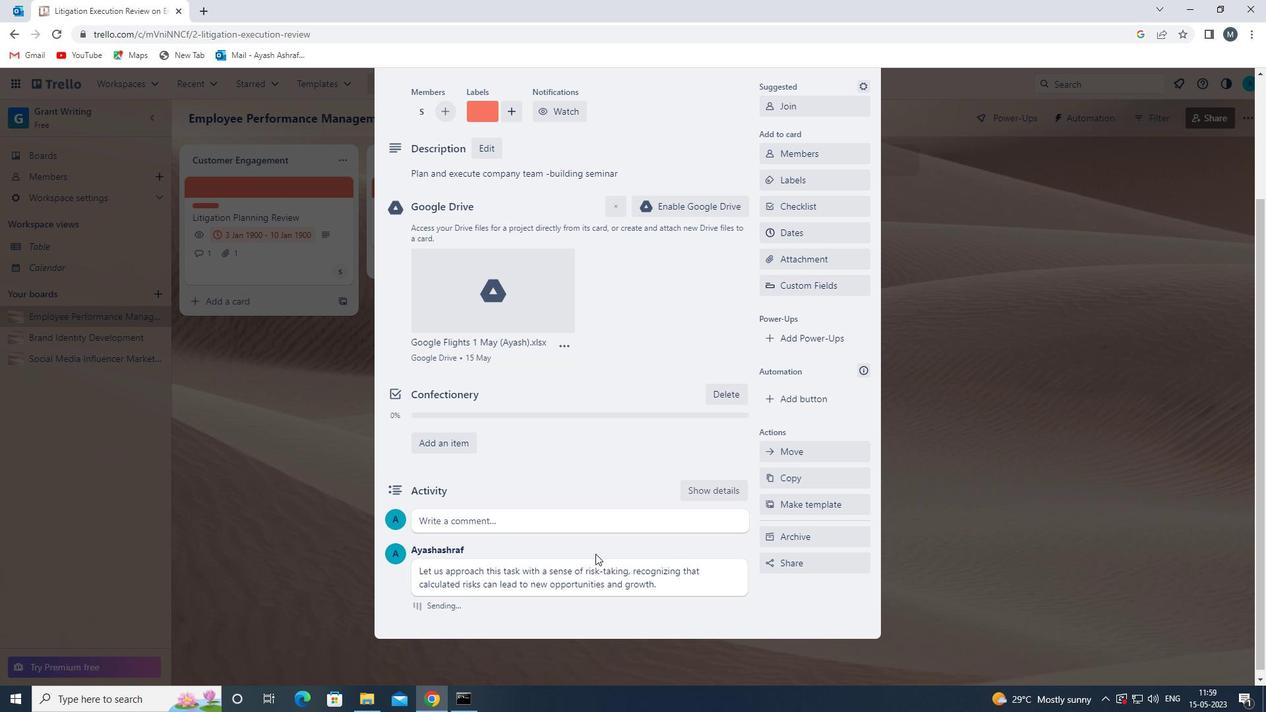 
Action: Mouse moved to (801, 382)
Screenshot: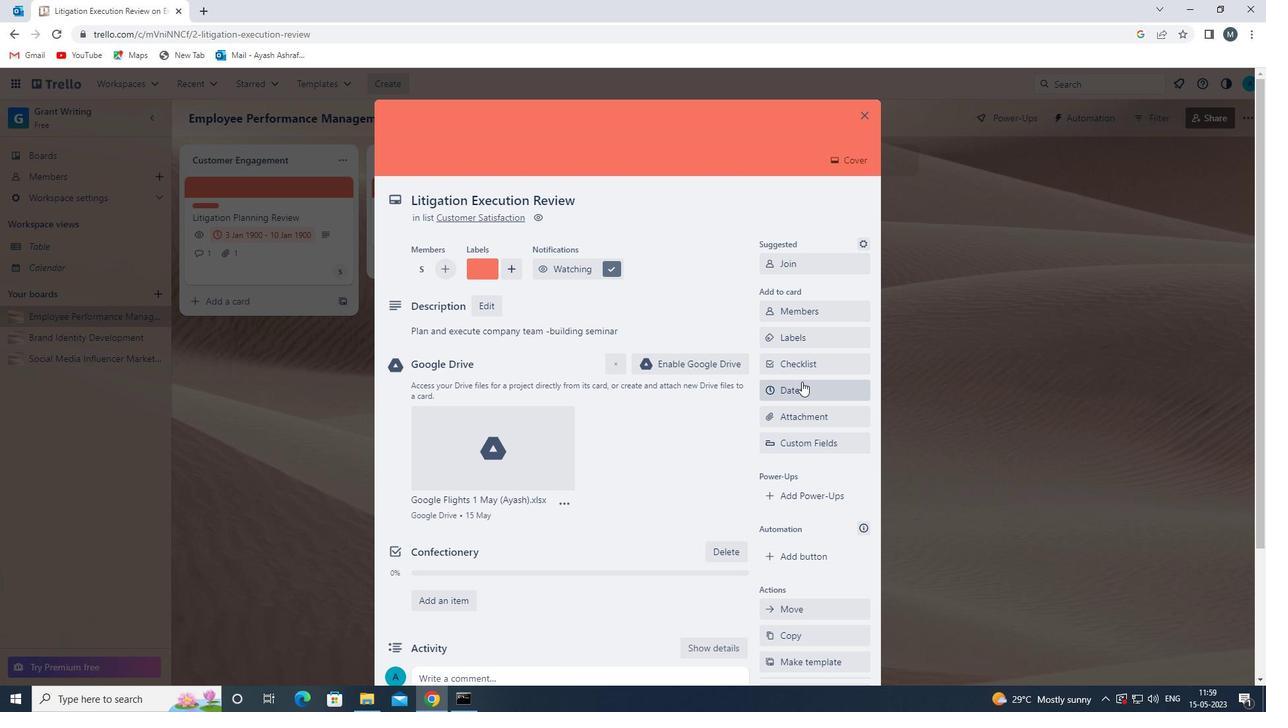 
Action: Mouse pressed left at (801, 382)
Screenshot: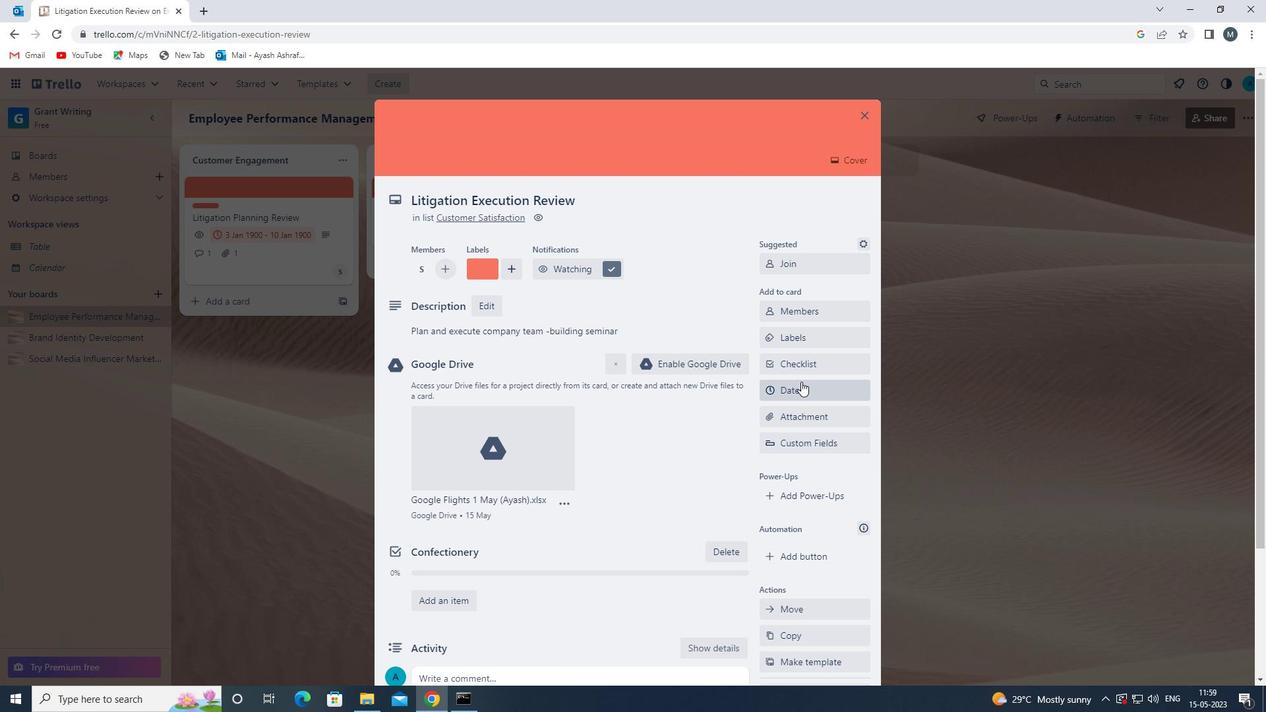 
Action: Mouse moved to (769, 357)
Screenshot: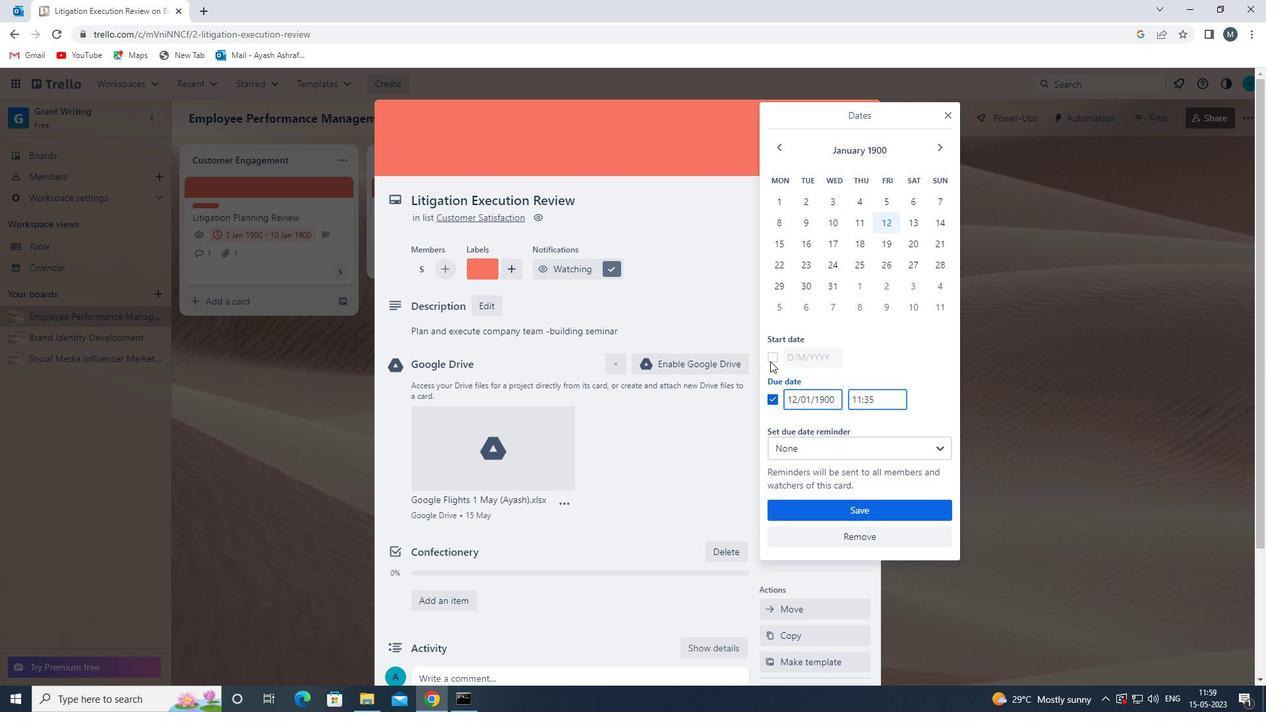 
Action: Mouse pressed left at (769, 357)
Screenshot: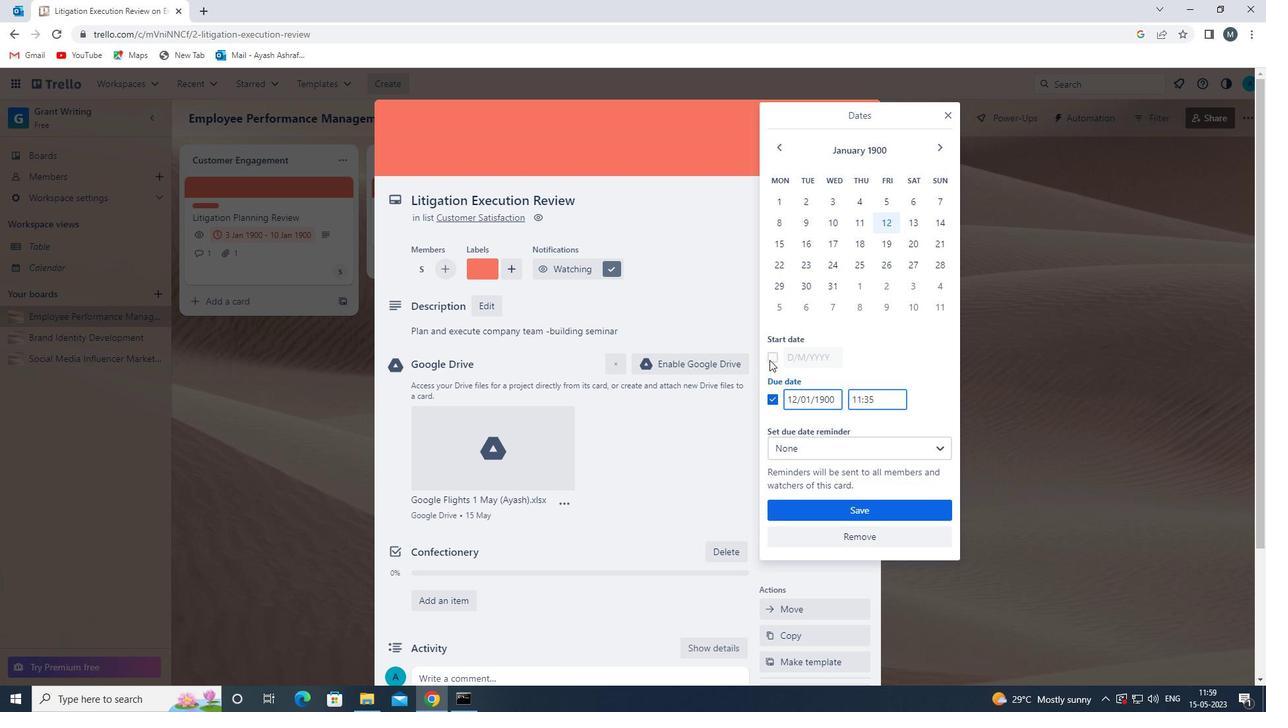 
Action: Mouse moved to (793, 357)
Screenshot: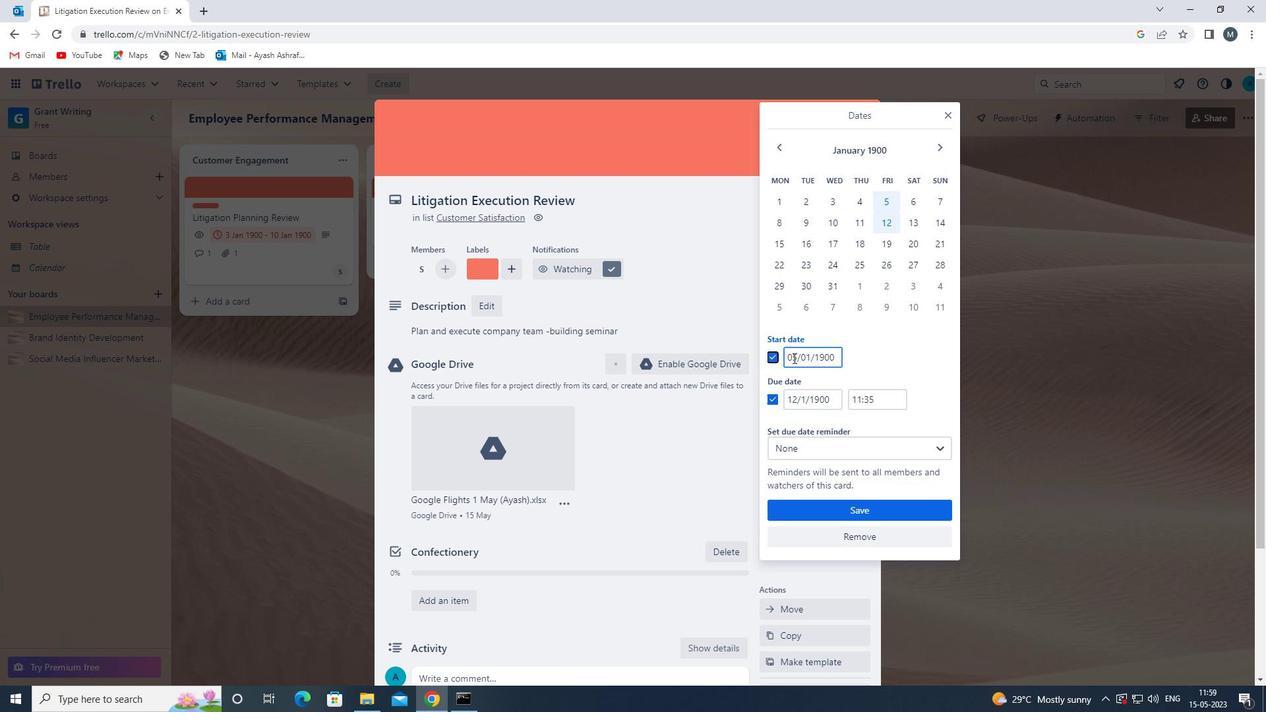 
Action: Mouse pressed left at (793, 357)
Screenshot: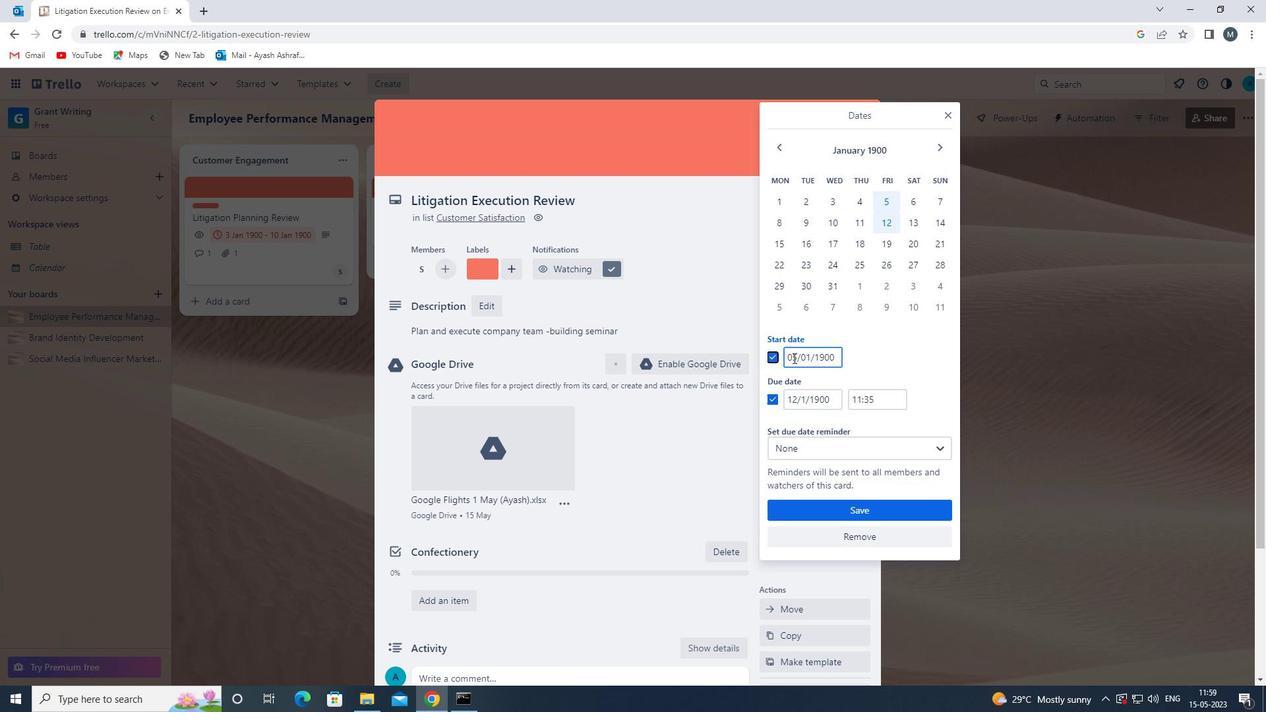 
Action: Mouse moved to (795, 358)
Screenshot: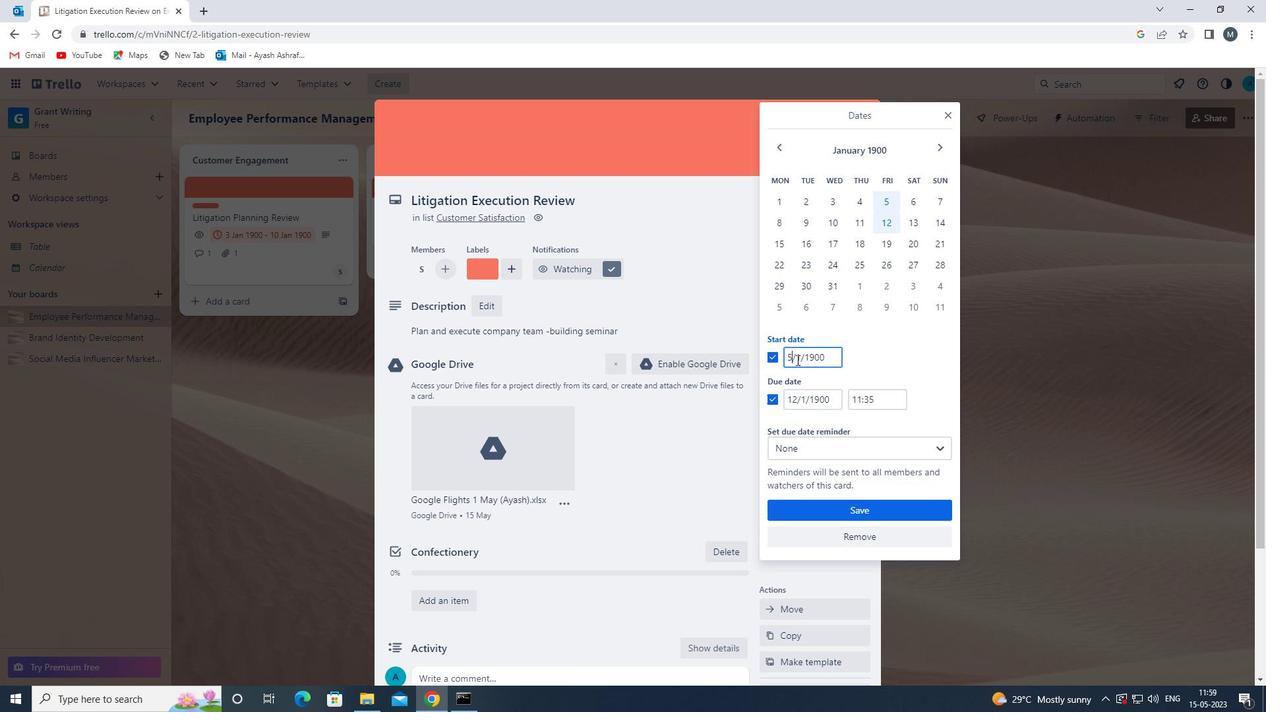 
Action: Key pressed <Key.backspace>06
Screenshot: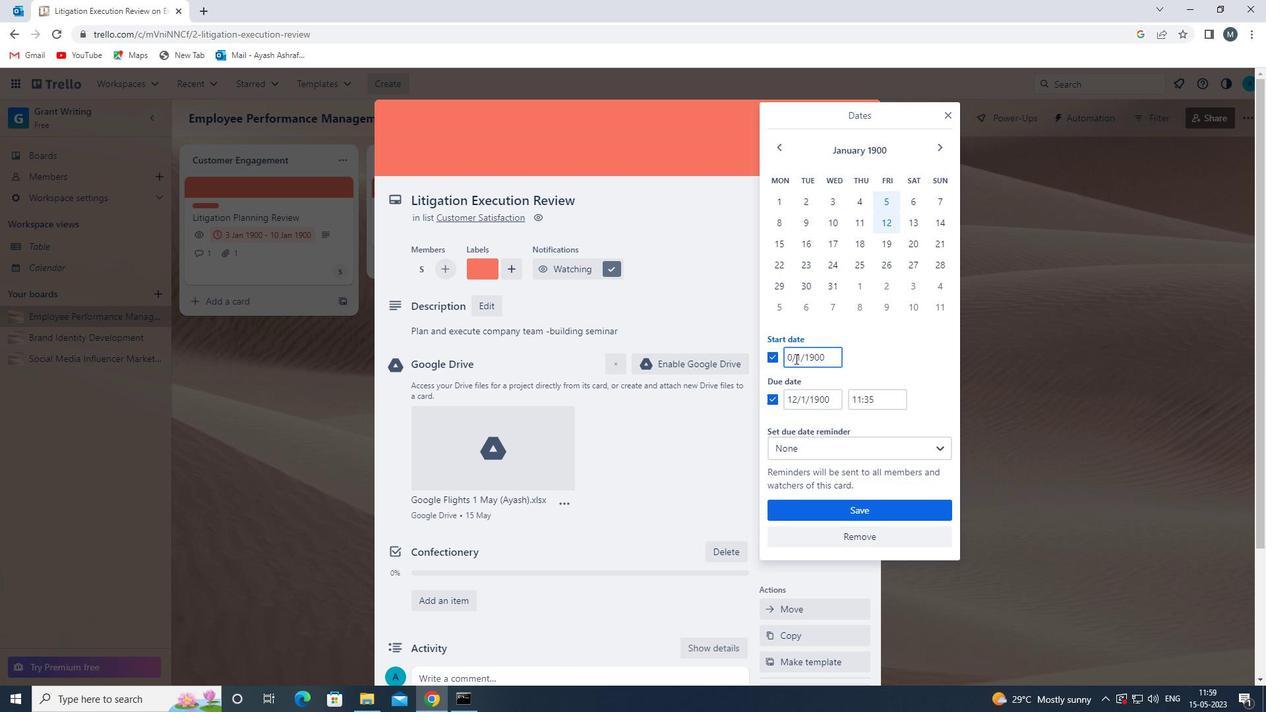 
Action: Mouse moved to (801, 359)
Screenshot: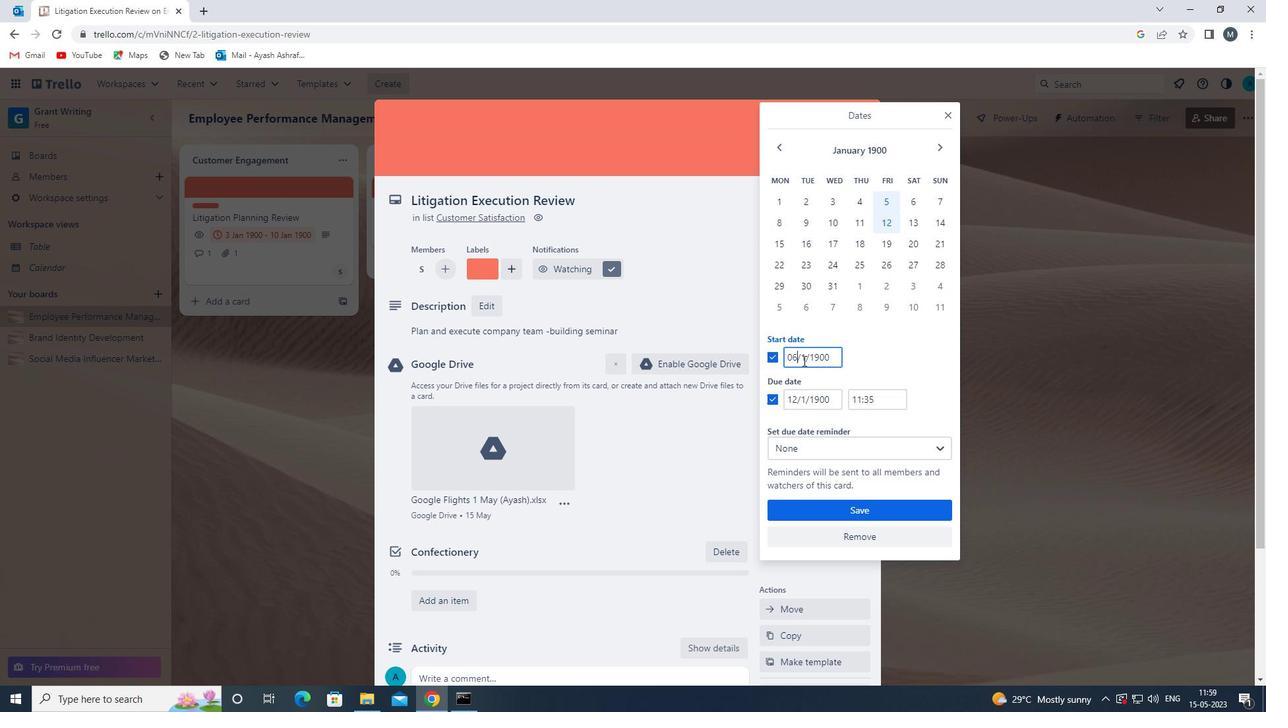 
Action: Mouse pressed left at (801, 359)
Screenshot: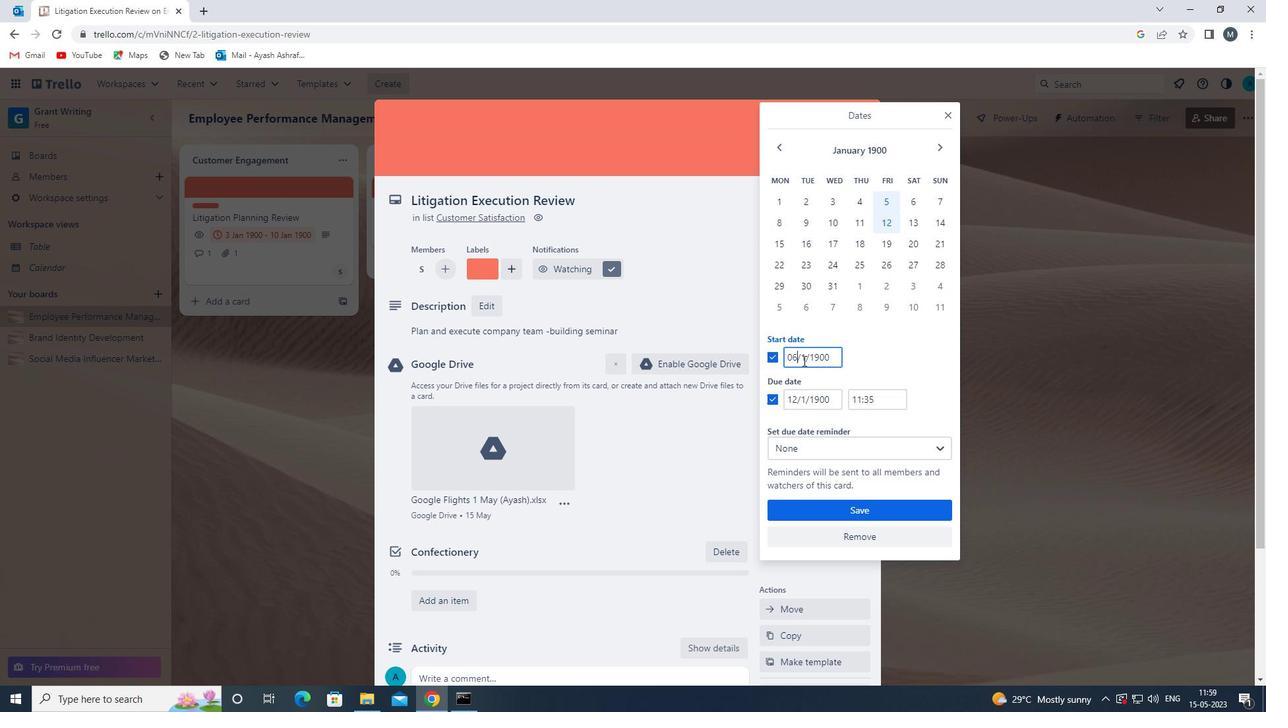 
Action: Mouse moved to (805, 362)
Screenshot: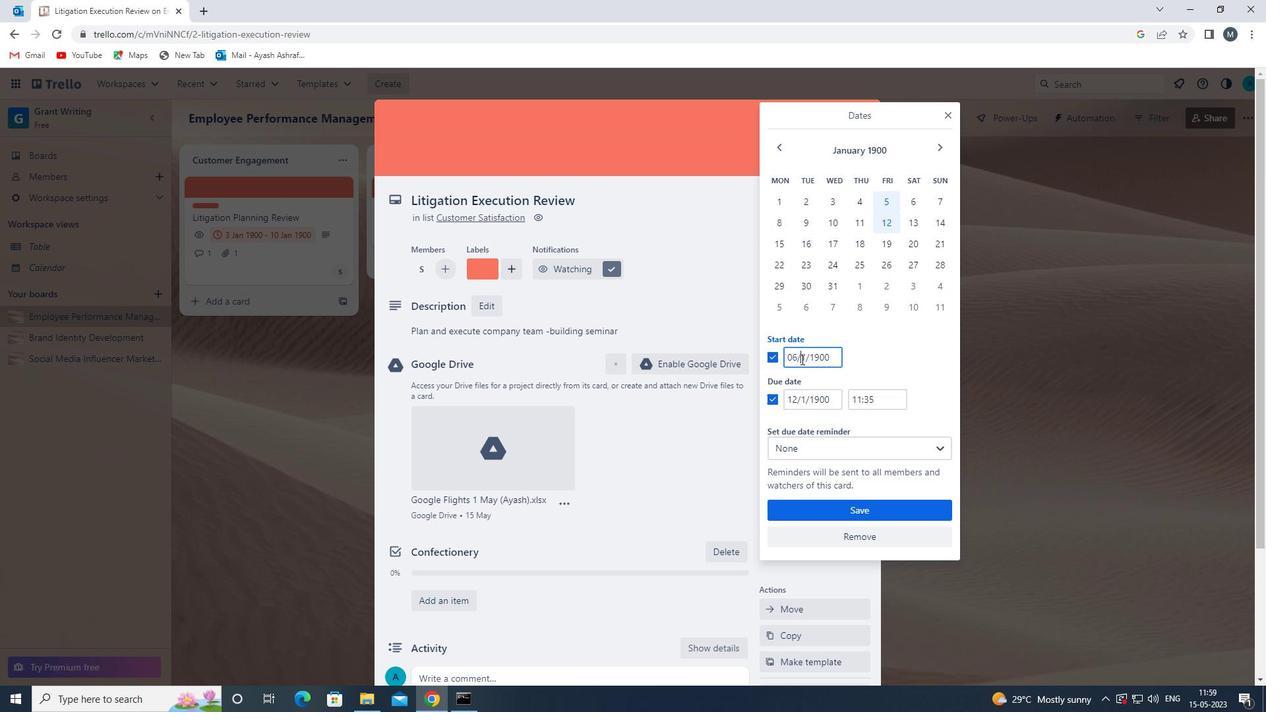 
Action: Key pressed 0
Screenshot: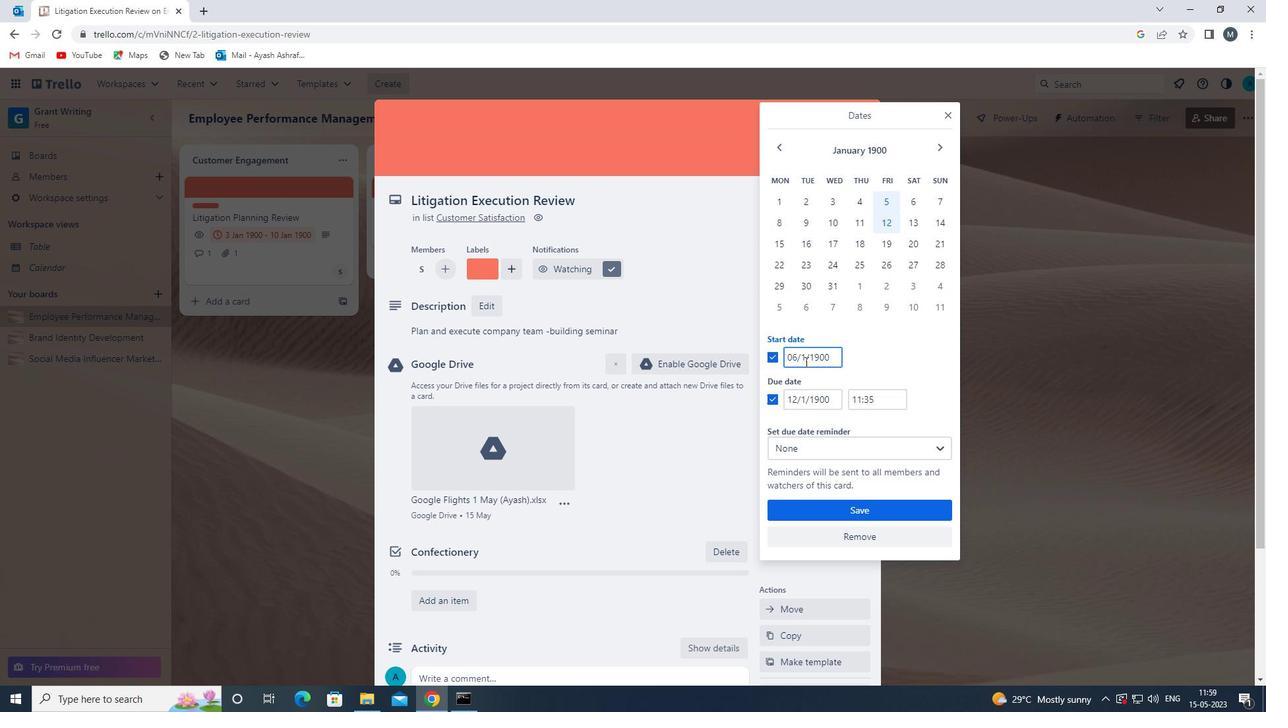 
Action: Mouse moved to (795, 399)
Screenshot: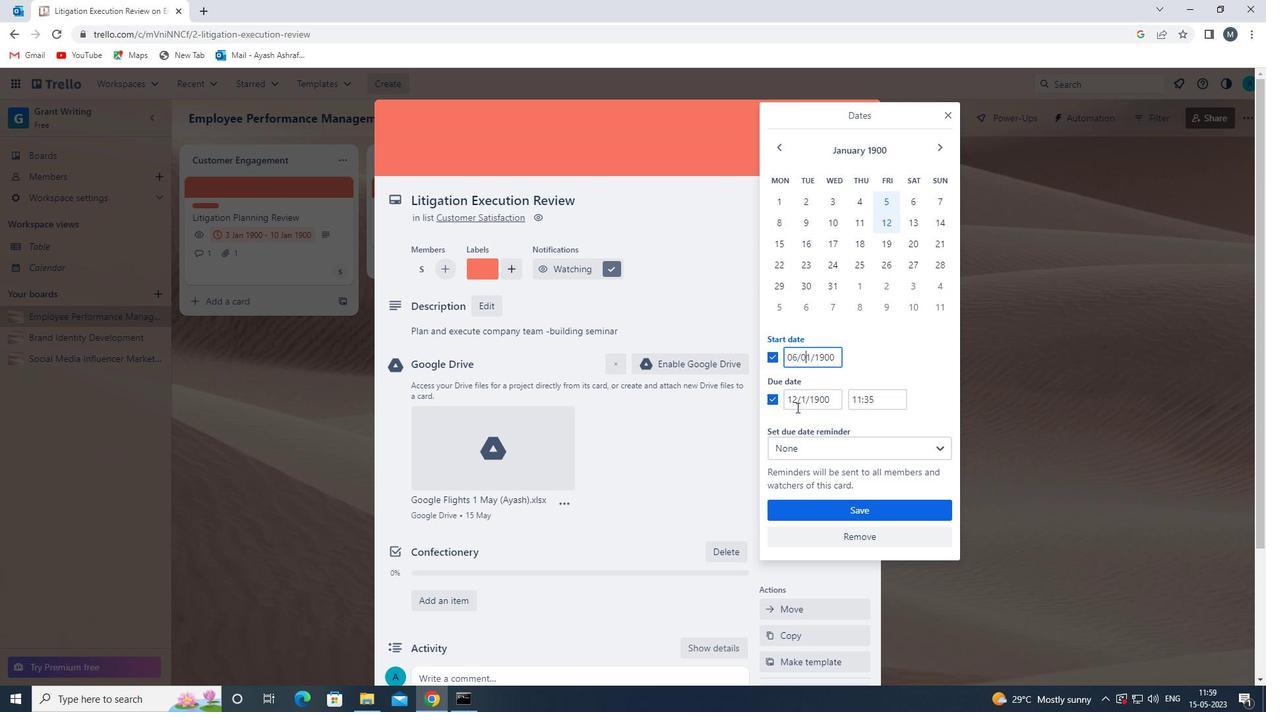
Action: Mouse pressed left at (795, 399)
Screenshot: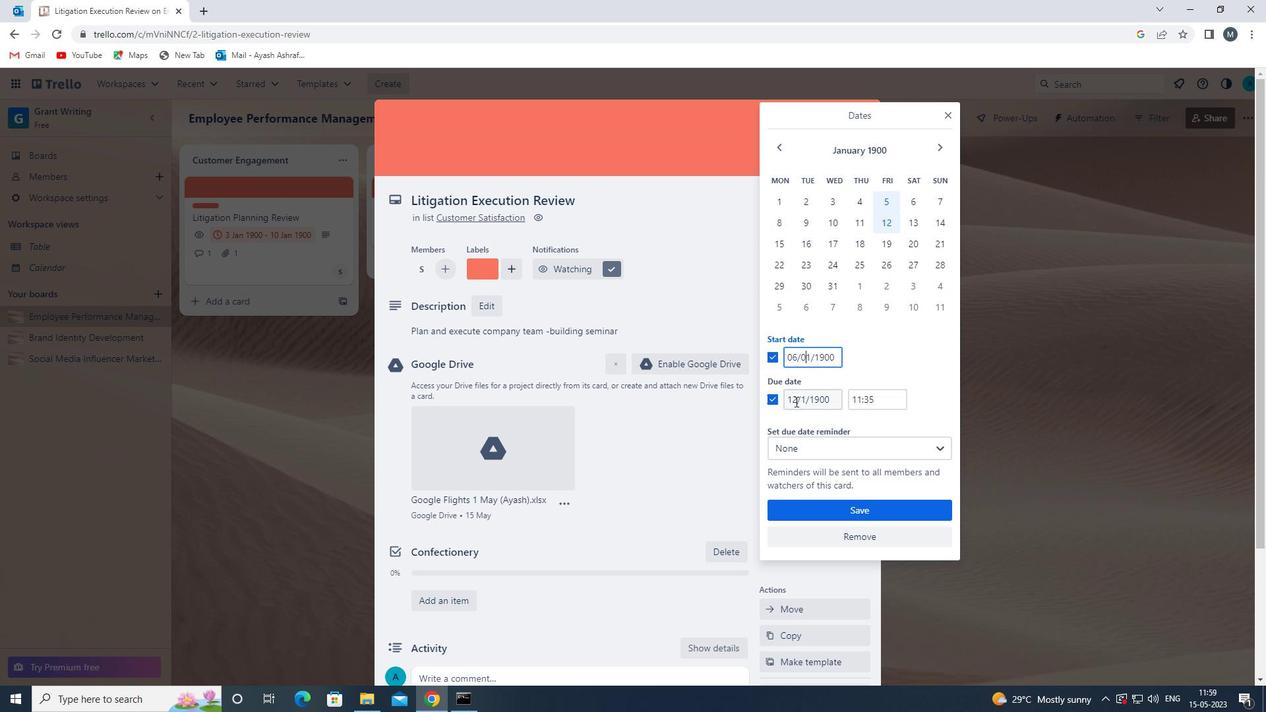 
Action: Mouse moved to (804, 408)
Screenshot: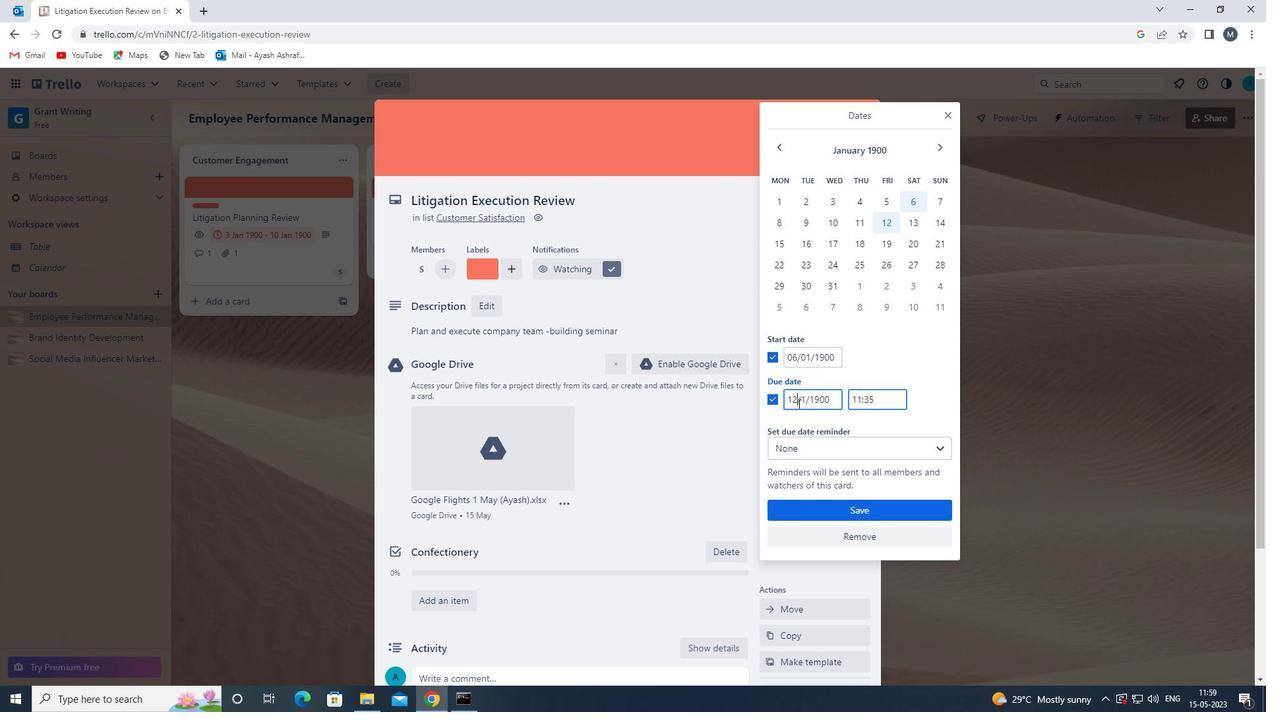 
Action: Key pressed <Key.backspace>3
Screenshot: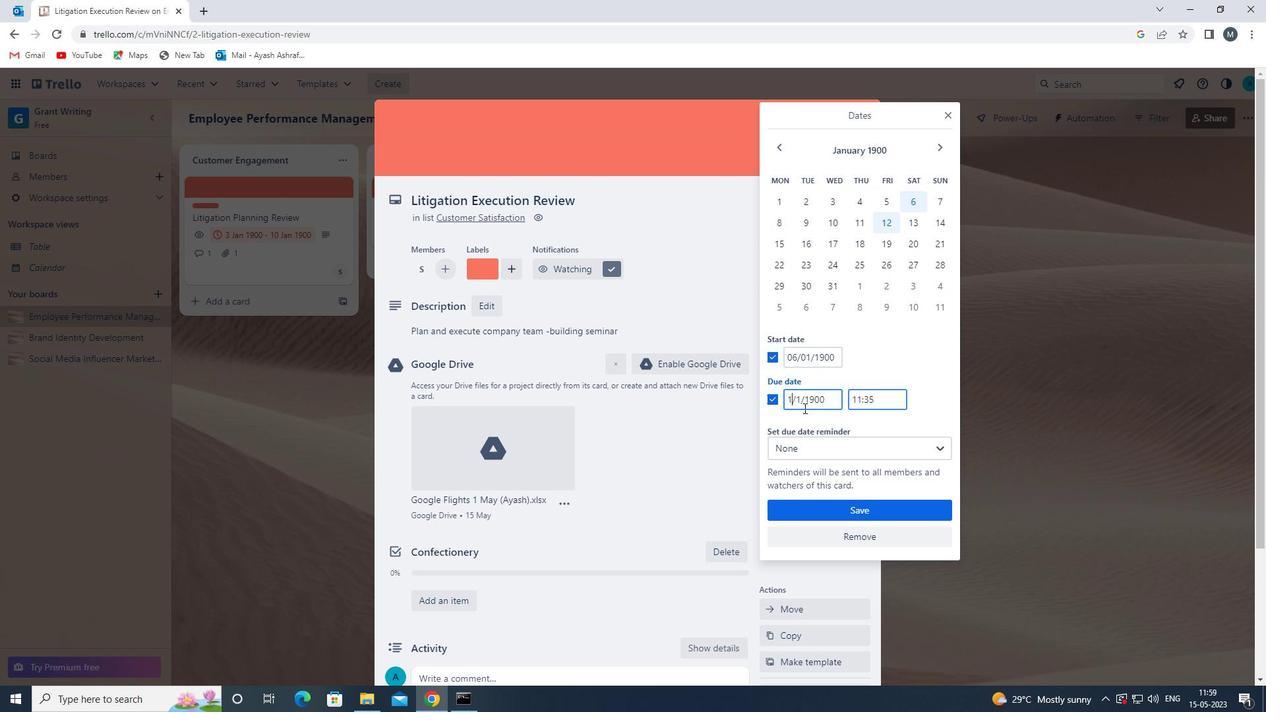 
Action: Mouse moved to (804, 403)
Screenshot: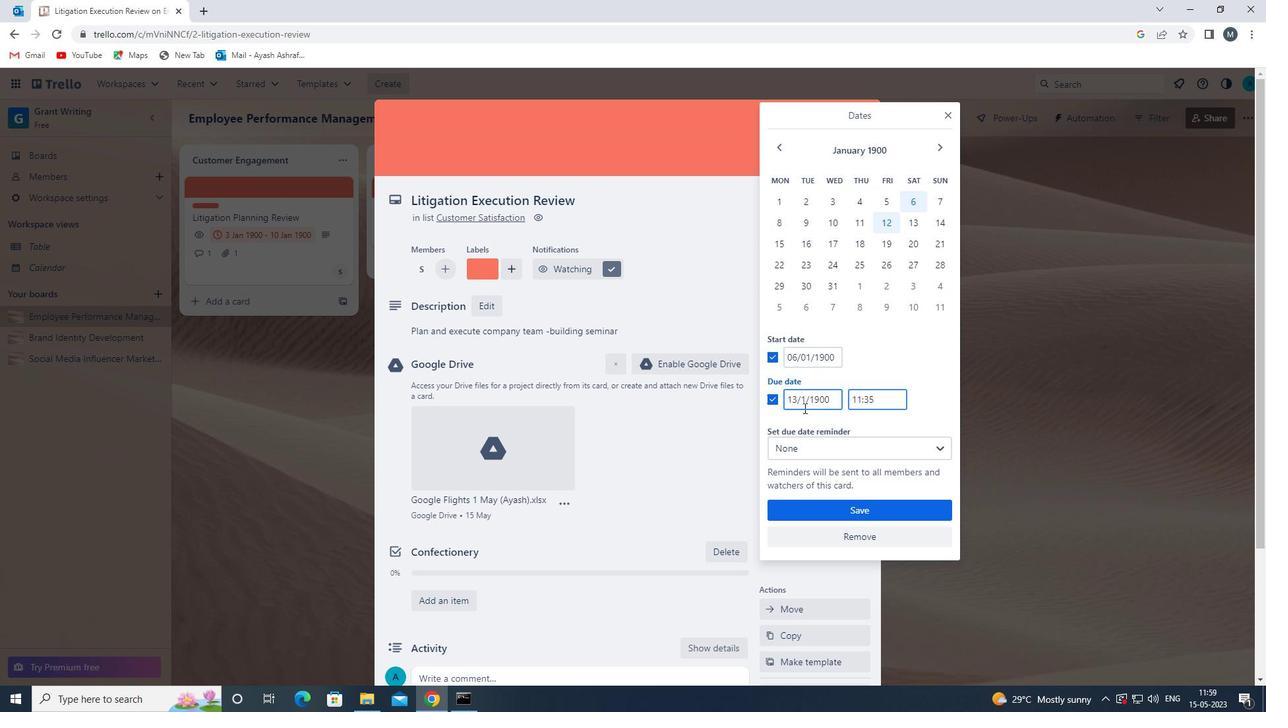 
Action: Mouse pressed left at (804, 403)
Screenshot: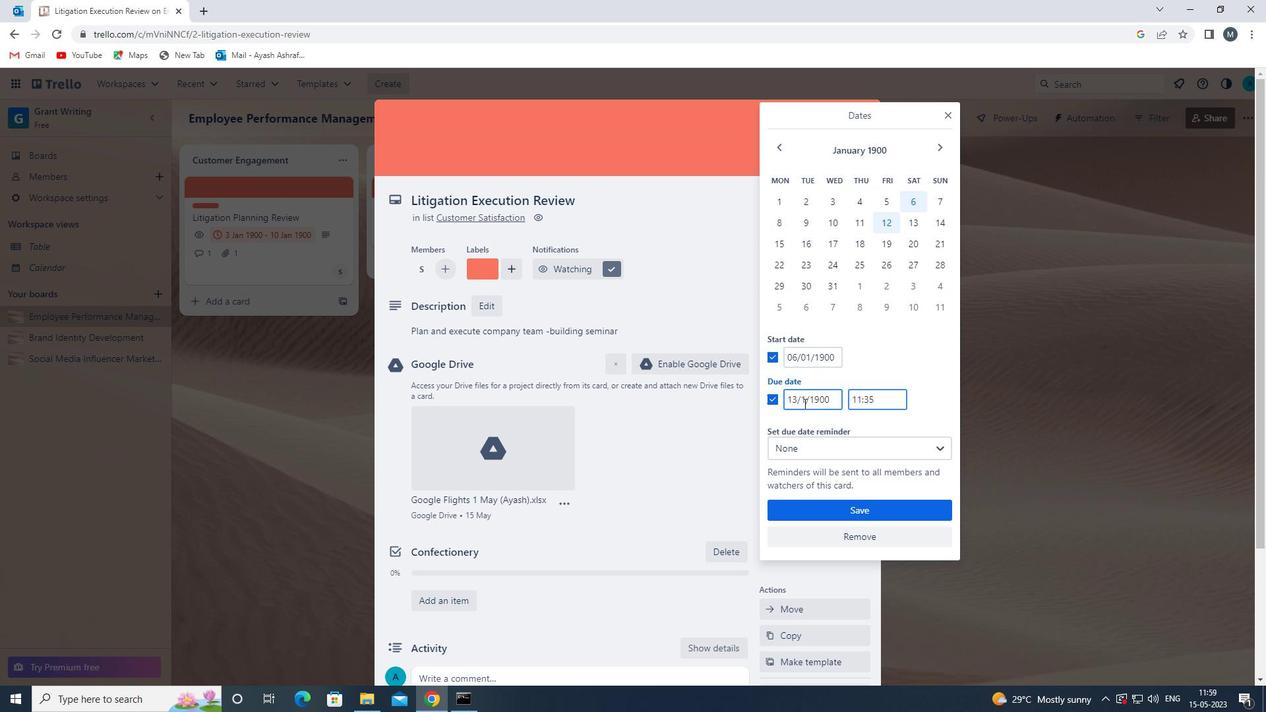 
Action: Mouse moved to (802, 402)
Screenshot: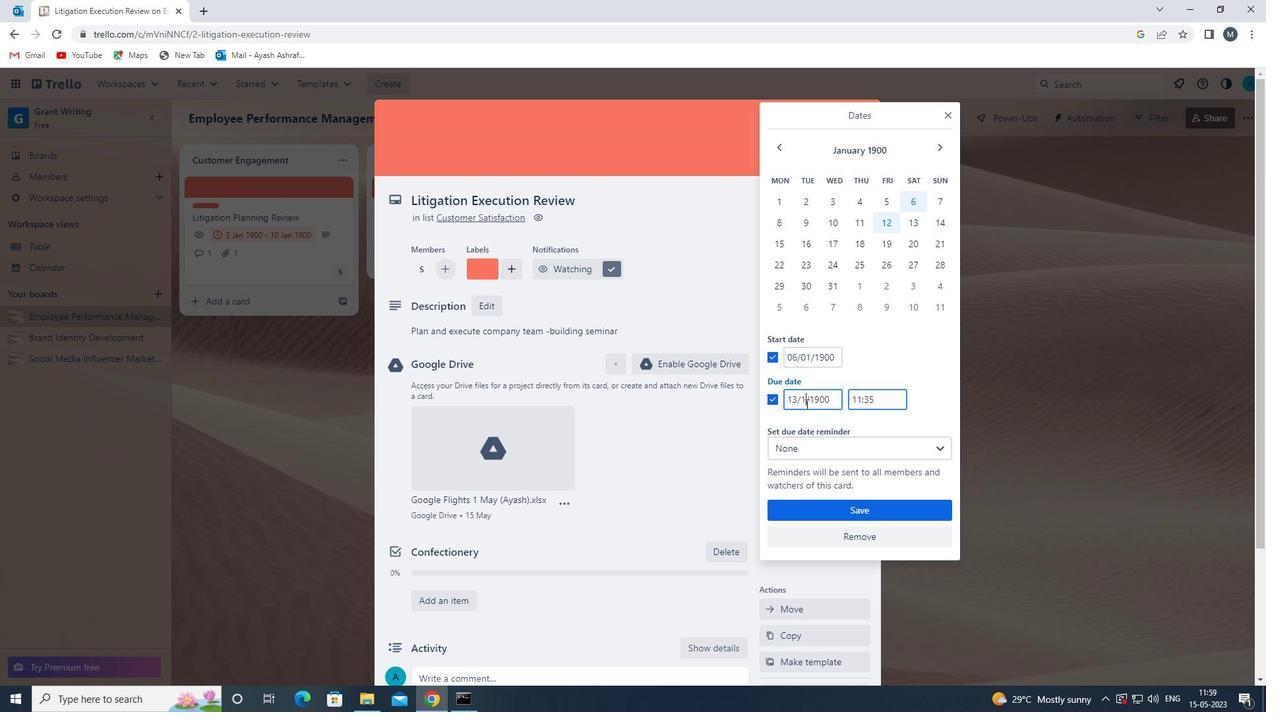 
Action: Mouse pressed left at (802, 402)
Screenshot: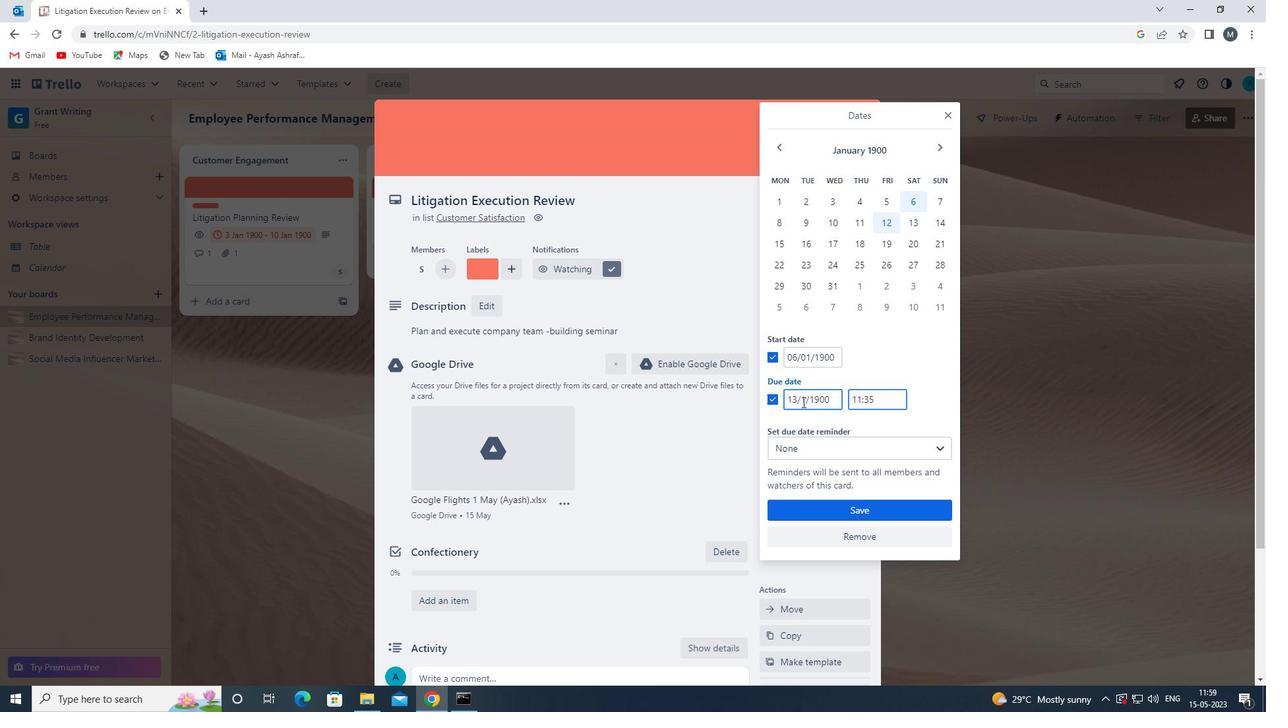 
Action: Mouse moved to (808, 403)
Screenshot: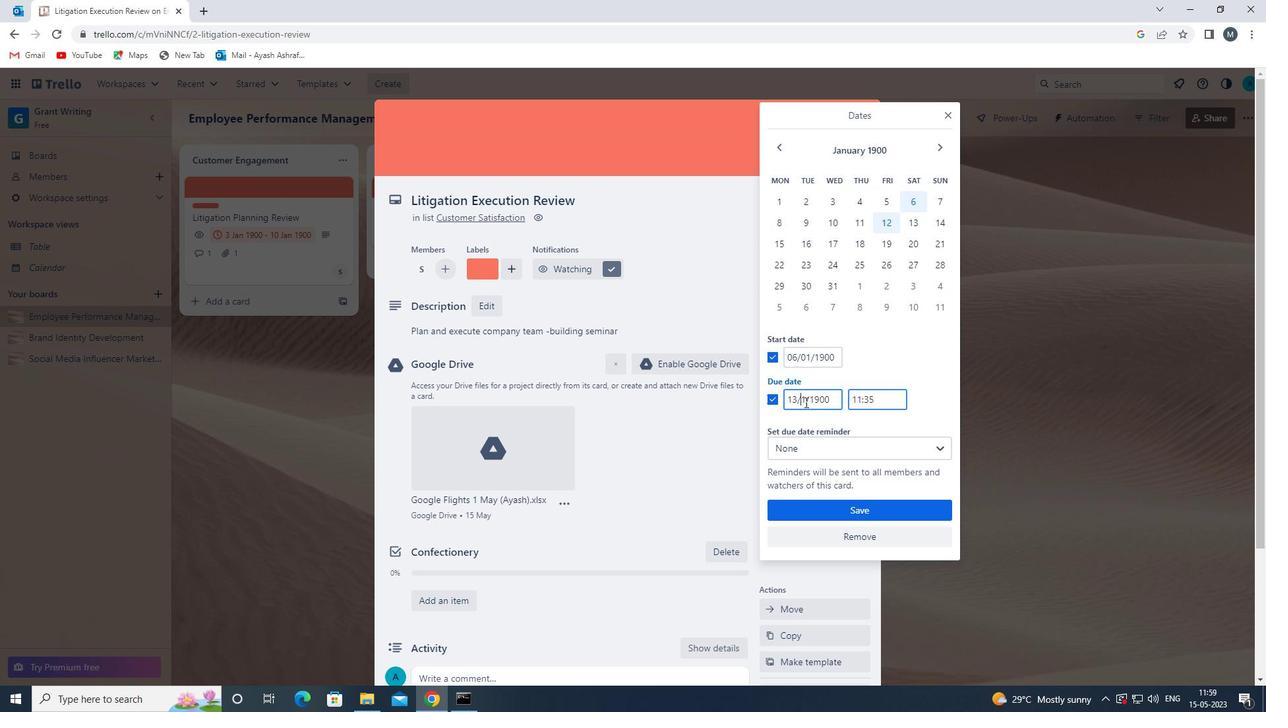 
Action: Key pressed 0
Screenshot: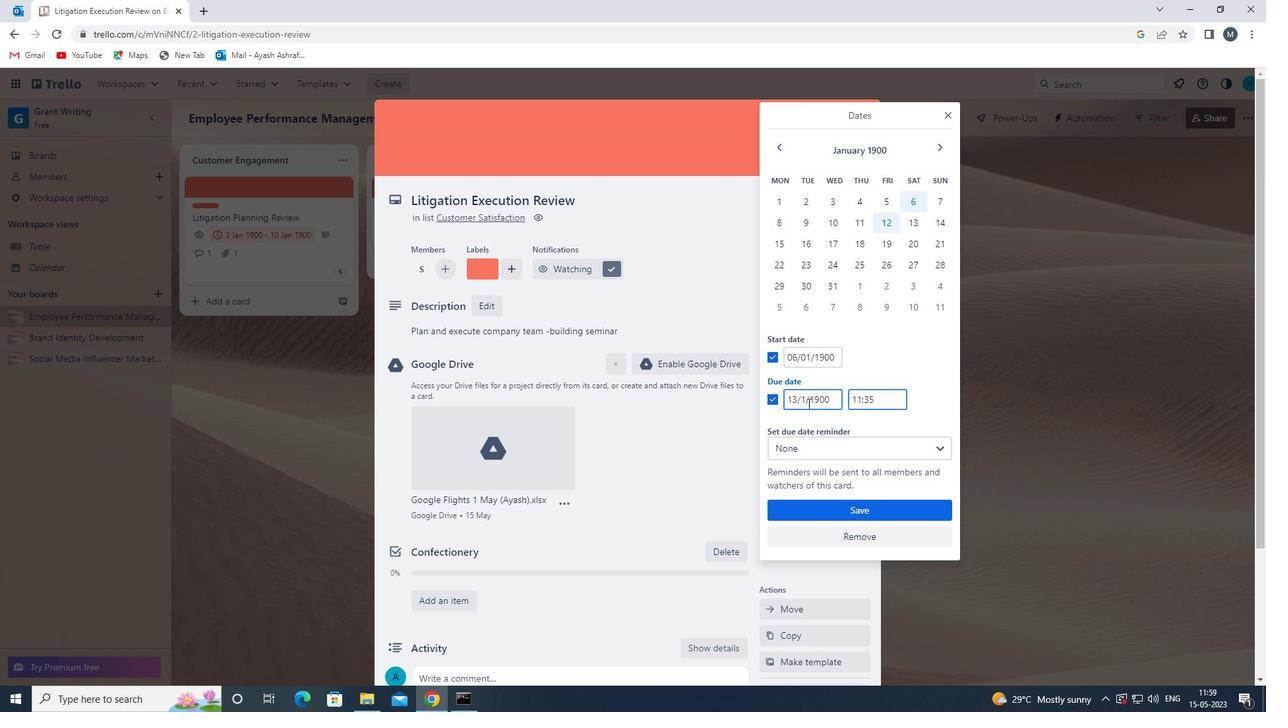 
Action: Mouse moved to (848, 510)
Screenshot: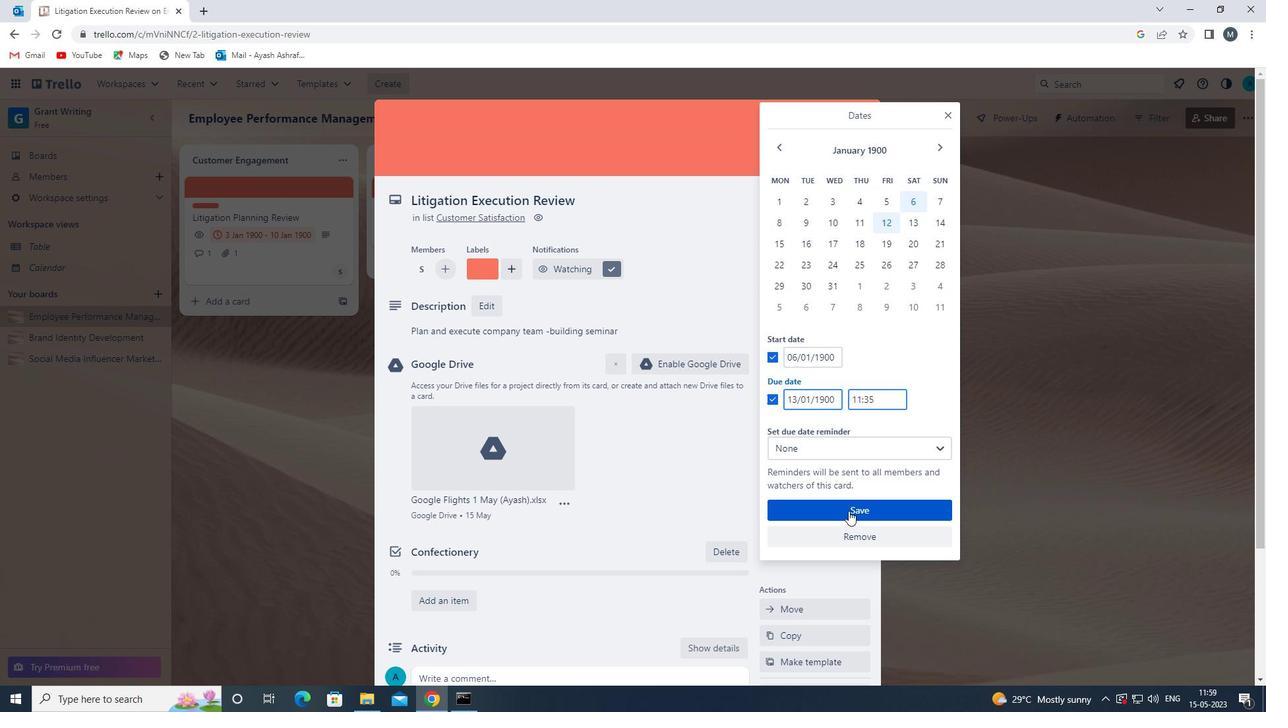 
Action: Mouse pressed left at (848, 510)
Screenshot: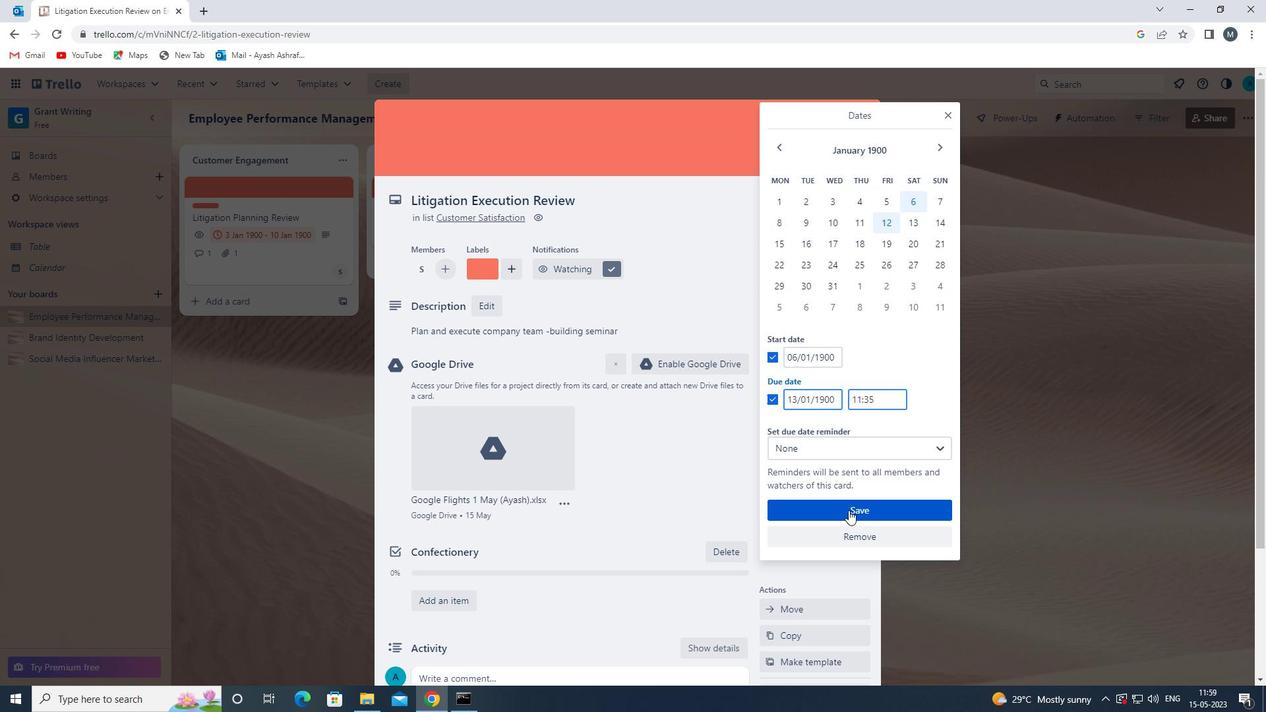 
Action: Mouse moved to (666, 523)
Screenshot: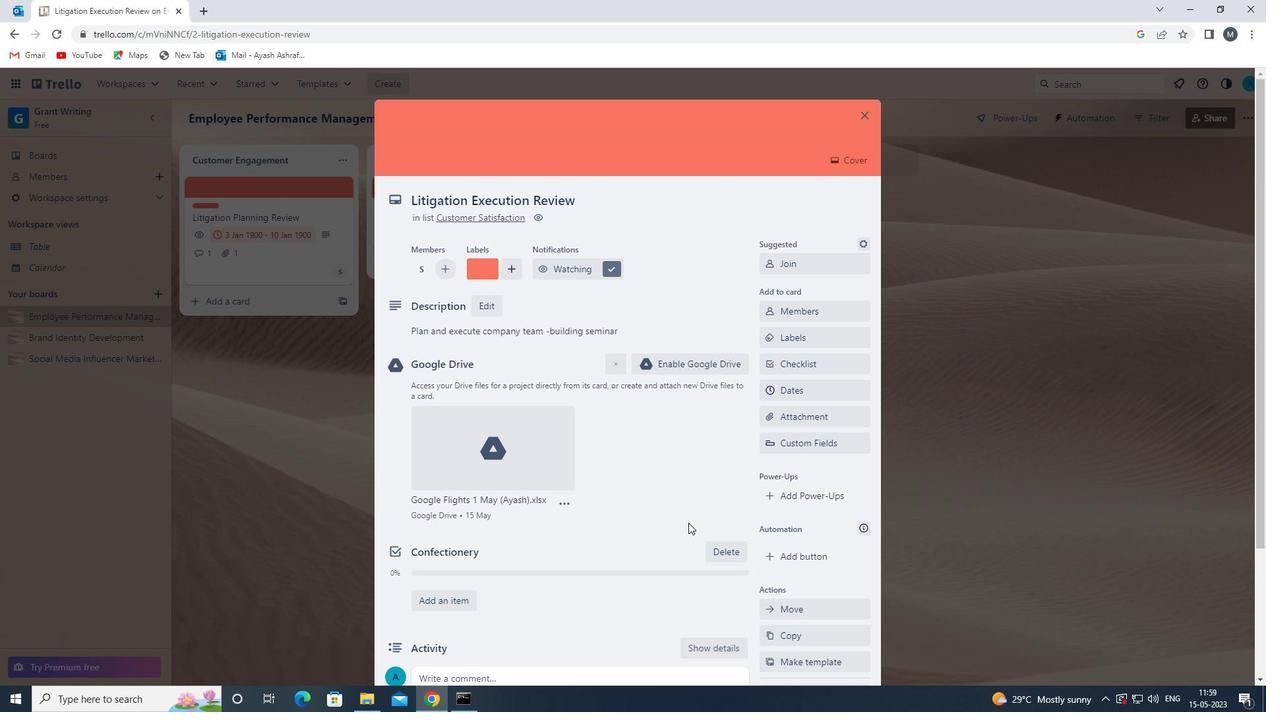 
Action: Mouse scrolled (666, 523) with delta (0, 0)
Screenshot: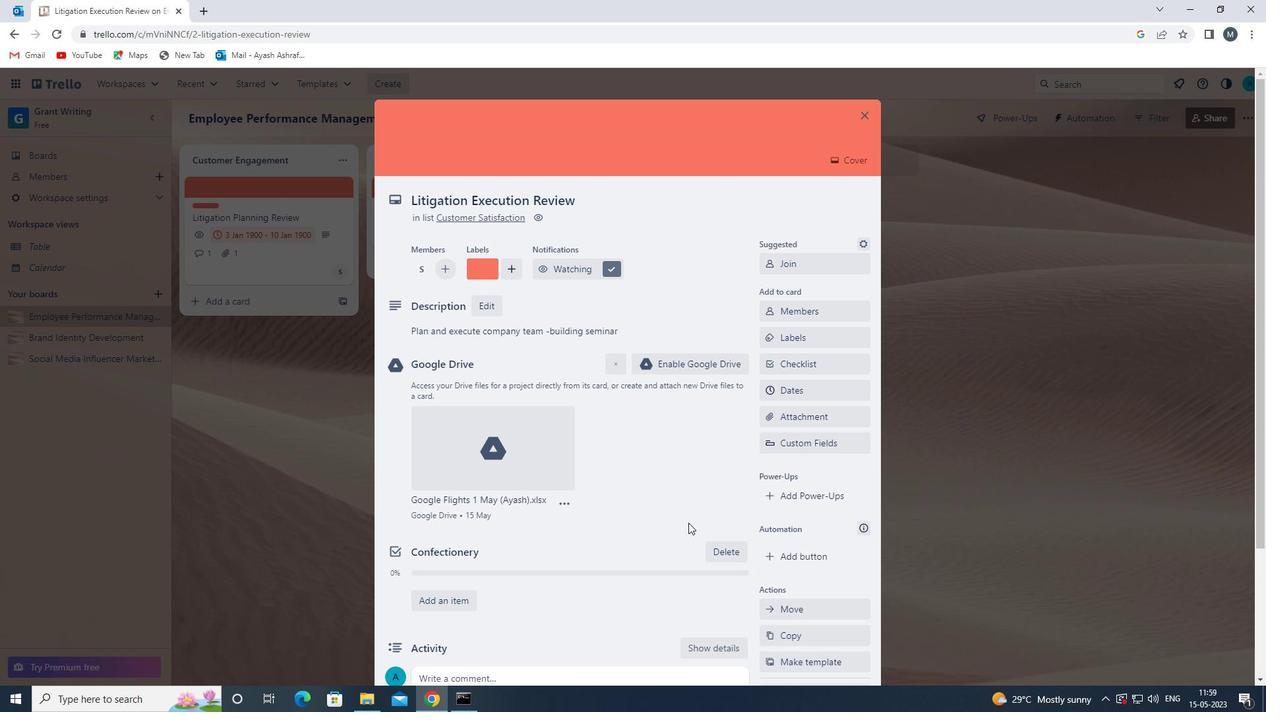 
Action: Mouse scrolled (666, 523) with delta (0, 0)
Screenshot: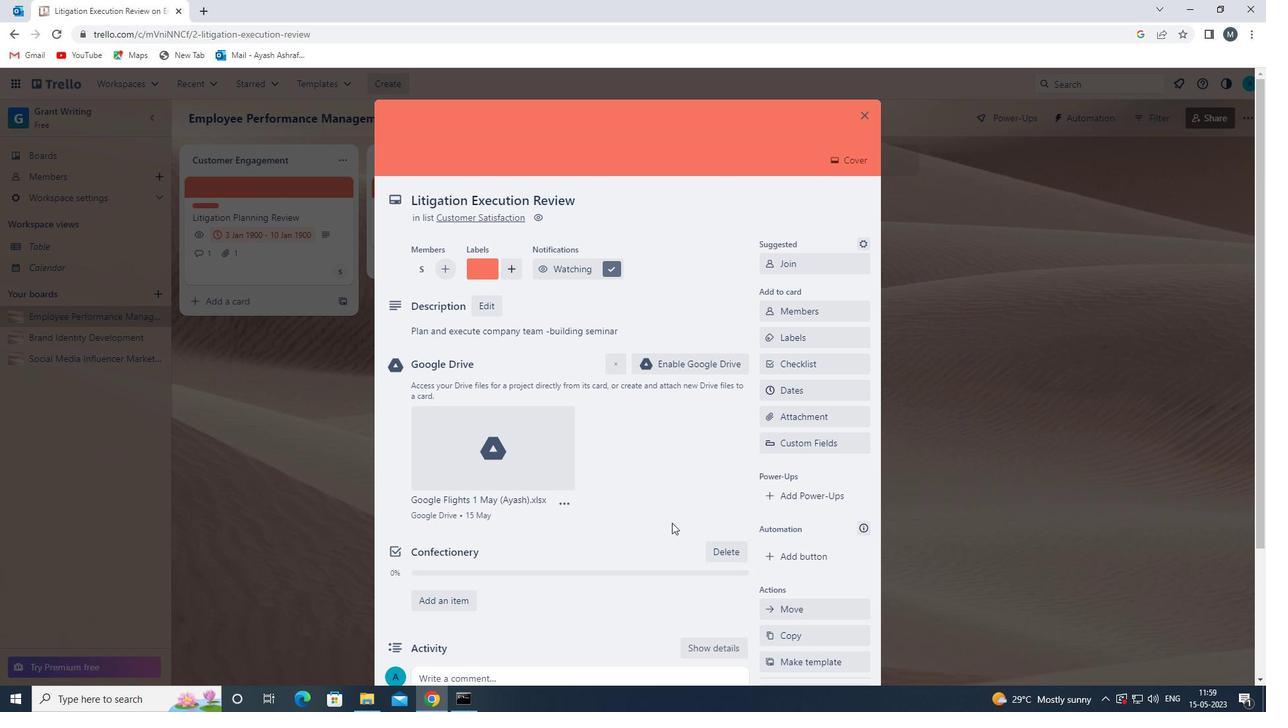 
Action: Mouse scrolled (666, 523) with delta (0, 0)
Screenshot: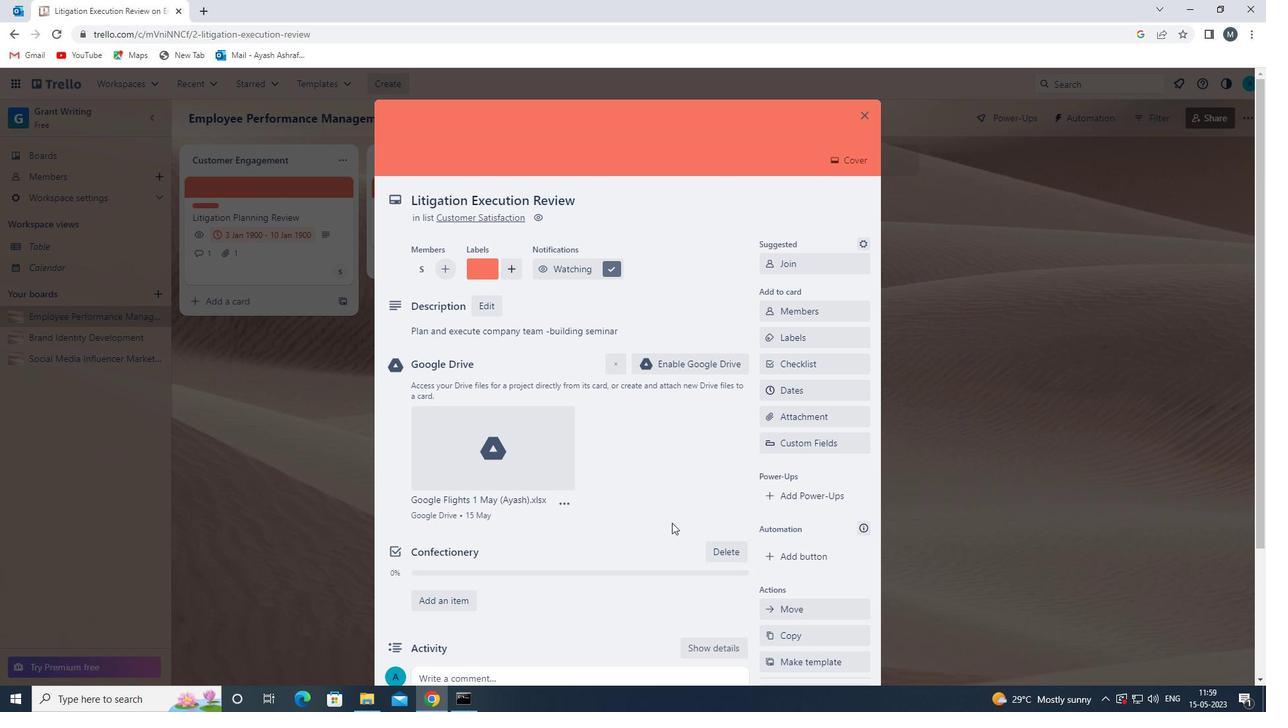 
Action: Mouse scrolled (666, 523) with delta (0, 0)
Screenshot: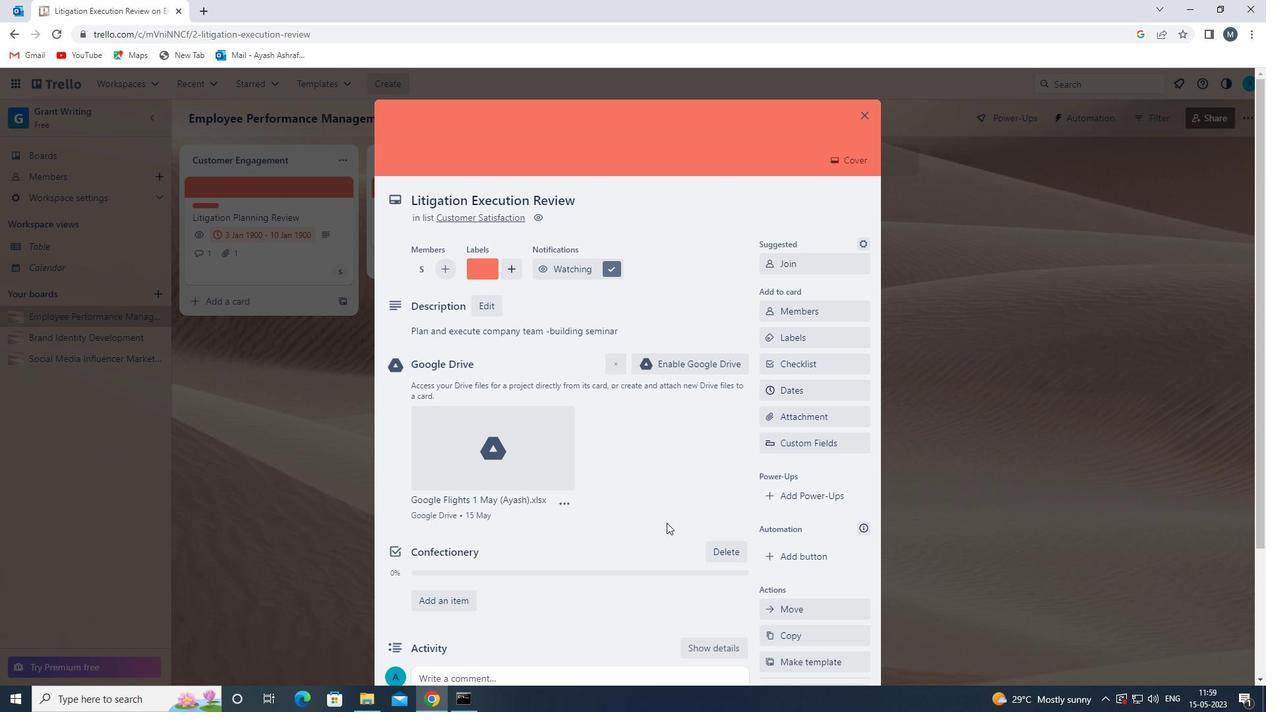 
Action: Mouse scrolled (666, 523) with delta (0, 0)
Screenshot: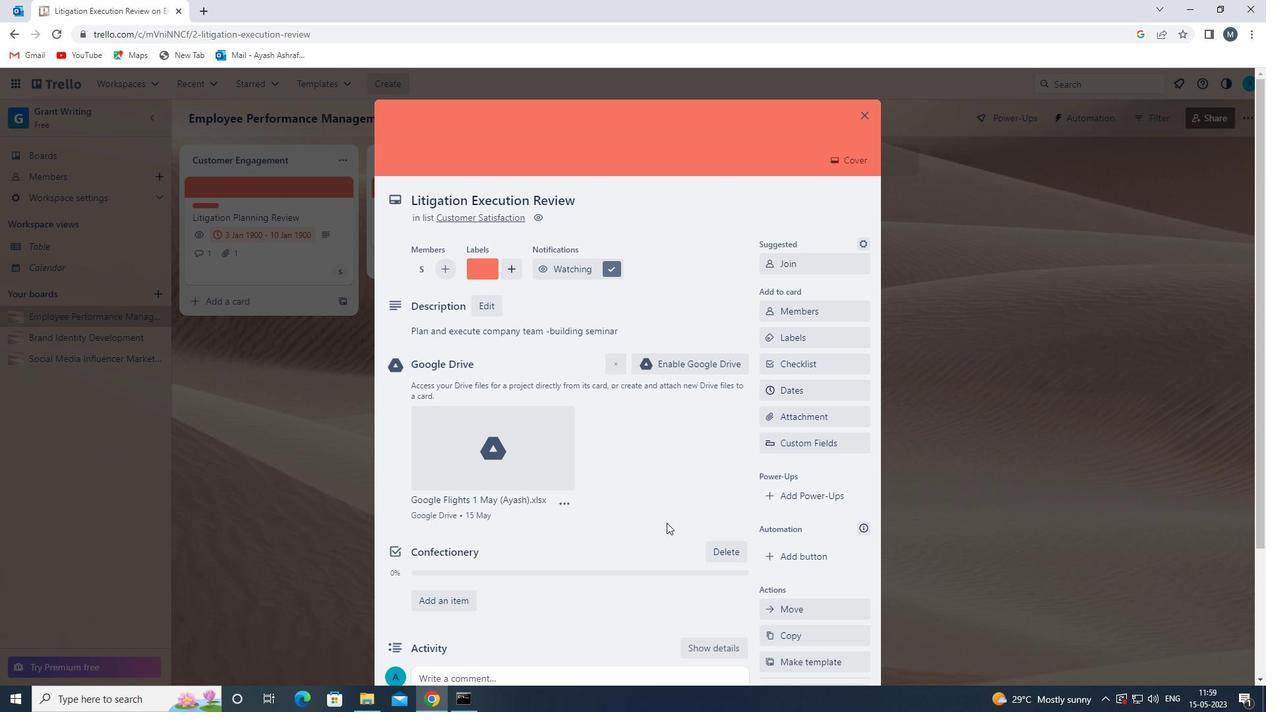 
Action: Mouse scrolled (666, 523) with delta (0, 0)
Screenshot: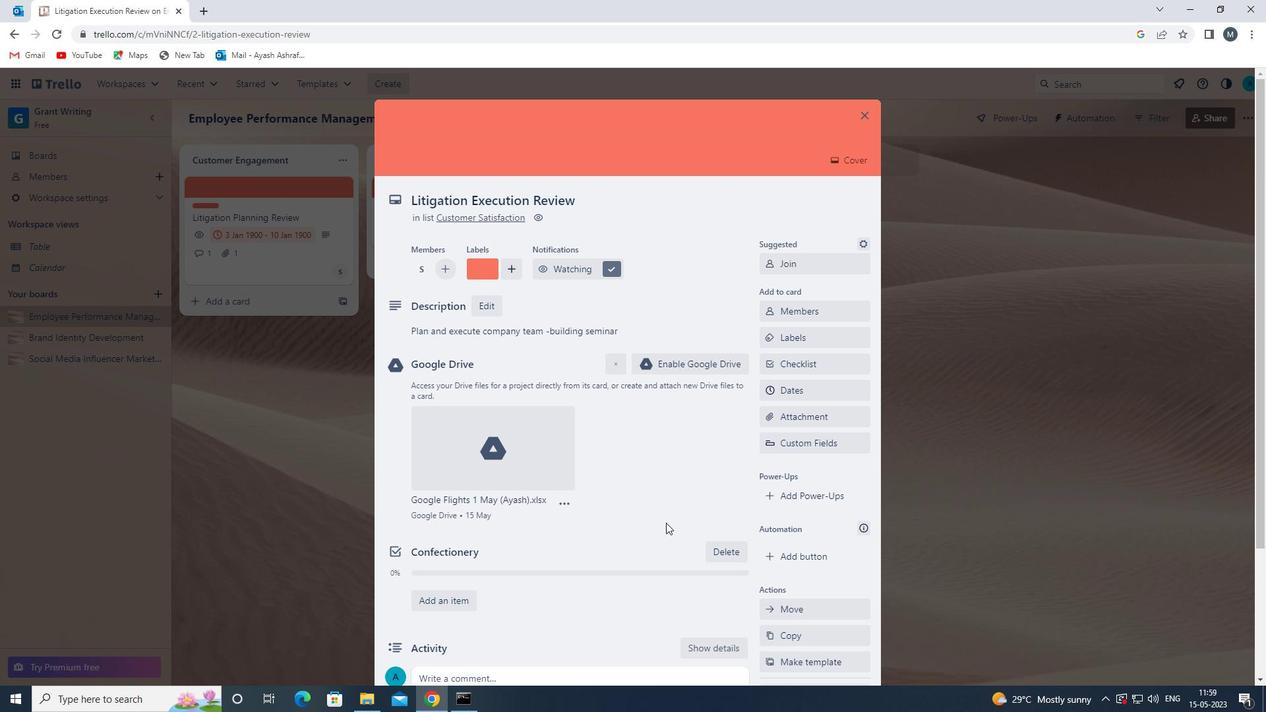 
